 Task: Look for space in Pirojpur, Bangladesh from 1st June, 2023 to 4th June, 2023 for 1 adult in price range Rs.6000 to Rs.16000. Place can be private room with 1  bedroom having 1 bed and 1 bathroom. Property type can be house, flat, guest house. Amenities needed are: air conditioning, dedicated workplace. Booking option can be shelf check-in. Required host language is English.
Action: Mouse moved to (496, 136)
Screenshot: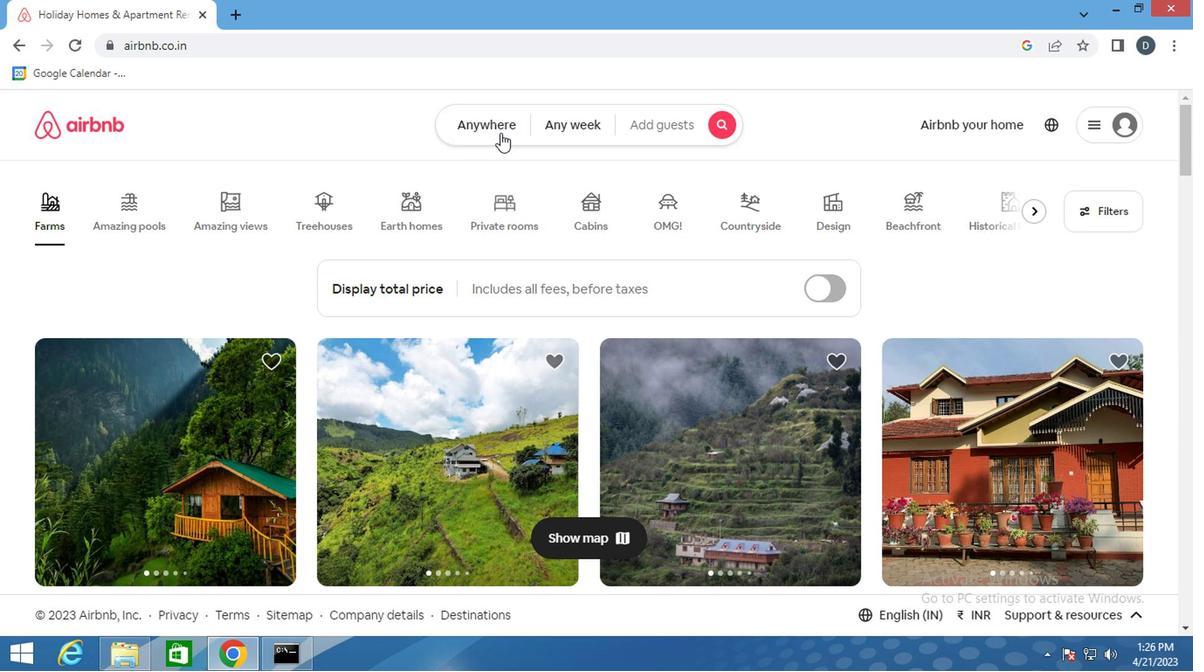 
Action: Mouse pressed left at (496, 136)
Screenshot: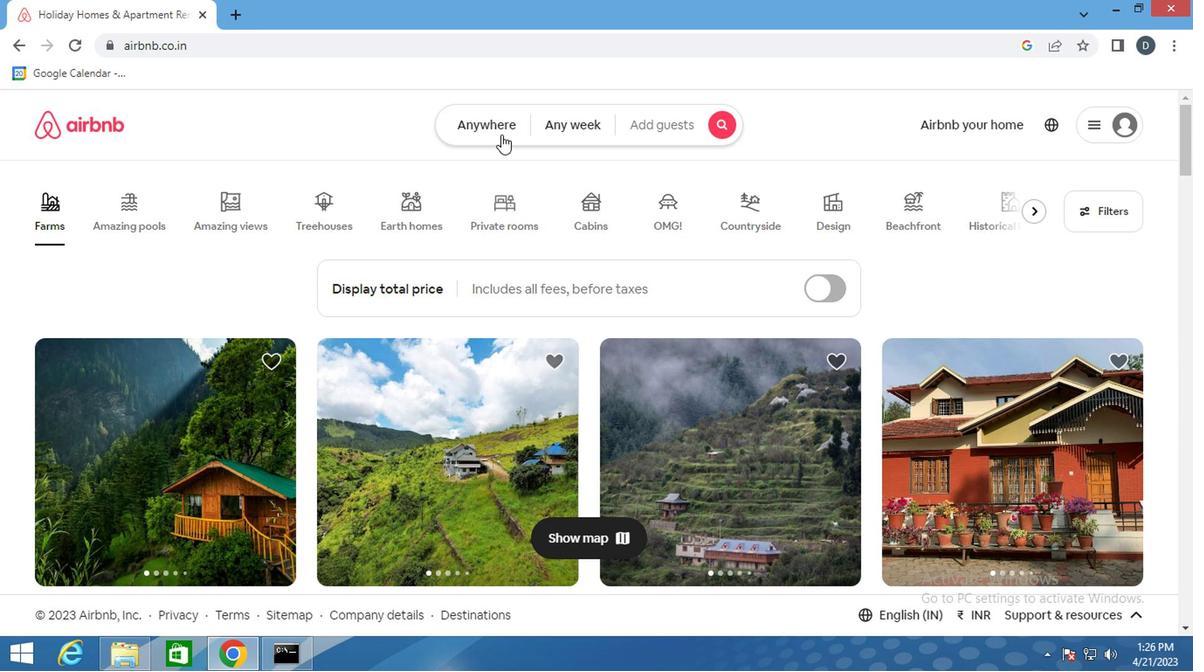 
Action: Mouse moved to (397, 205)
Screenshot: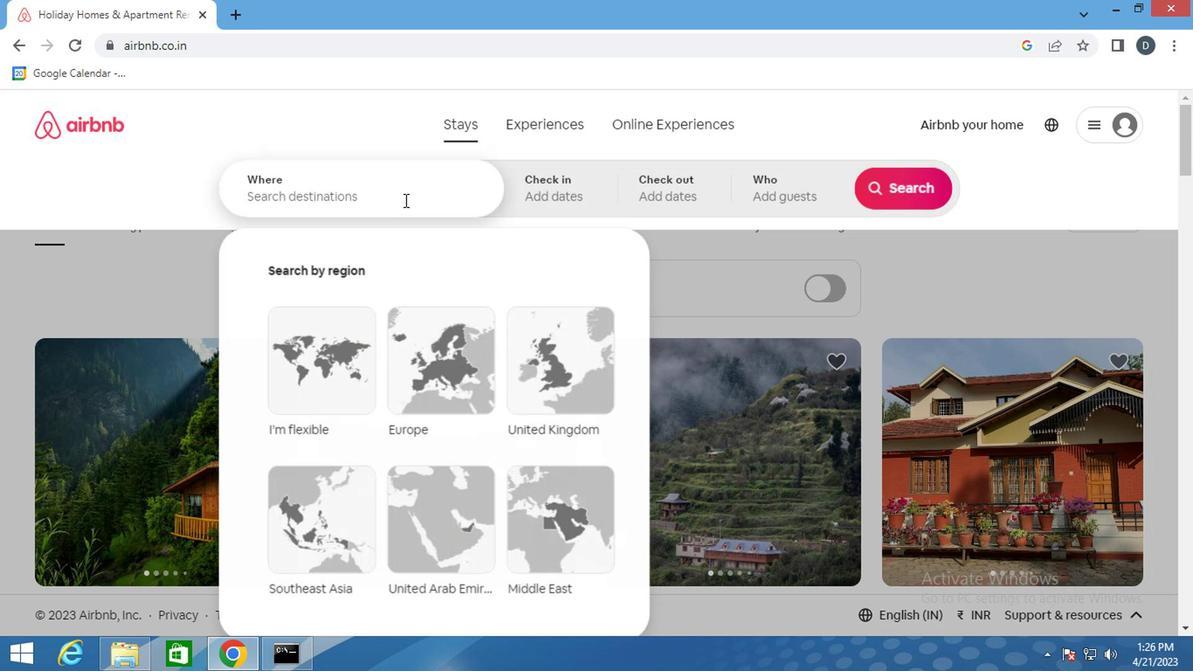 
Action: Mouse pressed left at (397, 205)
Screenshot: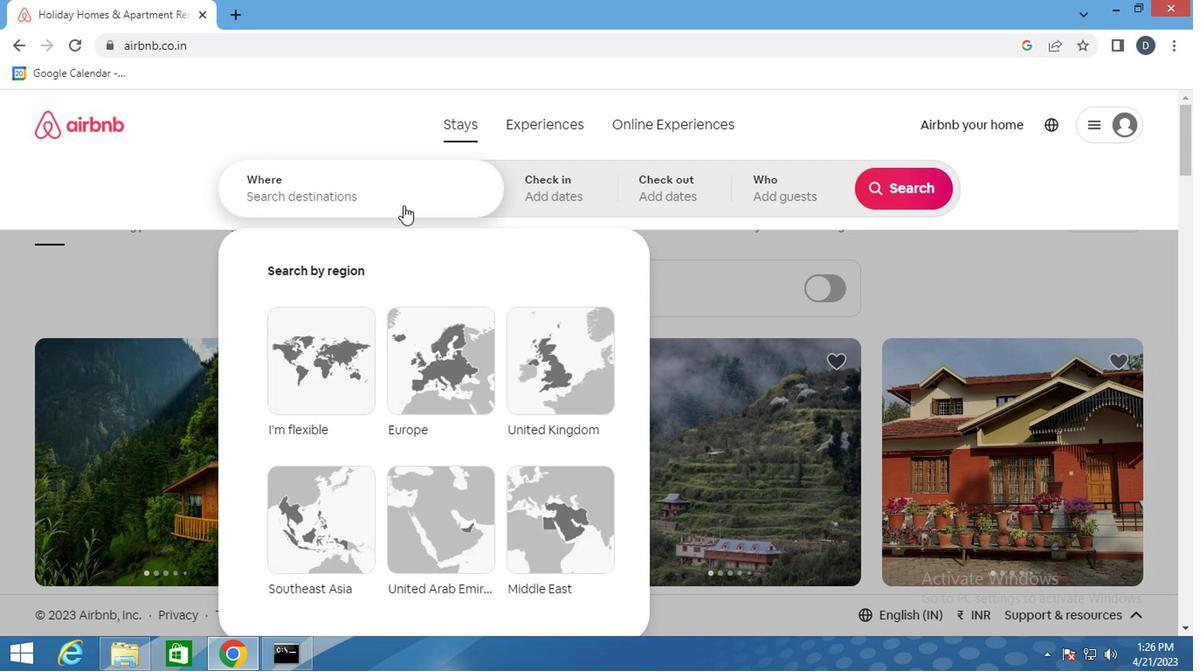 
Action: Key pressed <Key.shift>PIROJPUR,<Key.down><Key.enter>
Screenshot: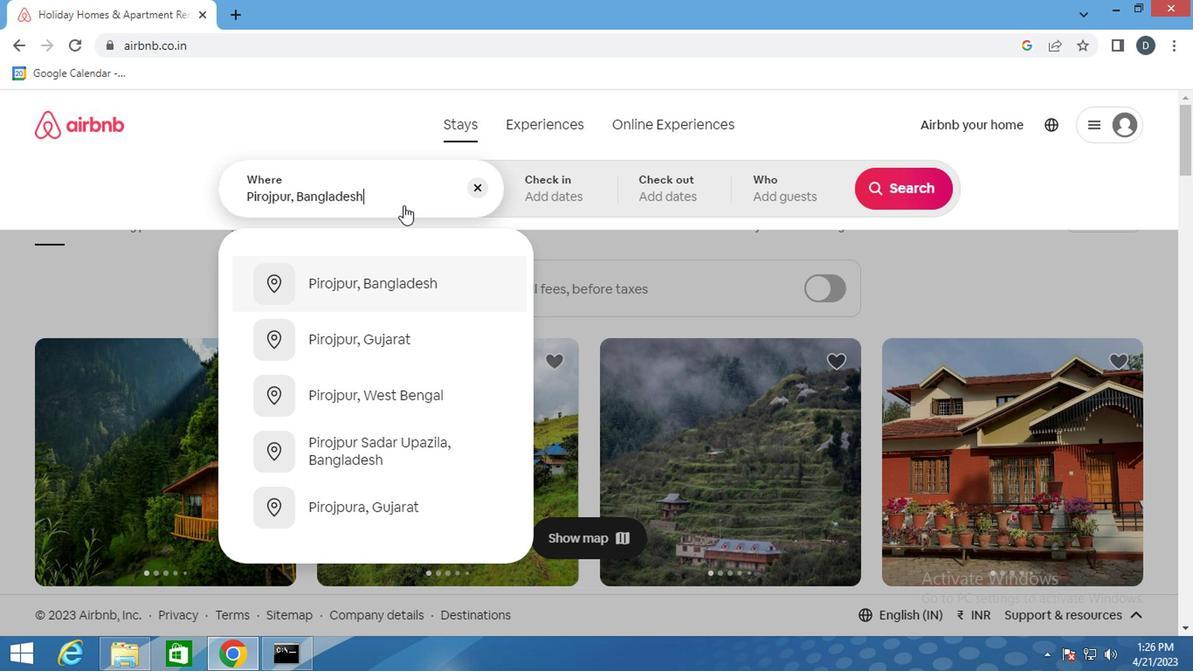 
Action: Mouse moved to (894, 316)
Screenshot: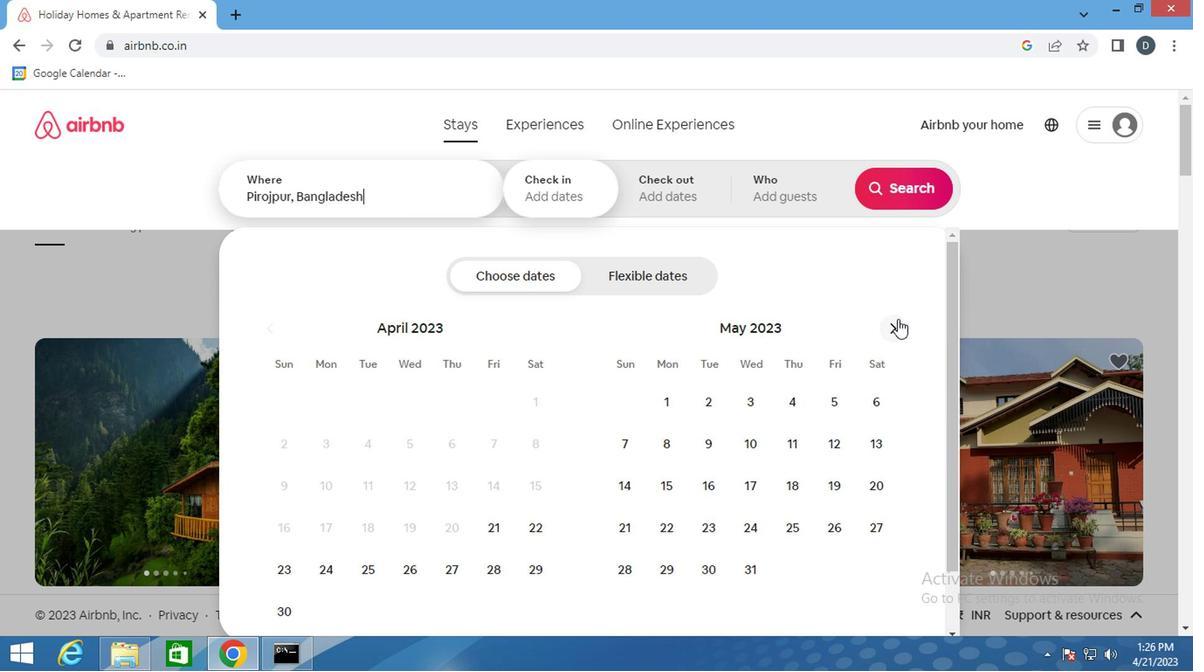 
Action: Mouse pressed left at (894, 316)
Screenshot: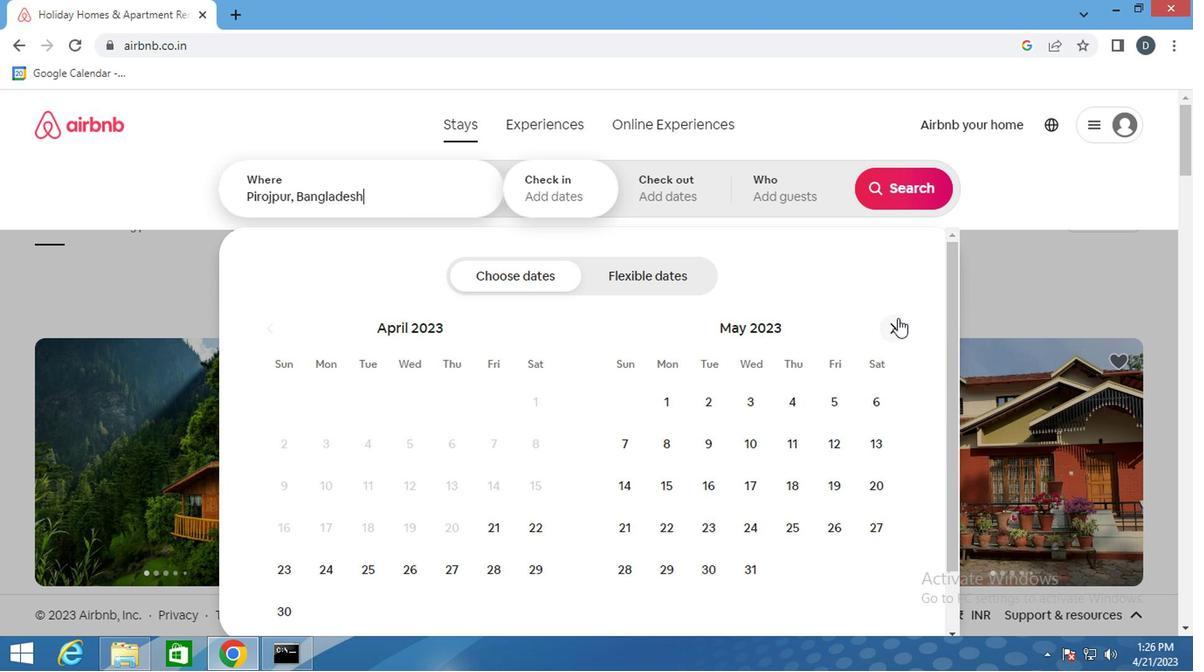 
Action: Mouse pressed left at (894, 316)
Screenshot: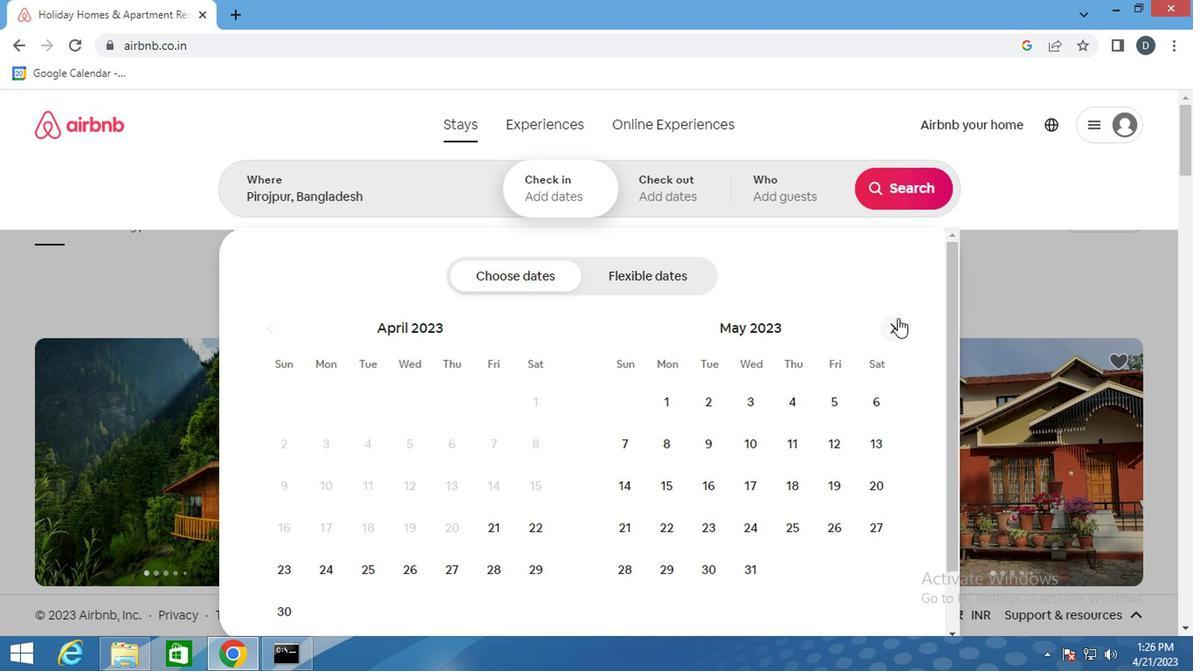 
Action: Mouse pressed left at (894, 316)
Screenshot: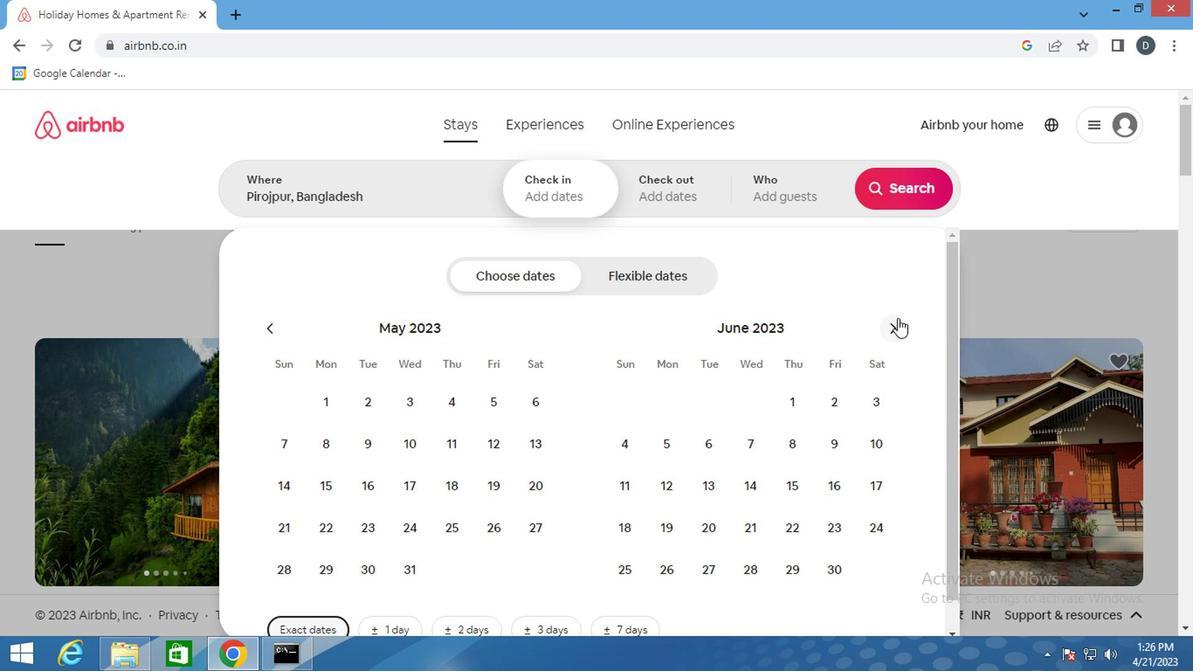 
Action: Mouse moved to (453, 401)
Screenshot: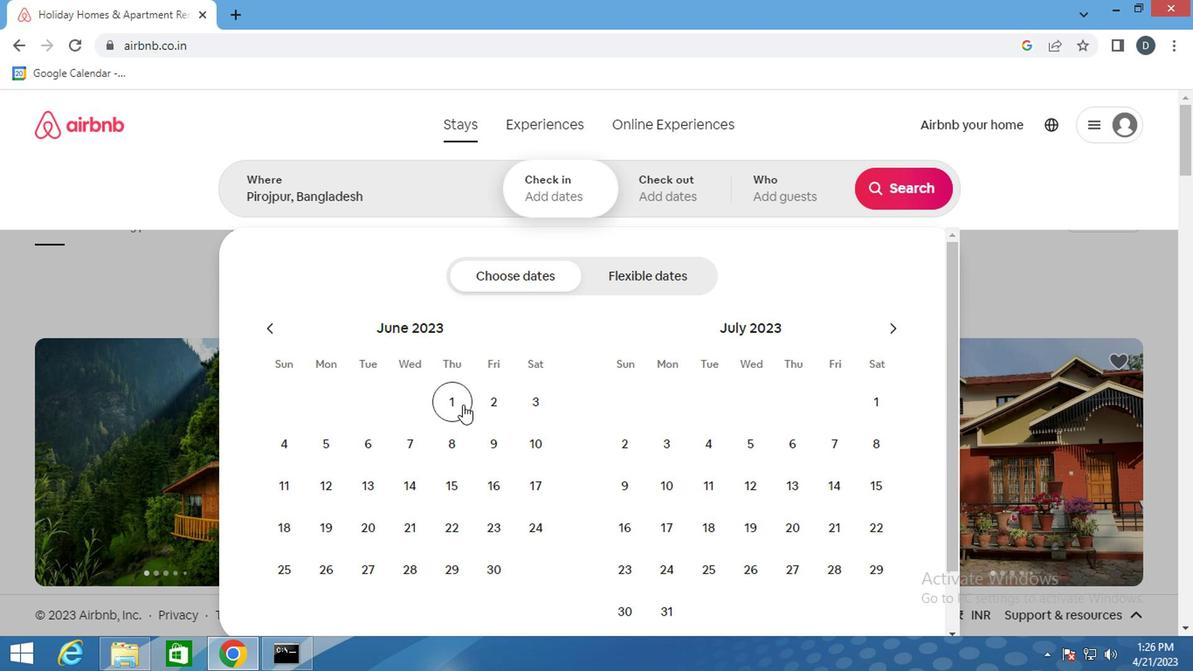 
Action: Mouse pressed left at (453, 401)
Screenshot: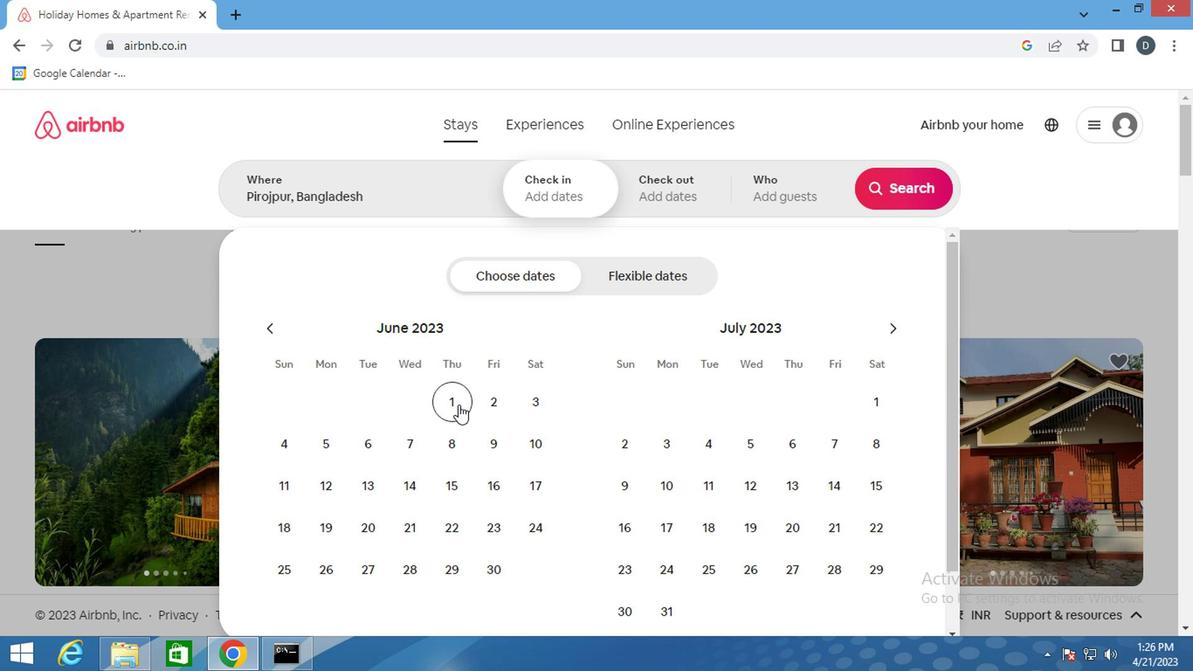 
Action: Mouse moved to (275, 446)
Screenshot: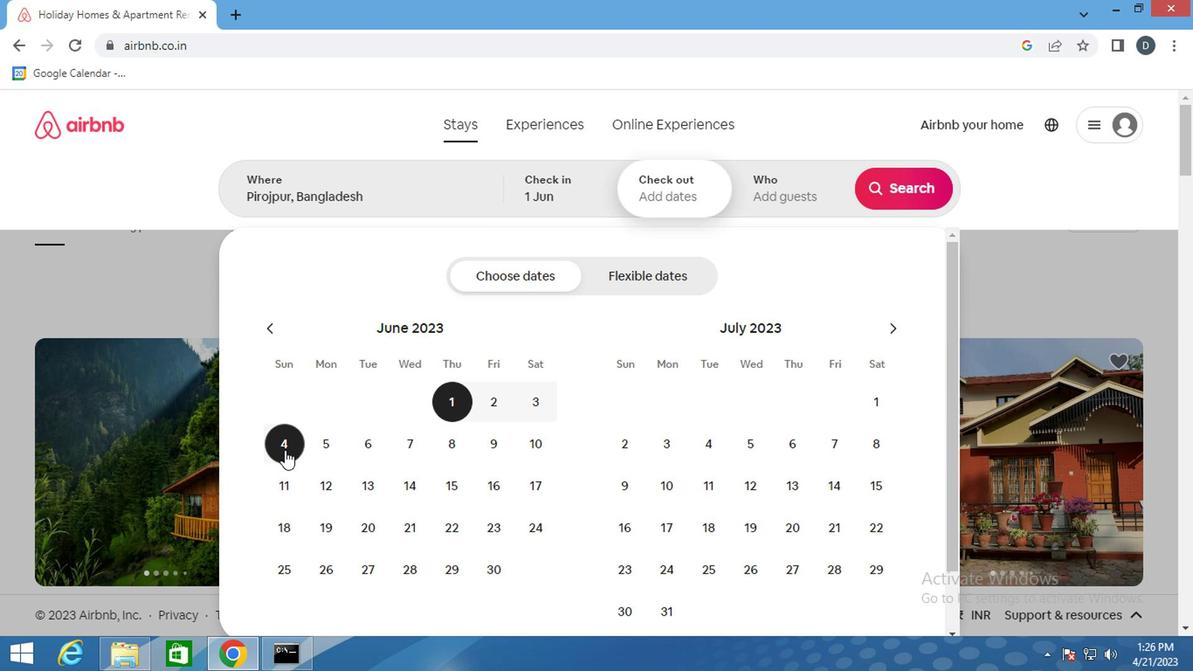 
Action: Mouse pressed left at (275, 446)
Screenshot: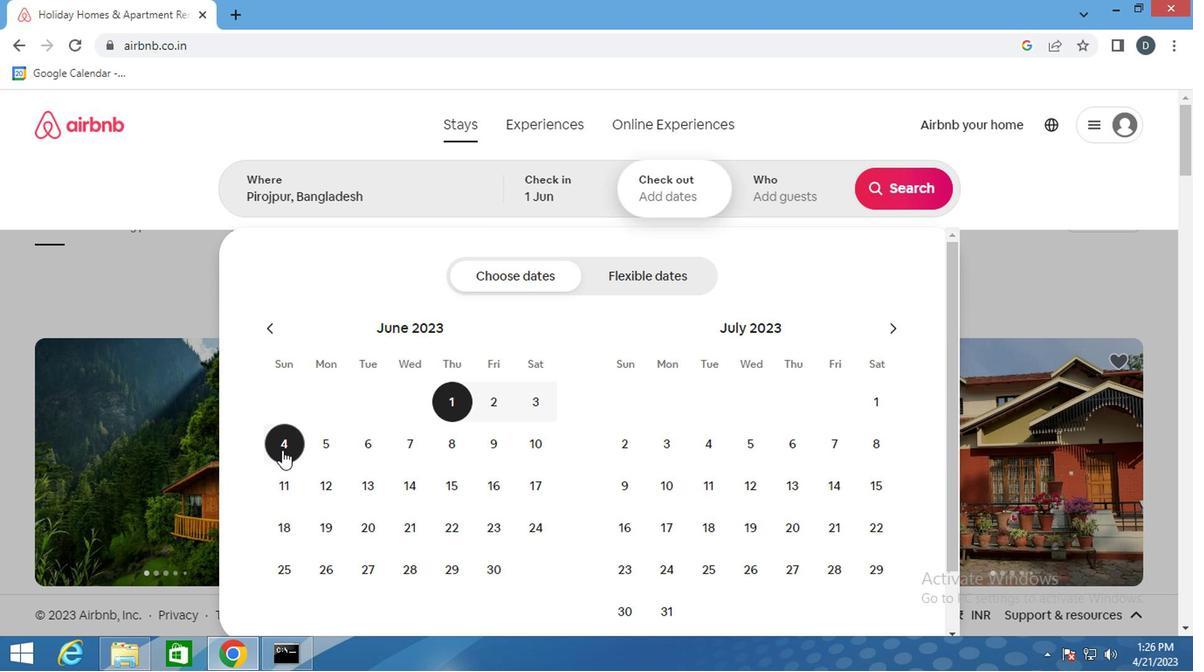
Action: Mouse moved to (786, 174)
Screenshot: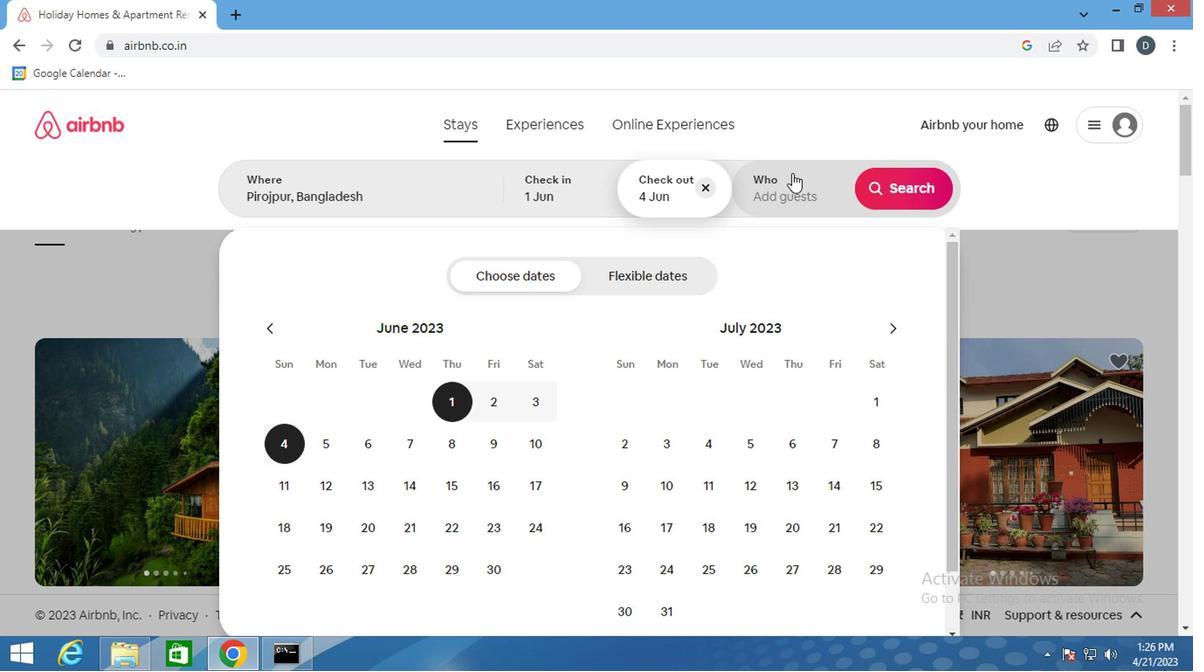 
Action: Mouse pressed left at (786, 174)
Screenshot: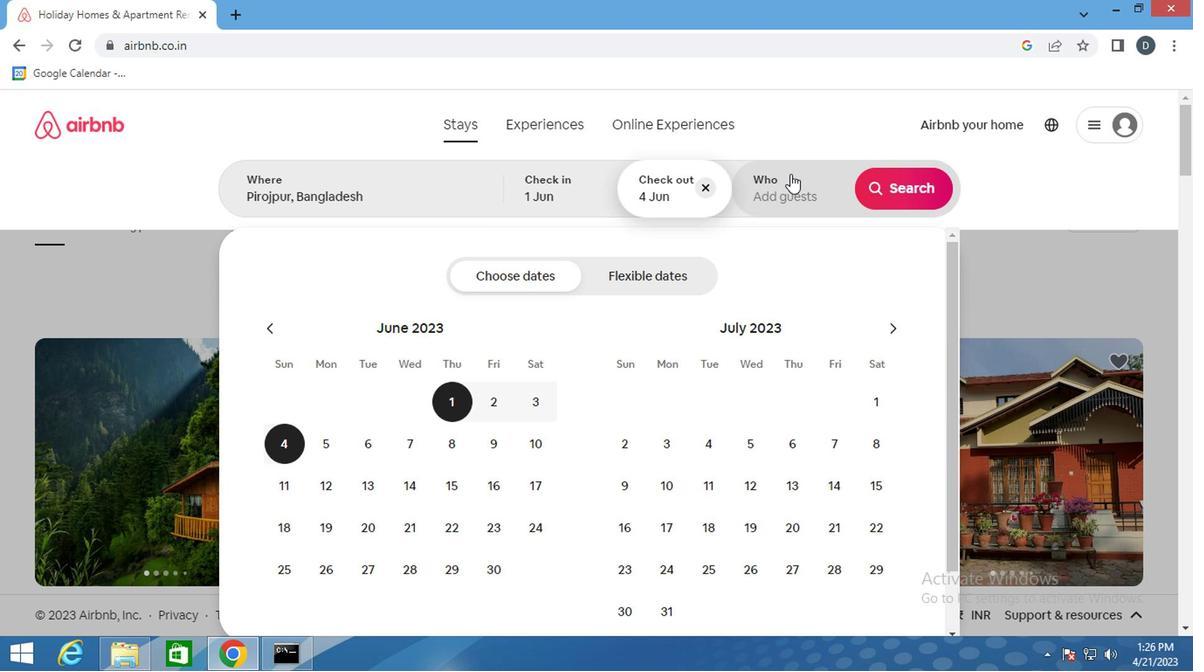 
Action: Mouse moved to (909, 282)
Screenshot: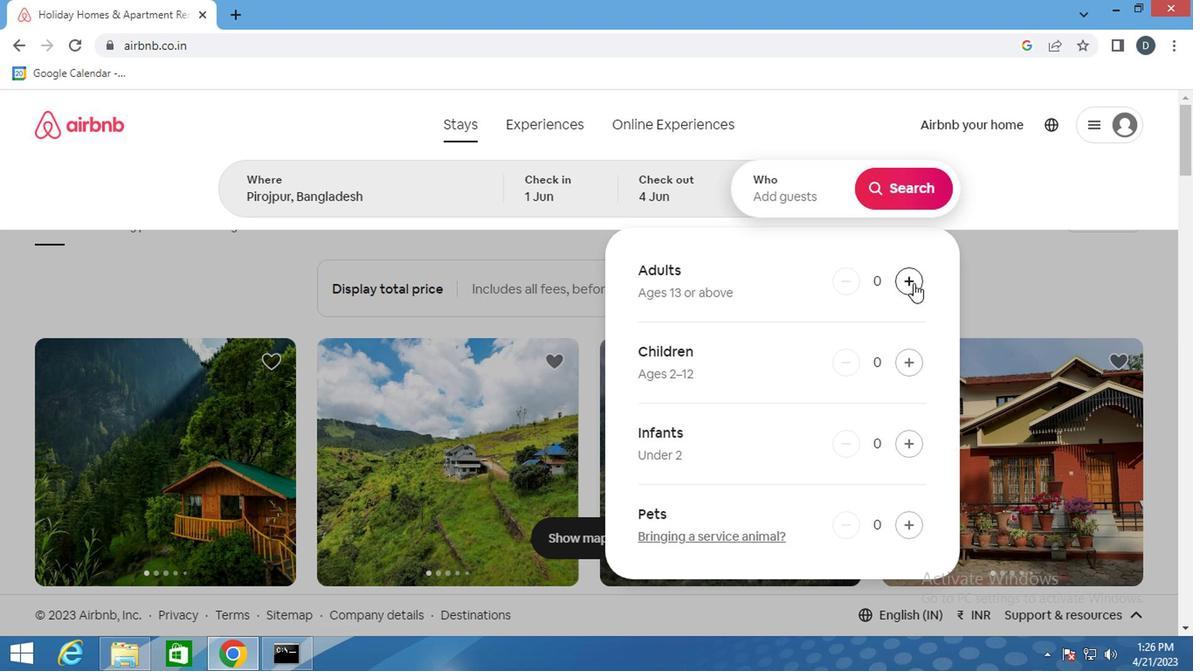 
Action: Mouse pressed left at (909, 282)
Screenshot: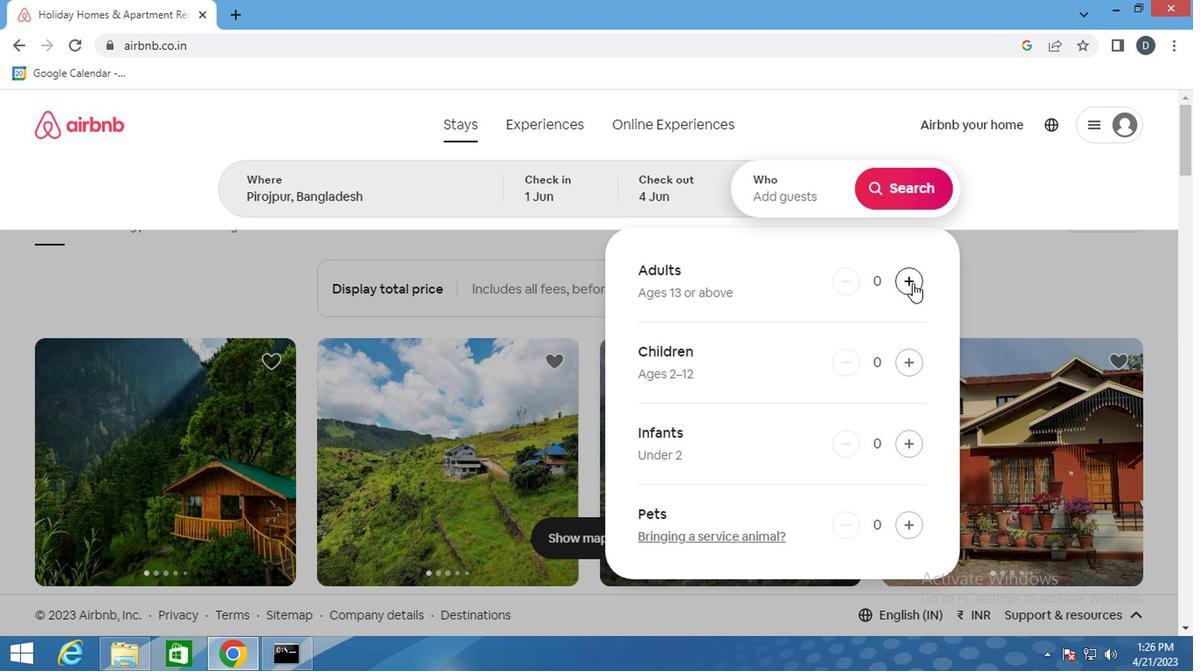 
Action: Mouse moved to (905, 179)
Screenshot: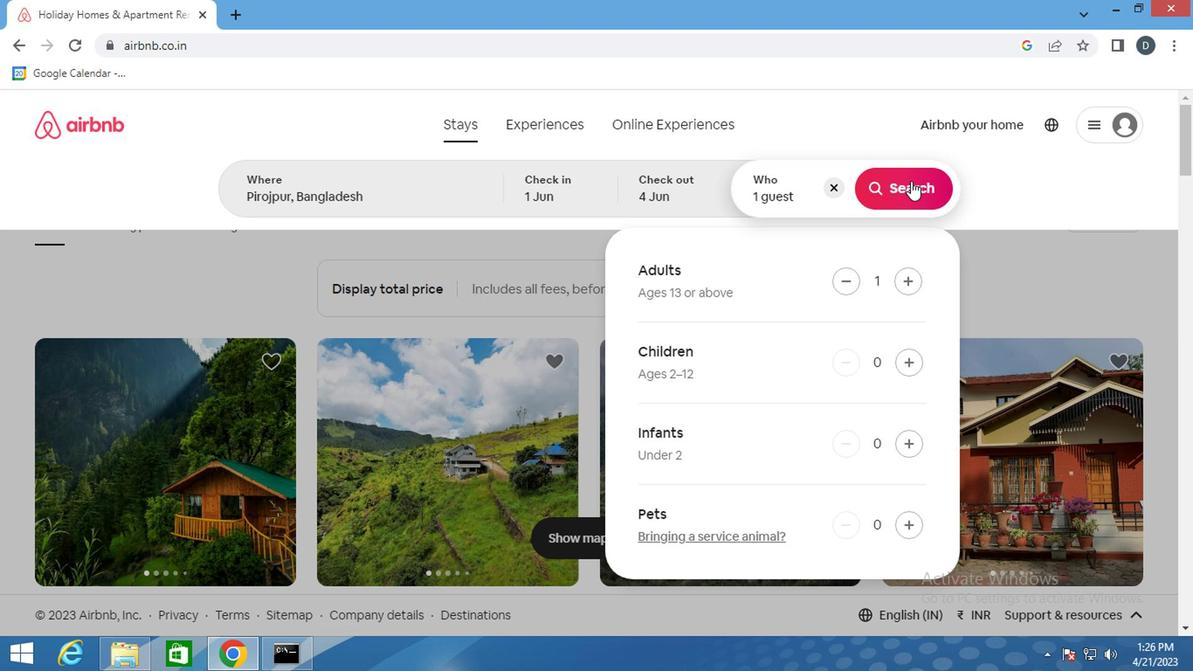
Action: Mouse pressed left at (905, 179)
Screenshot: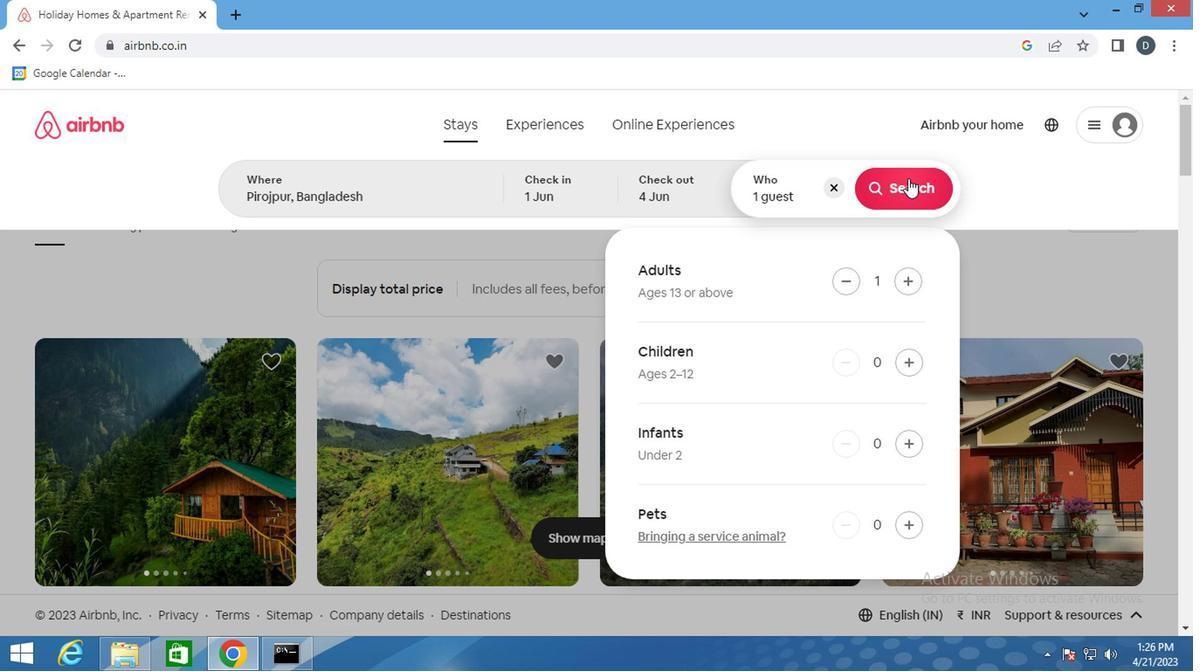 
Action: Mouse moved to (1126, 197)
Screenshot: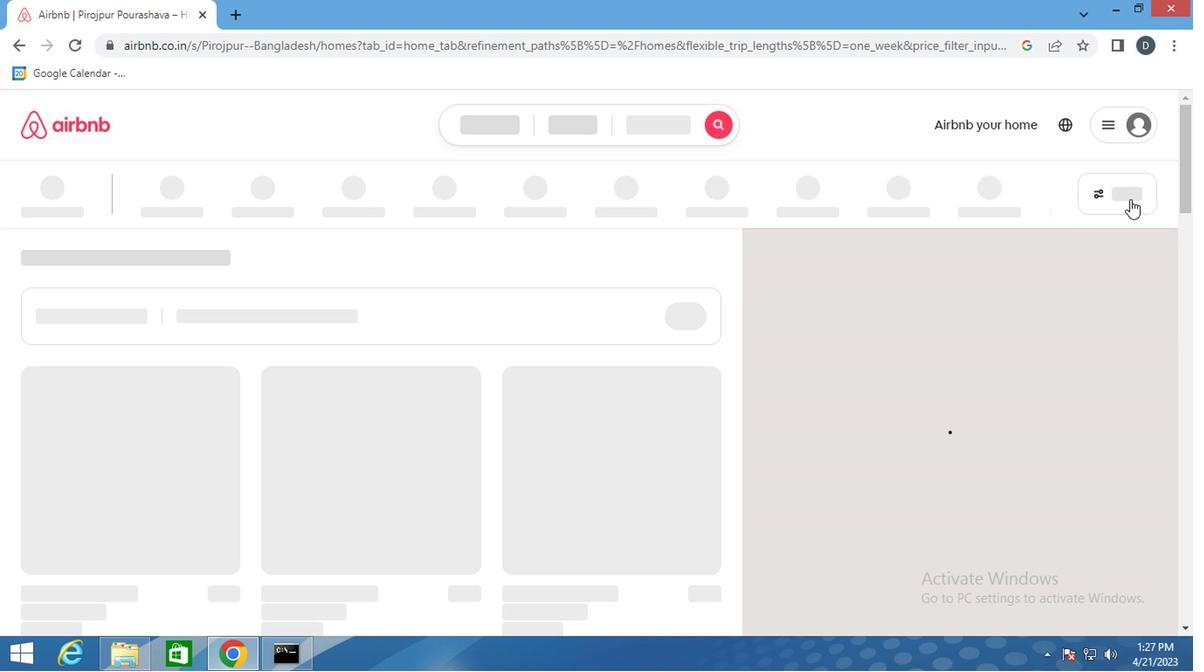 
Action: Mouse pressed left at (1126, 197)
Screenshot: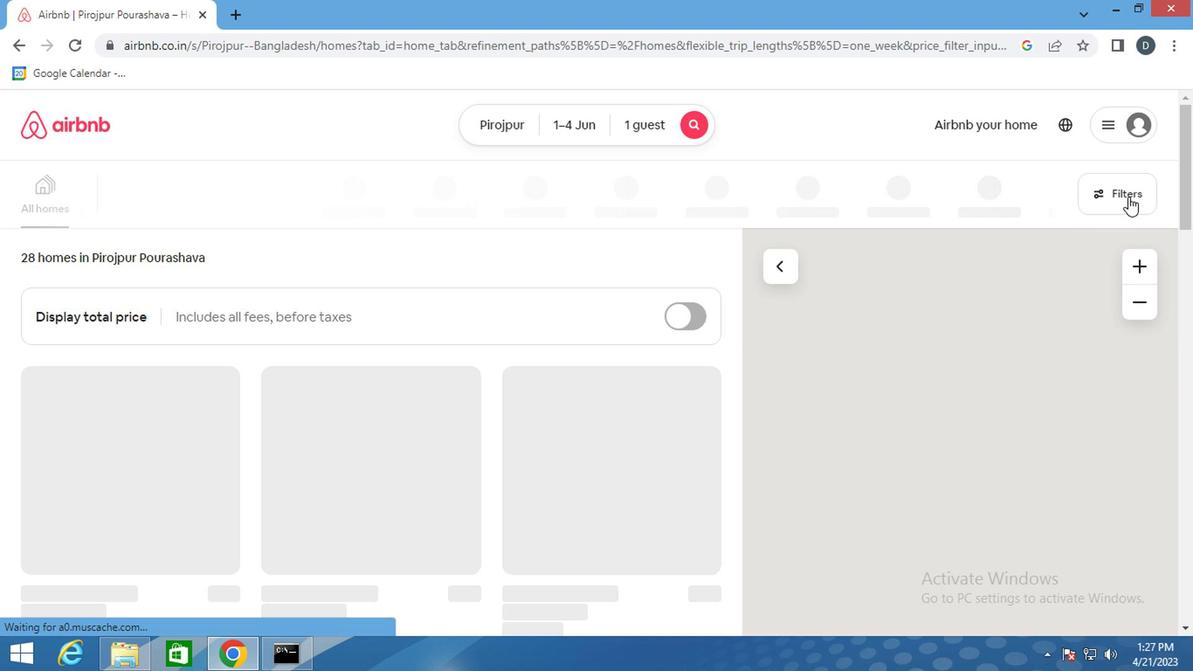 
Action: Mouse moved to (400, 409)
Screenshot: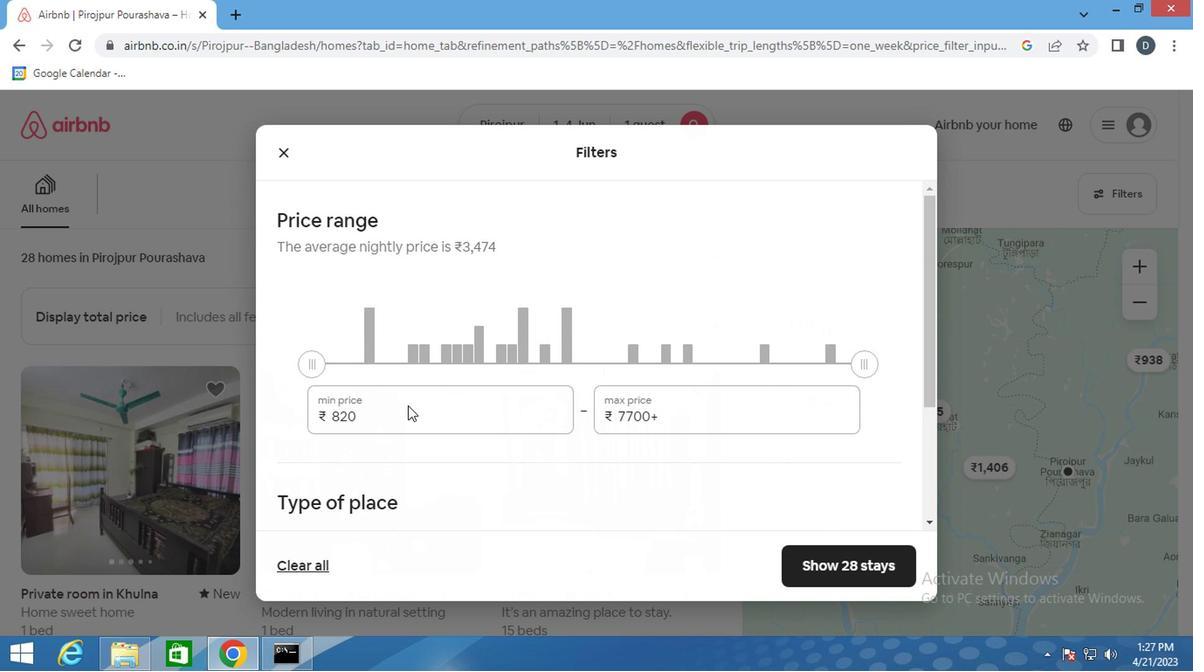
Action: Mouse pressed left at (400, 409)
Screenshot: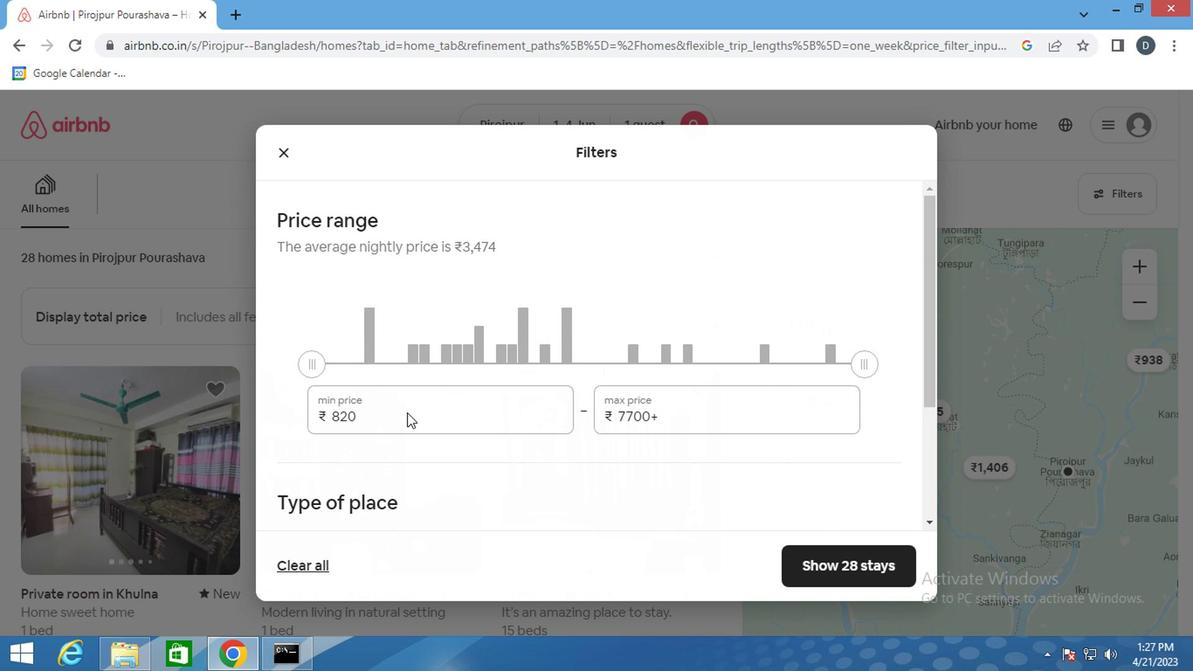 
Action: Mouse pressed left at (400, 409)
Screenshot: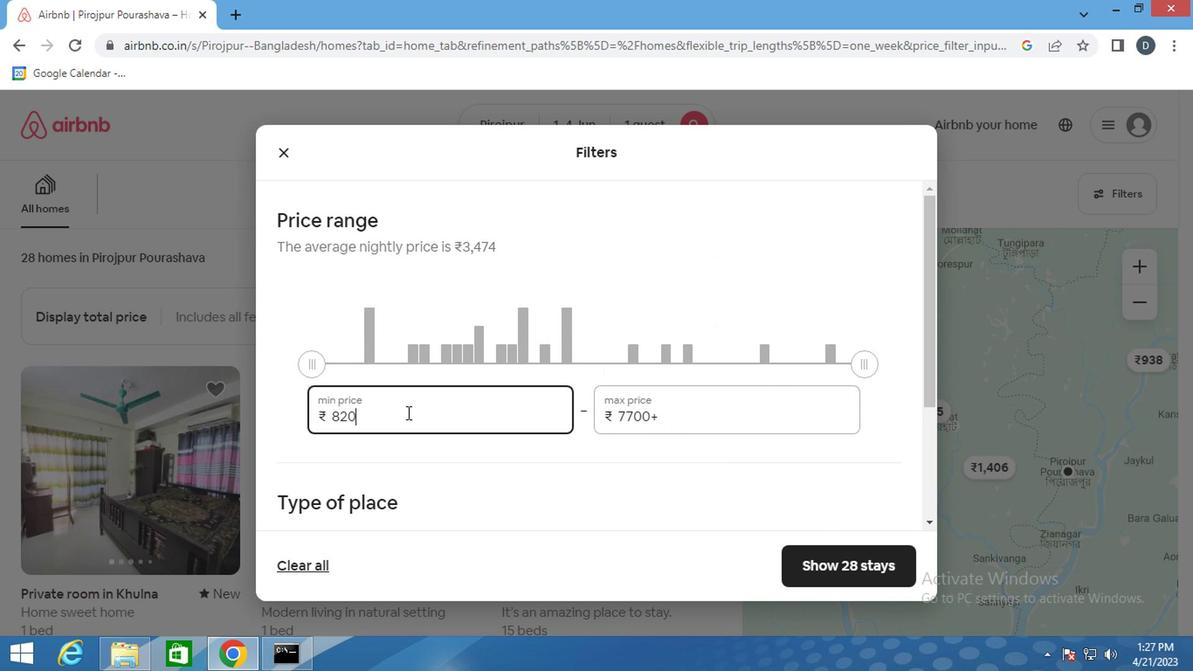 
Action: Mouse moved to (400, 414)
Screenshot: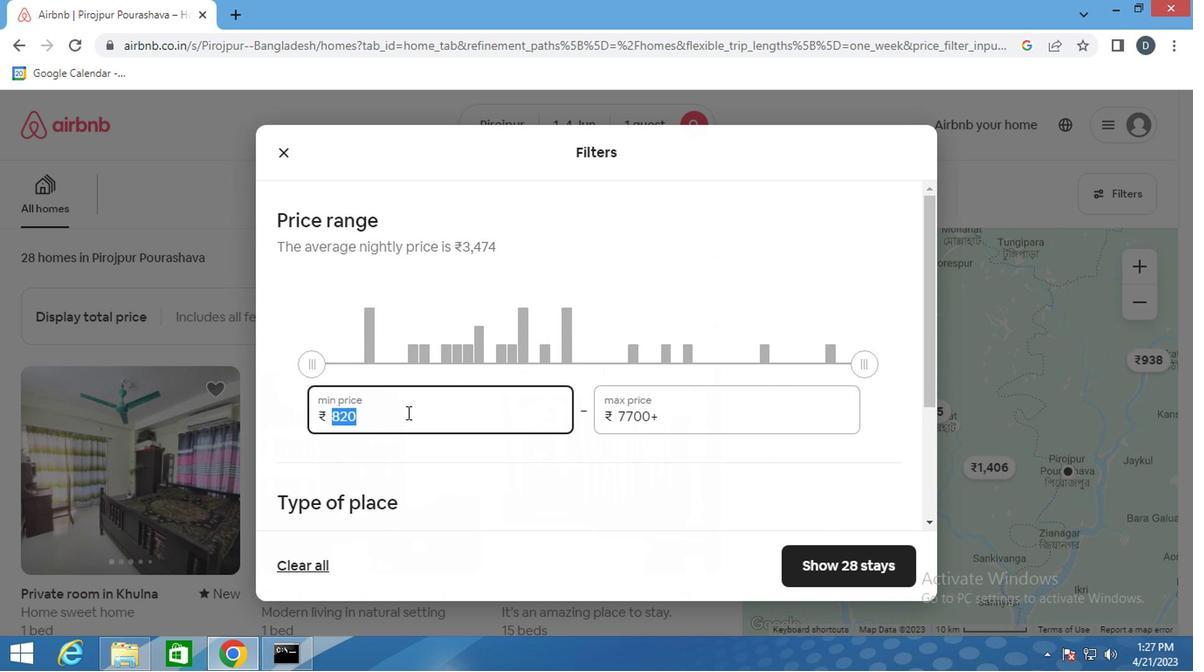 
Action: Key pressed 6000<Key.tab>ctrl+Actrl+16000
Screenshot: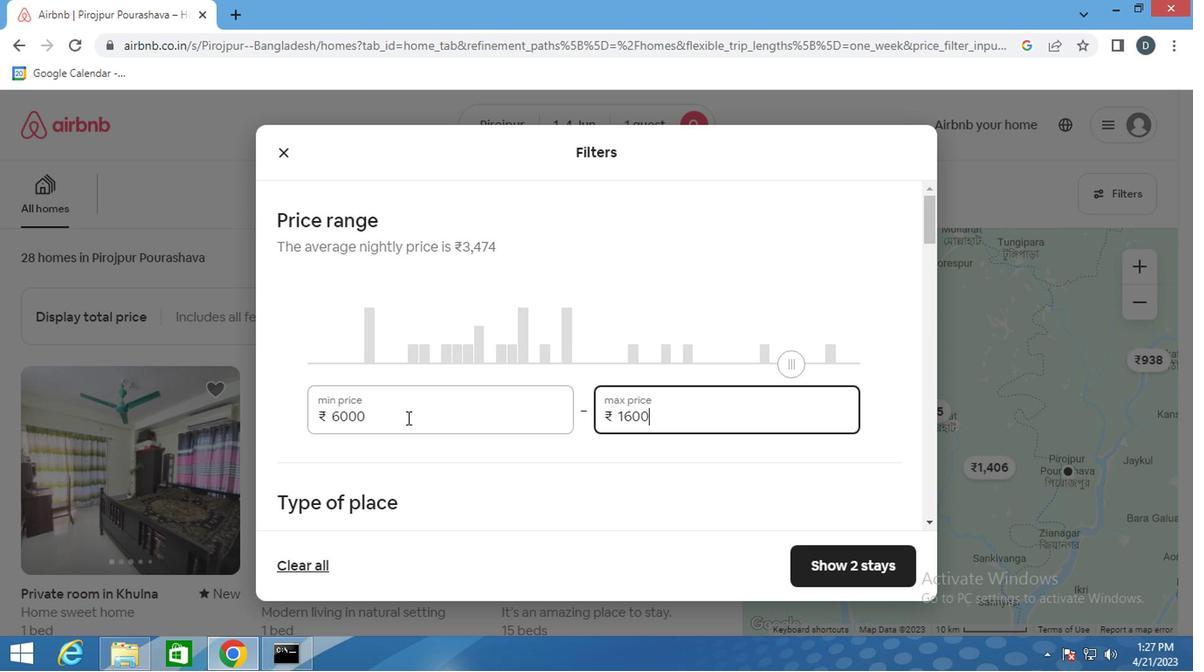 
Action: Mouse moved to (402, 415)
Screenshot: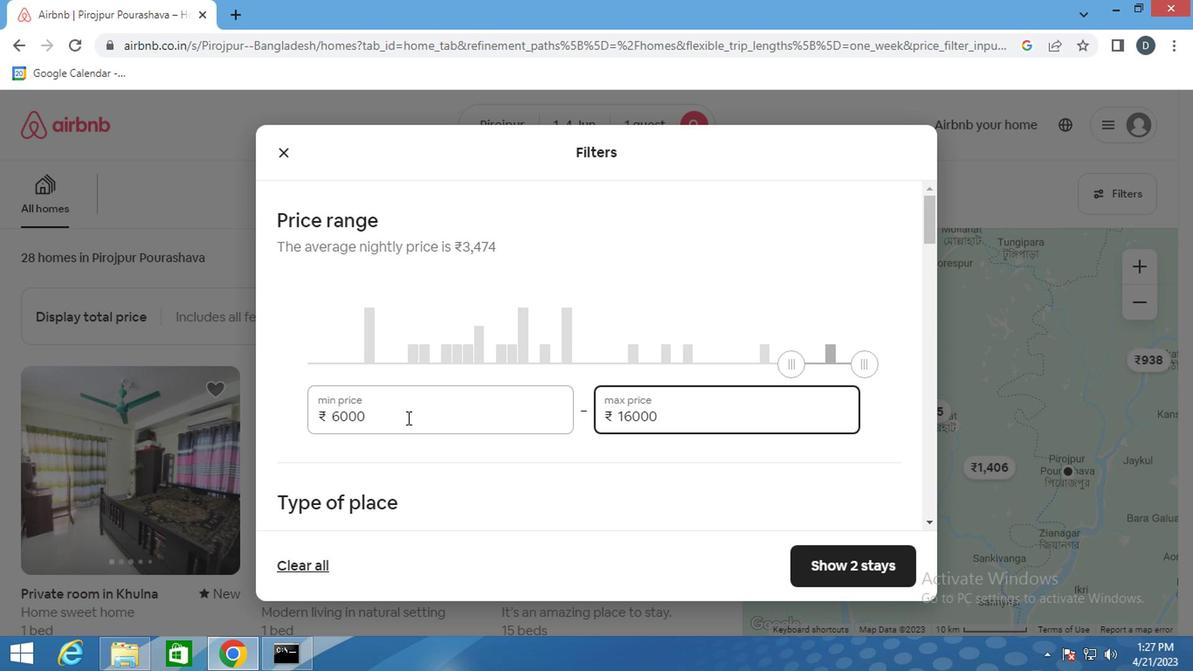 
Action: Mouse scrolled (402, 414) with delta (0, 0)
Screenshot: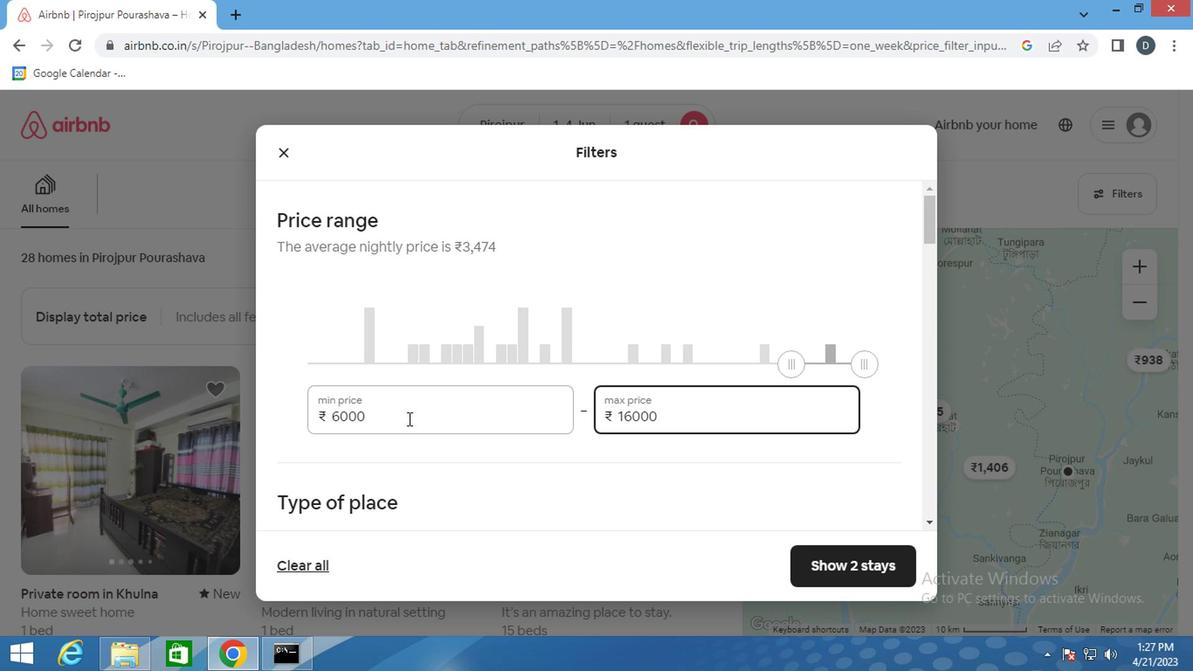 
Action: Mouse scrolled (402, 414) with delta (0, 0)
Screenshot: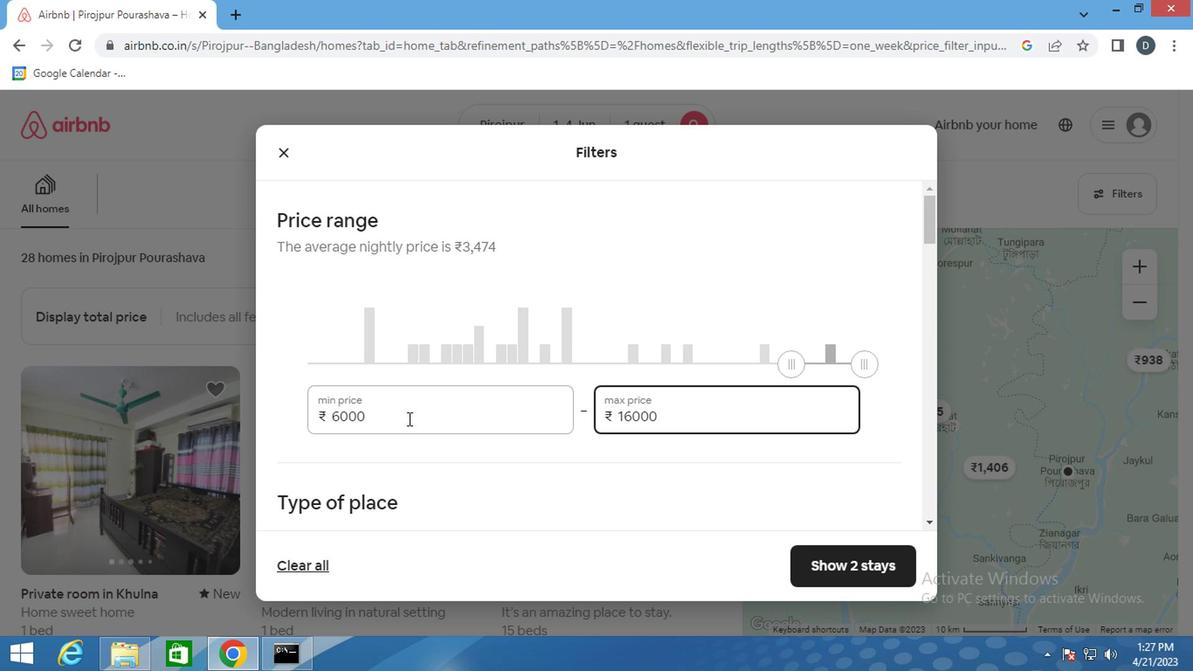 
Action: Mouse scrolled (402, 414) with delta (0, 0)
Screenshot: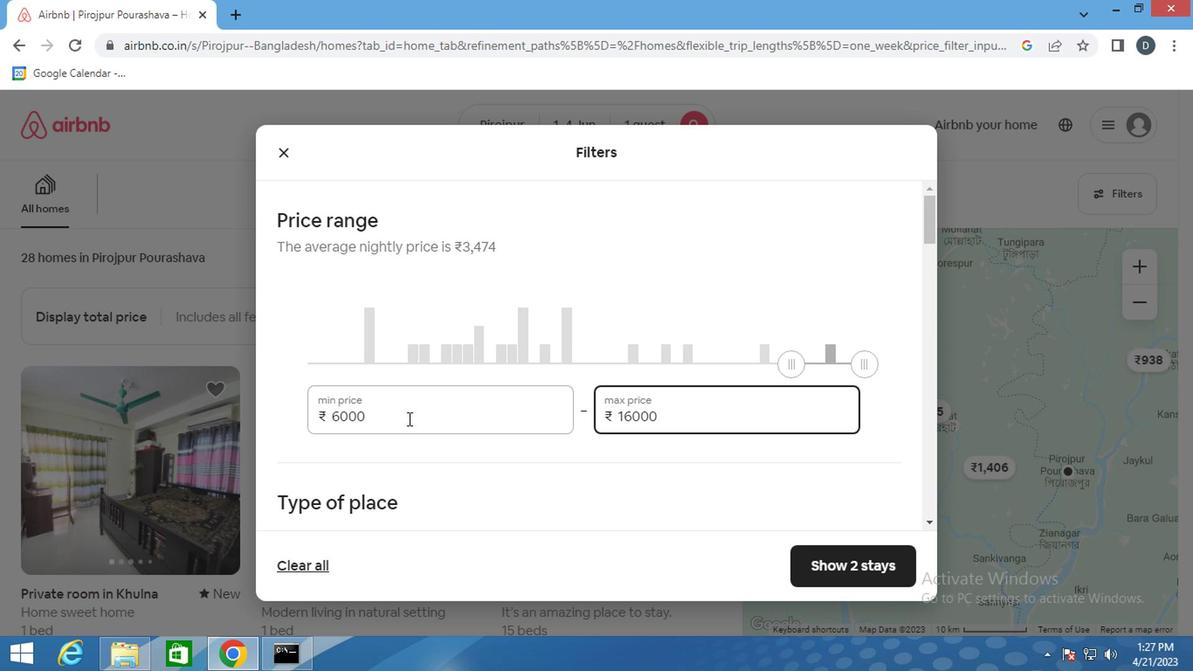 
Action: Mouse scrolled (402, 414) with delta (0, 0)
Screenshot: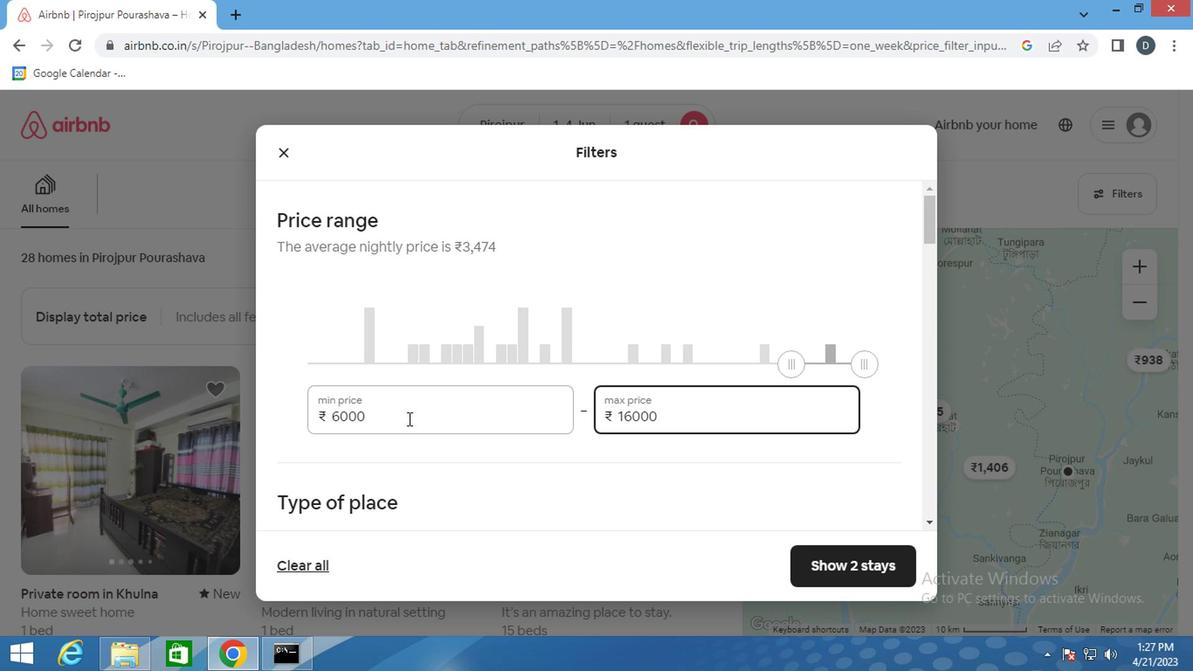 
Action: Mouse moved to (625, 217)
Screenshot: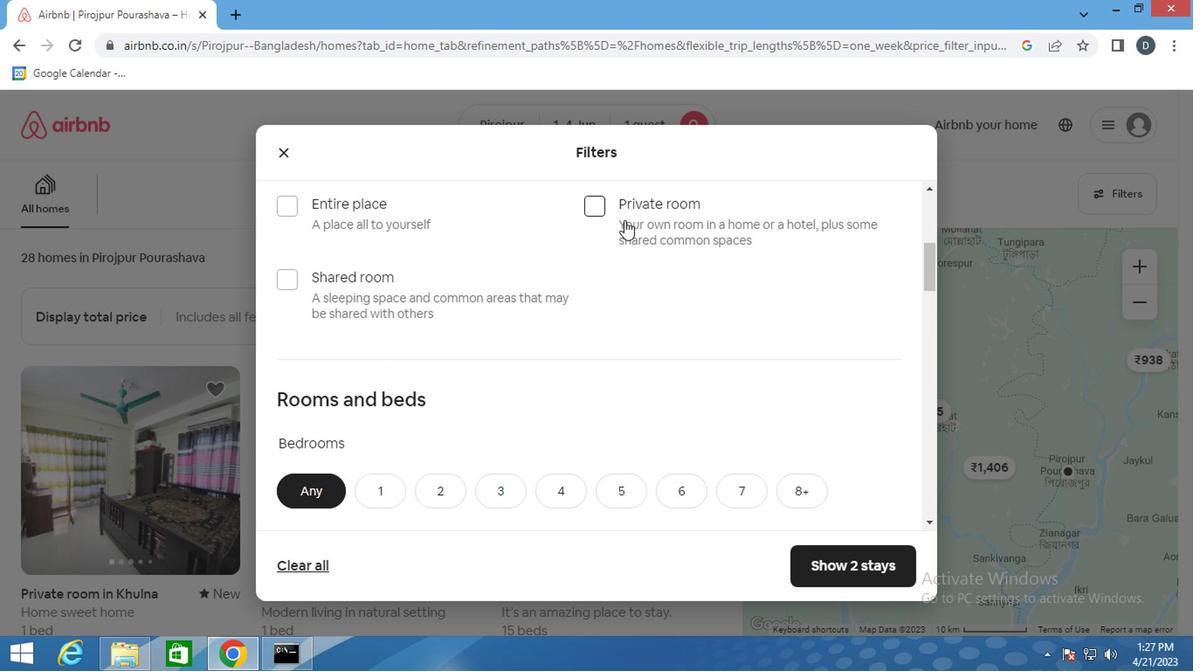 
Action: Mouse pressed left at (625, 217)
Screenshot: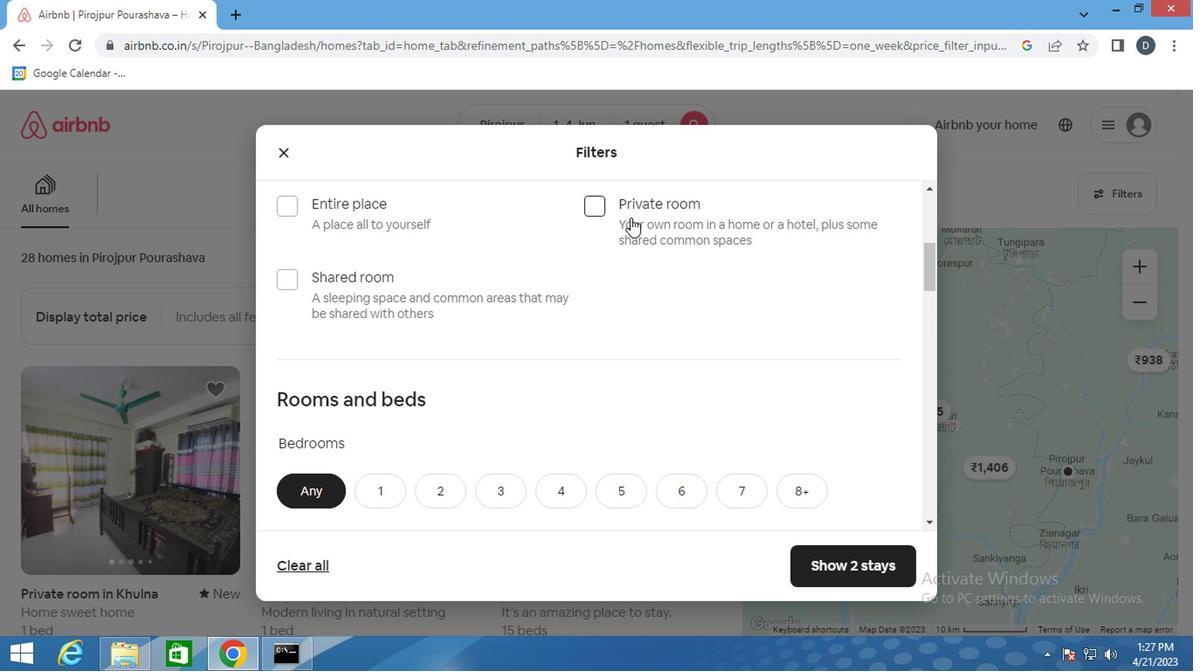
Action: Mouse moved to (534, 295)
Screenshot: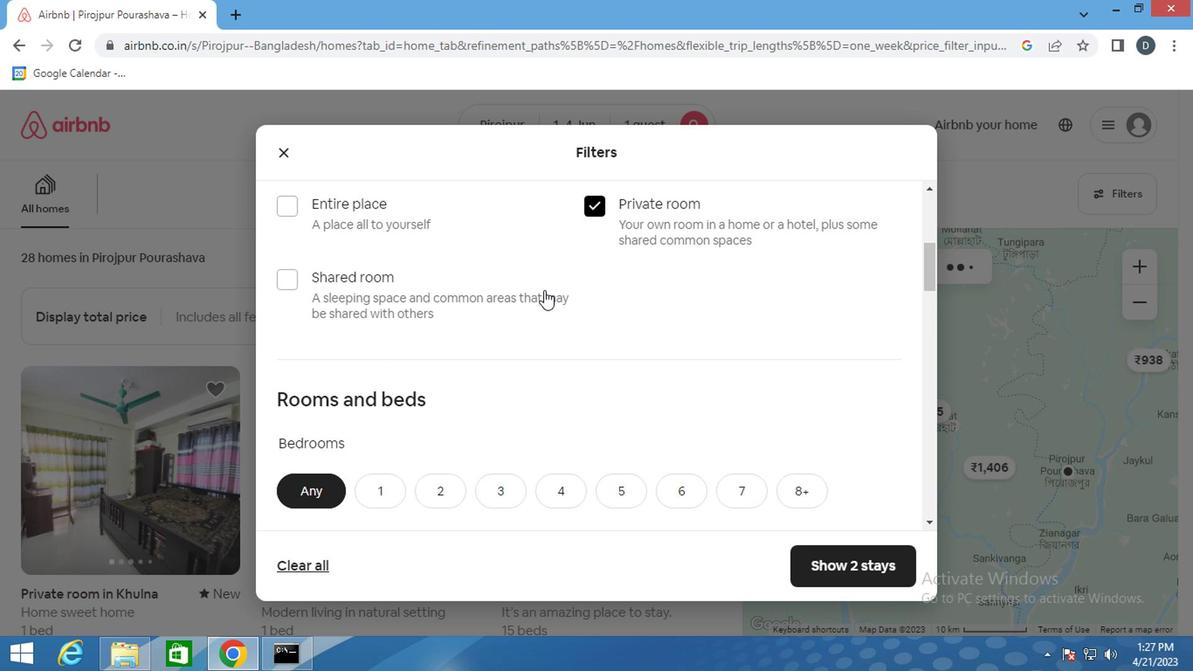 
Action: Mouse scrolled (534, 295) with delta (0, 0)
Screenshot: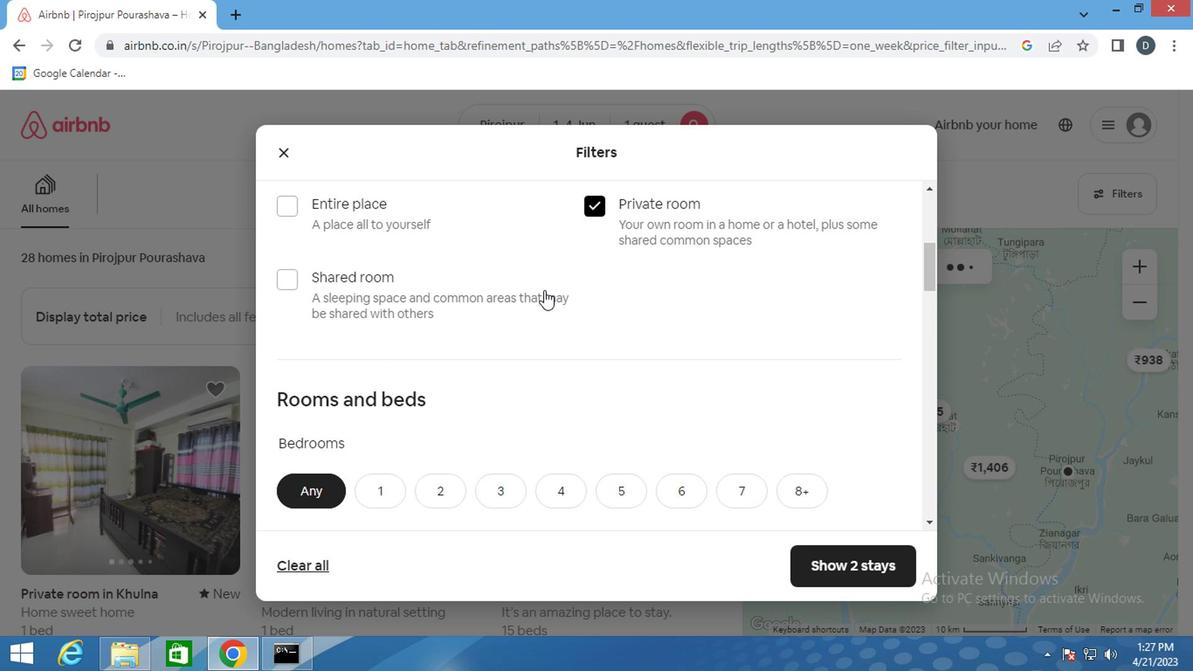 
Action: Mouse moved to (534, 296)
Screenshot: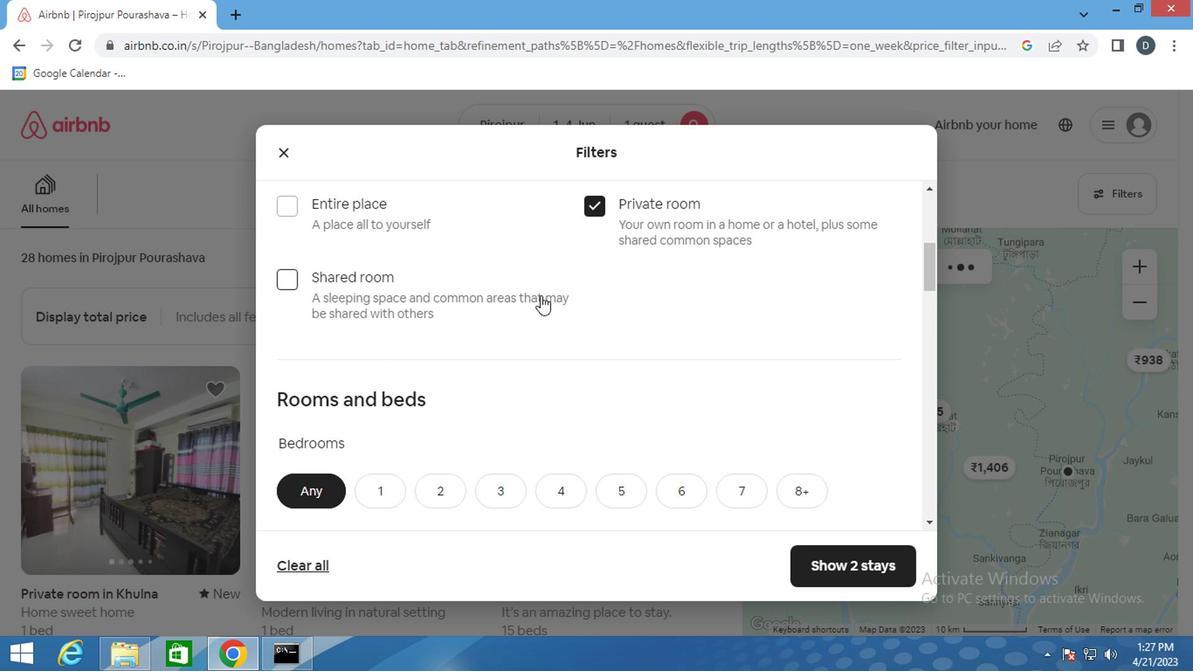 
Action: Mouse scrolled (534, 295) with delta (0, 0)
Screenshot: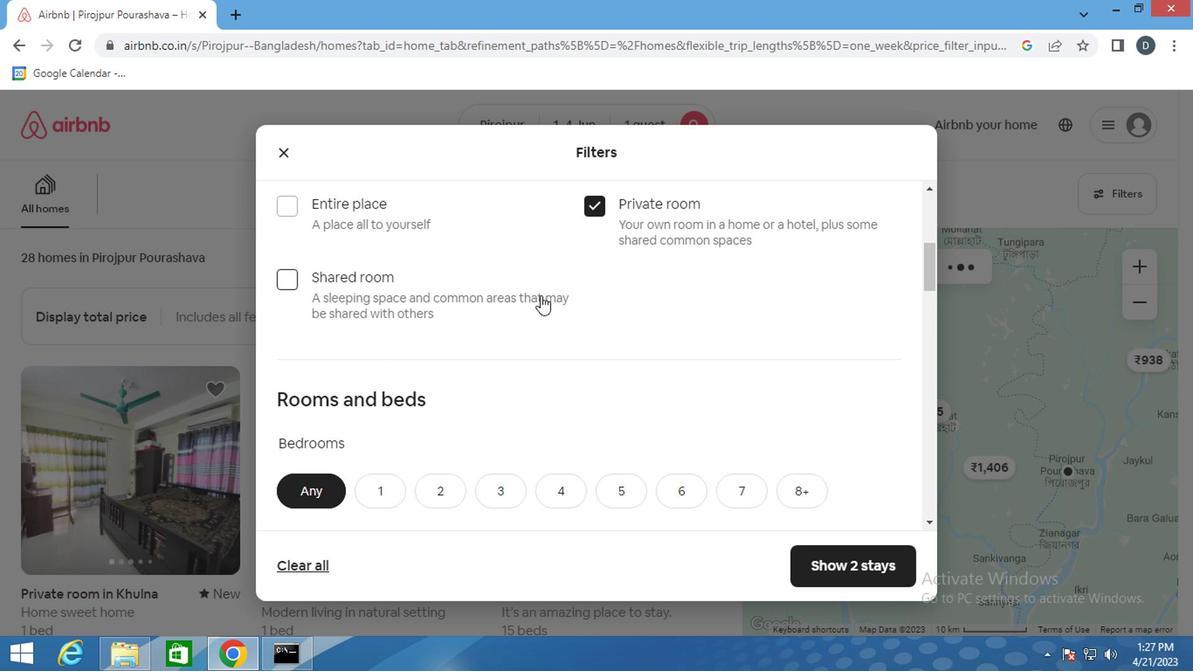 
Action: Mouse moved to (534, 298)
Screenshot: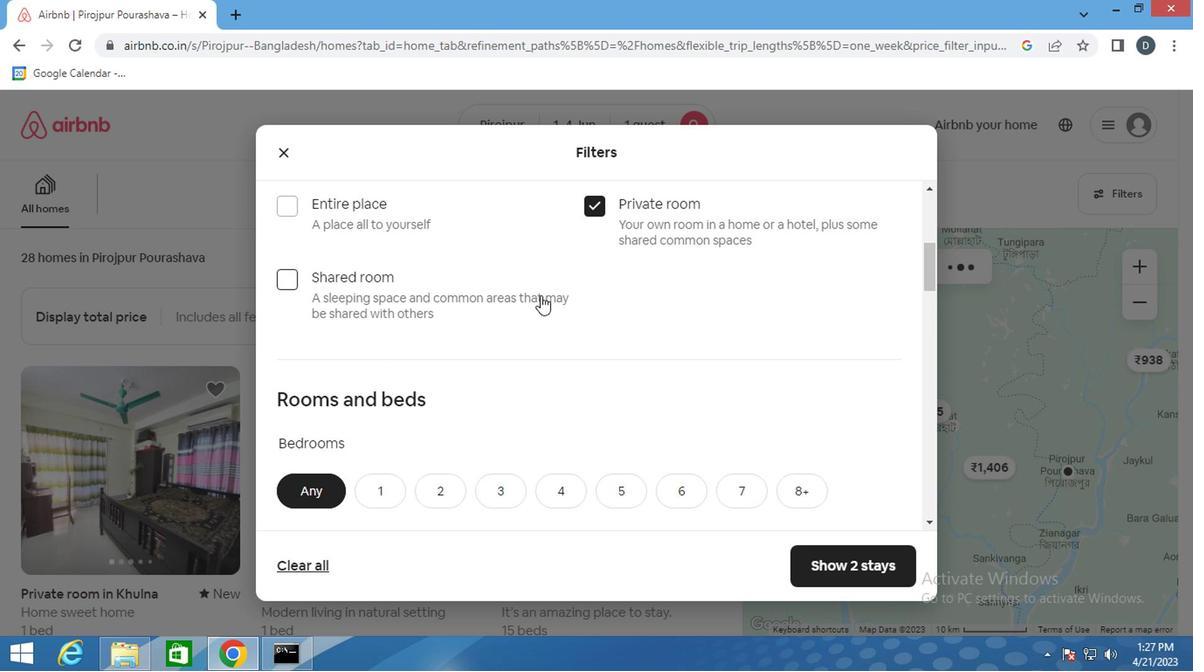 
Action: Mouse scrolled (534, 297) with delta (0, 0)
Screenshot: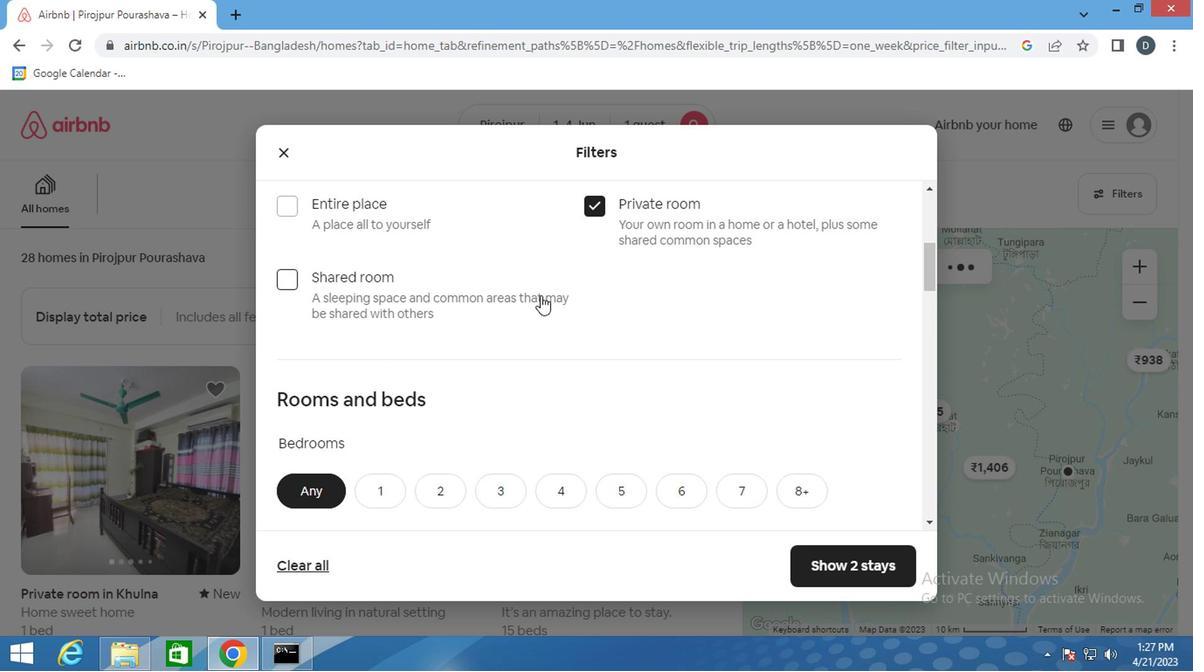
Action: Mouse moved to (372, 216)
Screenshot: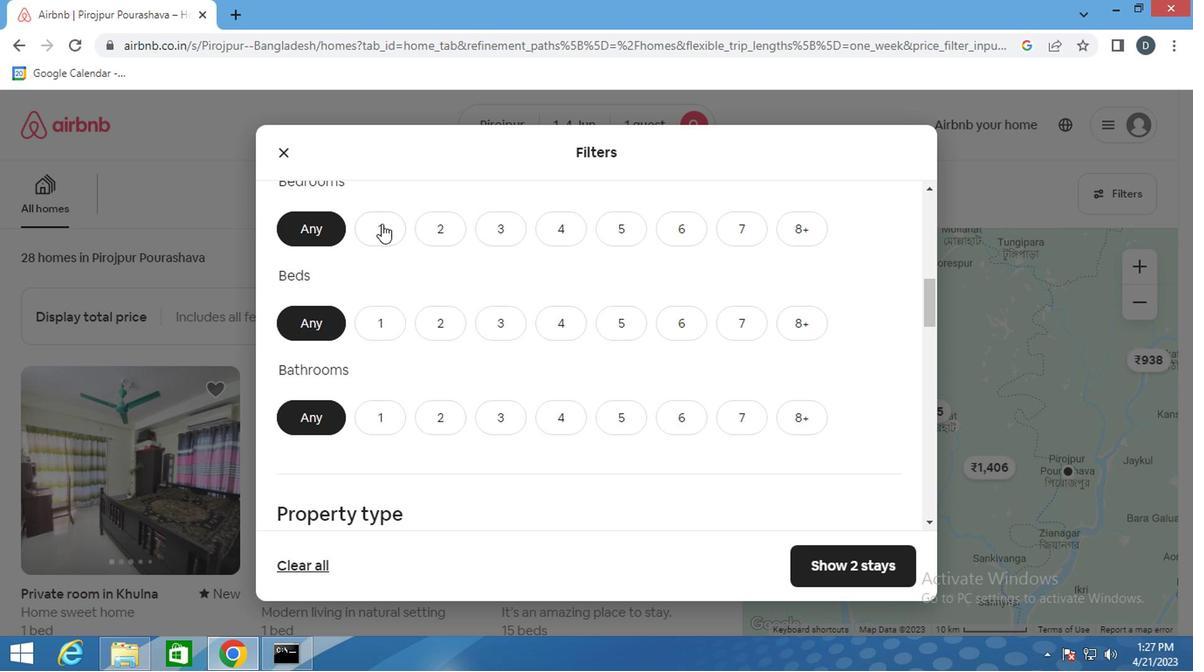 
Action: Mouse pressed left at (372, 216)
Screenshot: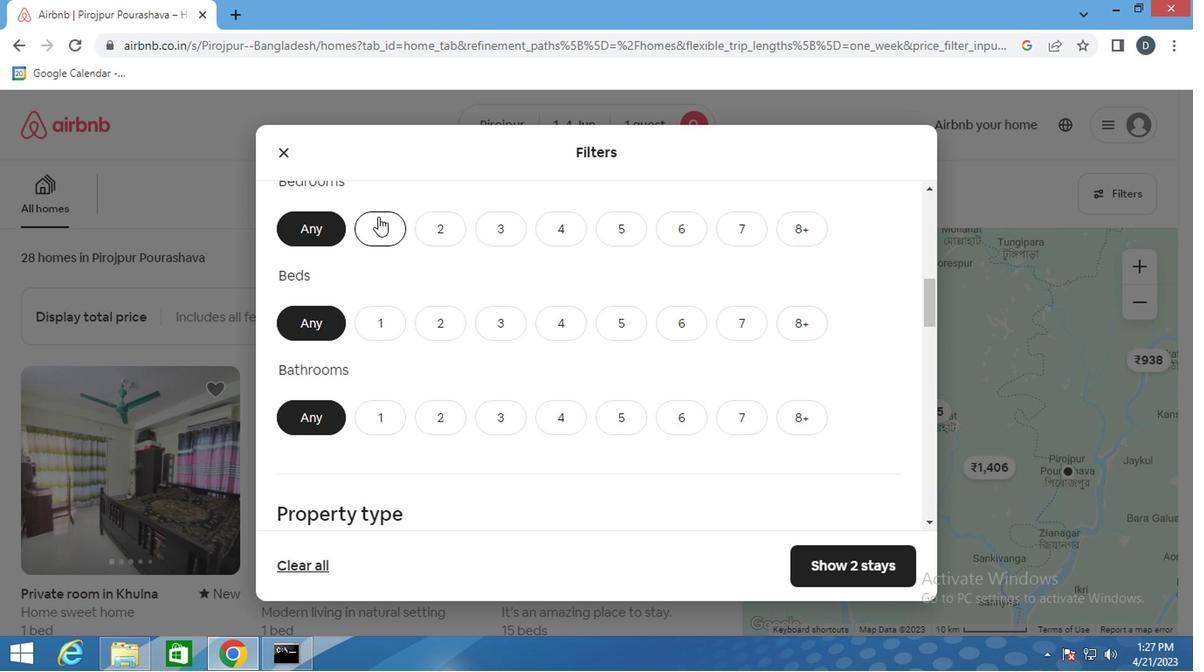 
Action: Mouse moved to (381, 331)
Screenshot: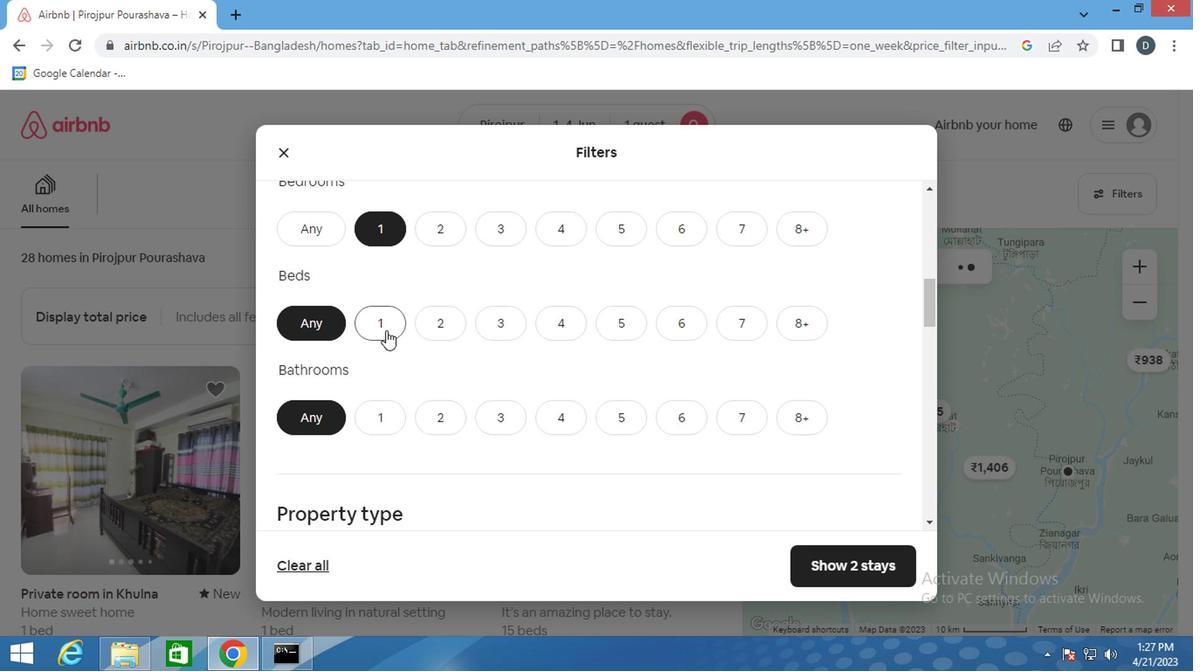 
Action: Mouse pressed left at (381, 331)
Screenshot: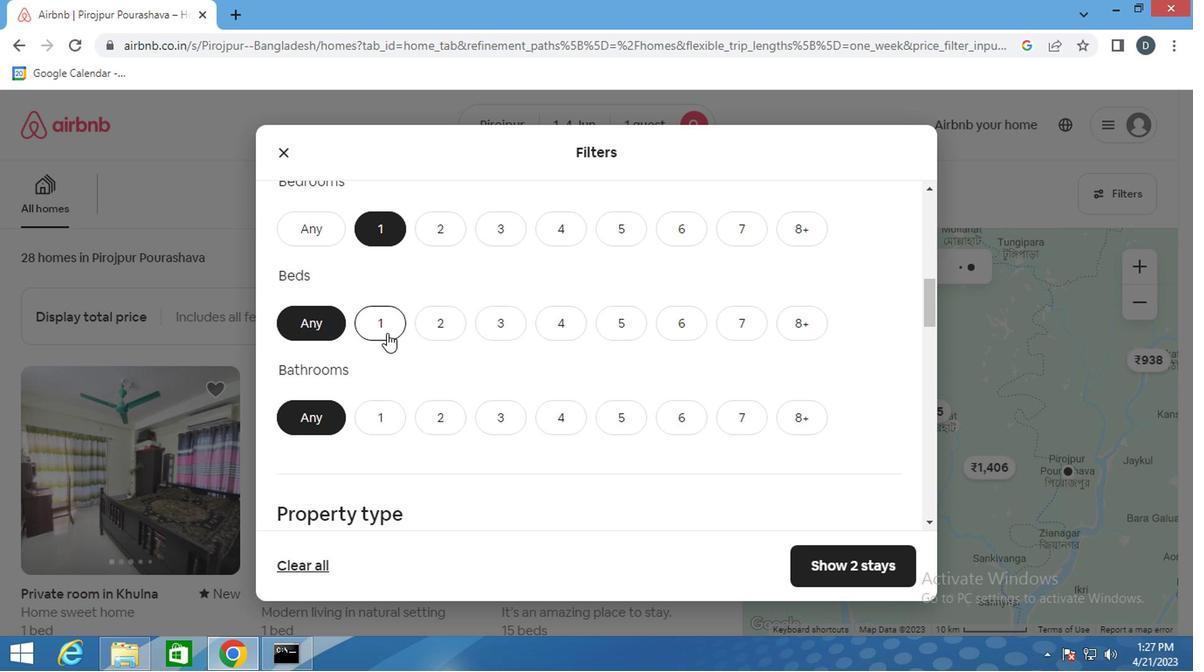 
Action: Mouse moved to (376, 418)
Screenshot: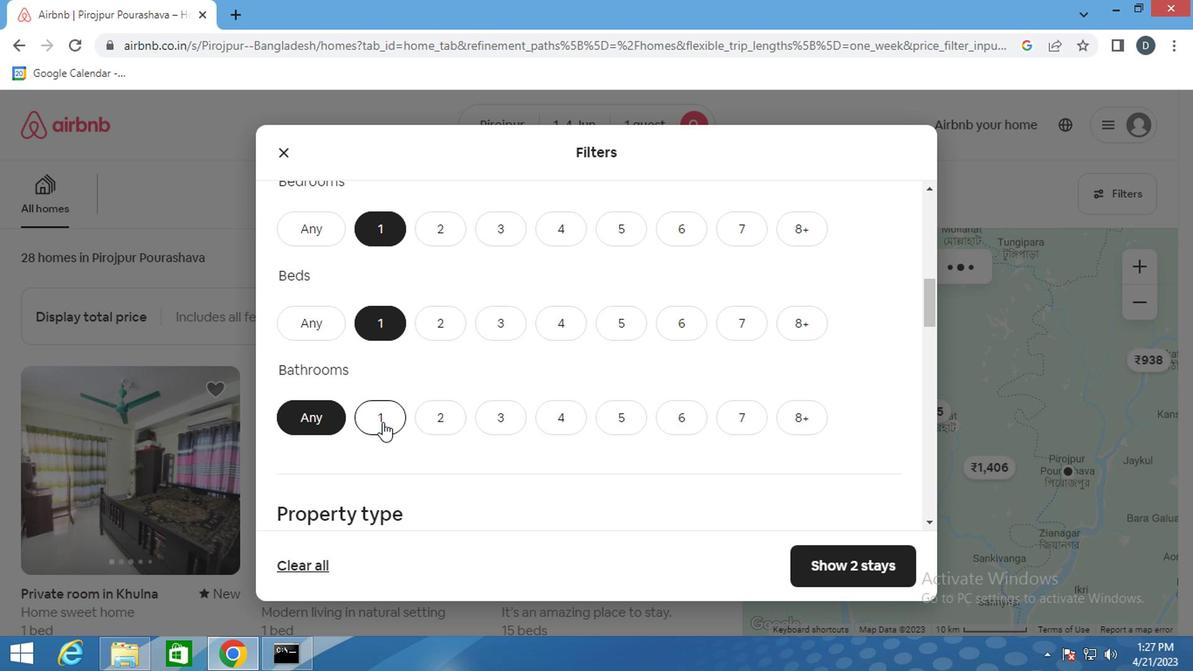 
Action: Mouse pressed left at (376, 418)
Screenshot: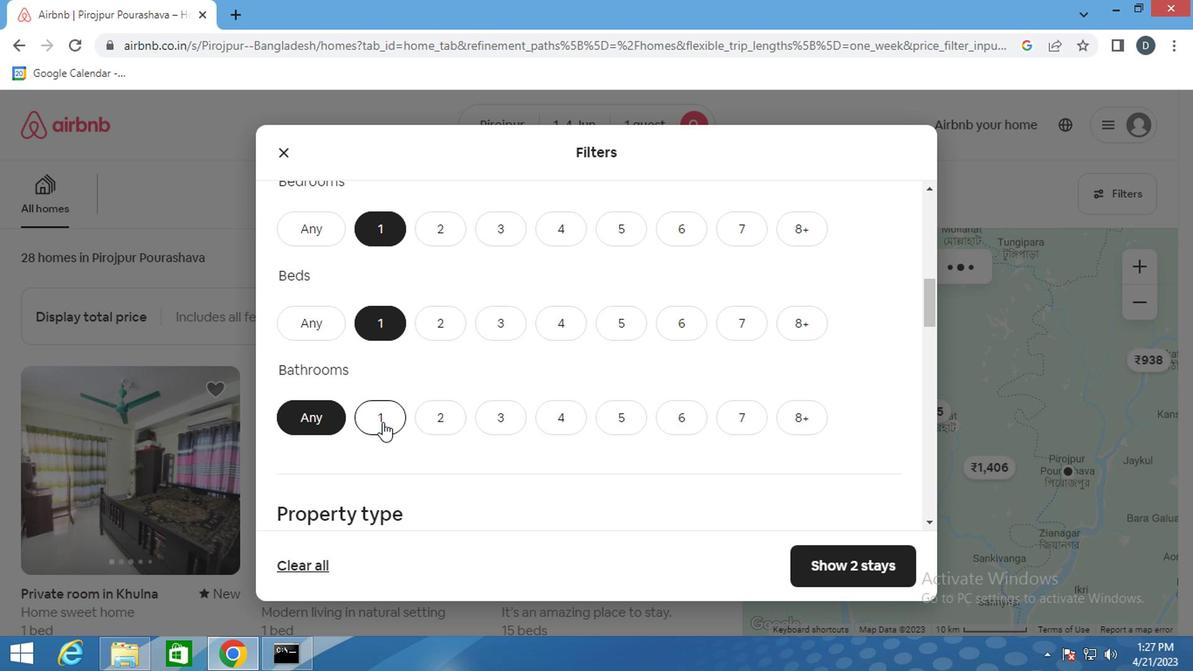 
Action: Mouse moved to (457, 420)
Screenshot: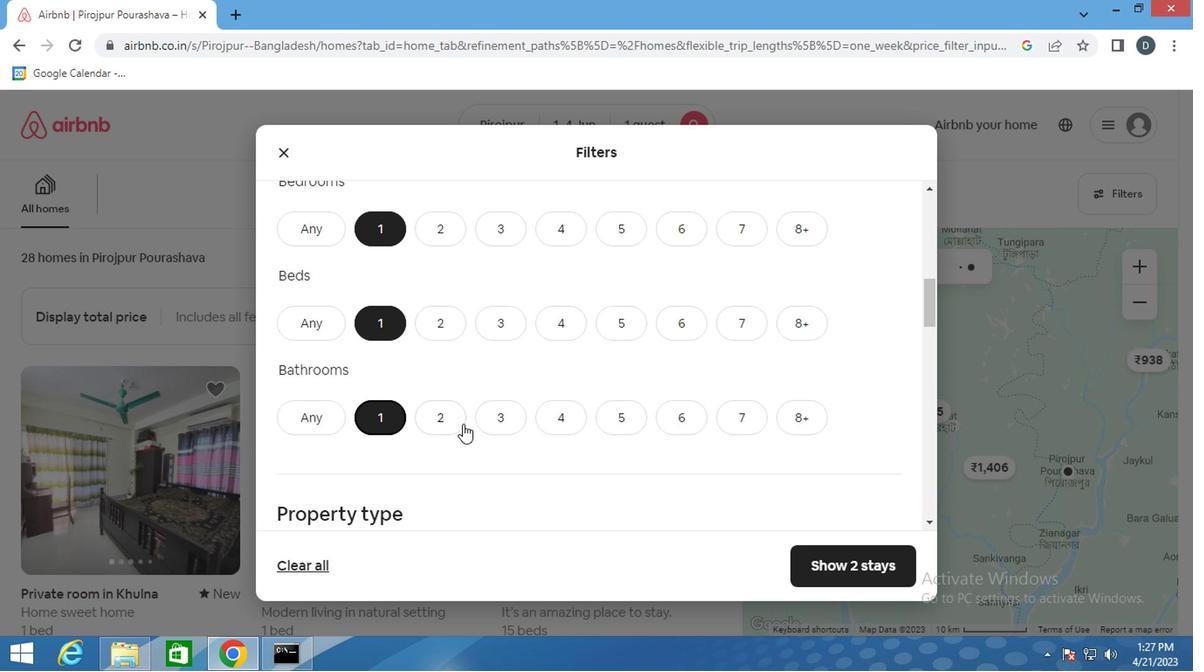 
Action: Mouse scrolled (457, 419) with delta (0, -1)
Screenshot: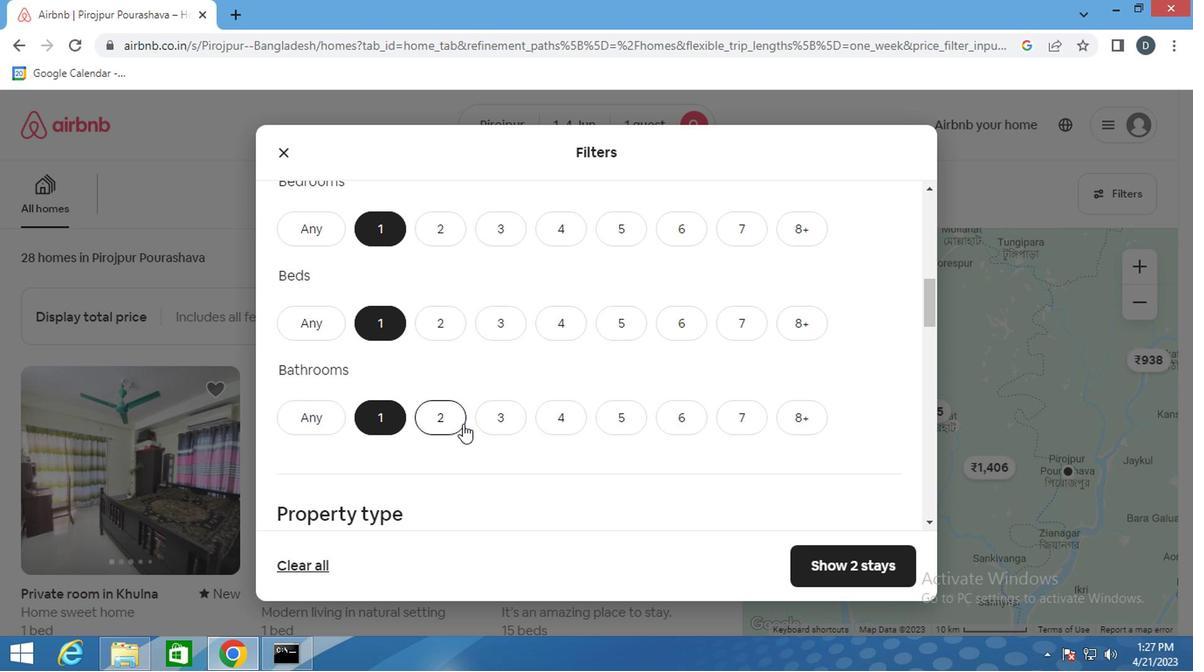 
Action: Mouse scrolled (457, 419) with delta (0, -1)
Screenshot: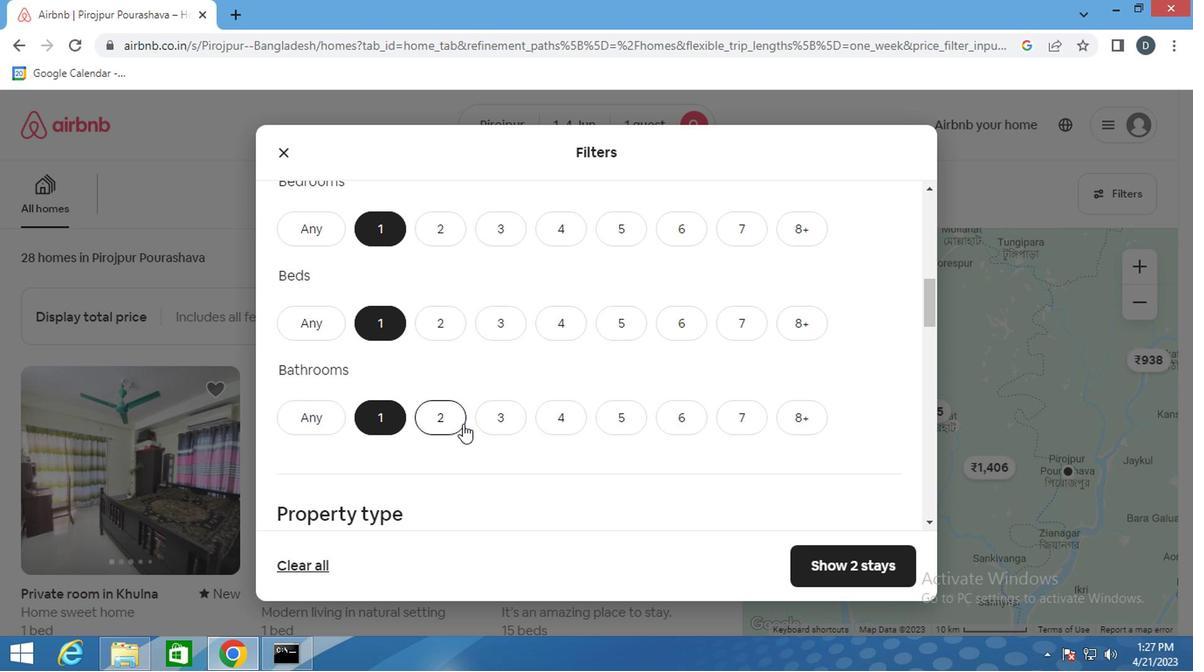 
Action: Mouse scrolled (457, 419) with delta (0, -1)
Screenshot: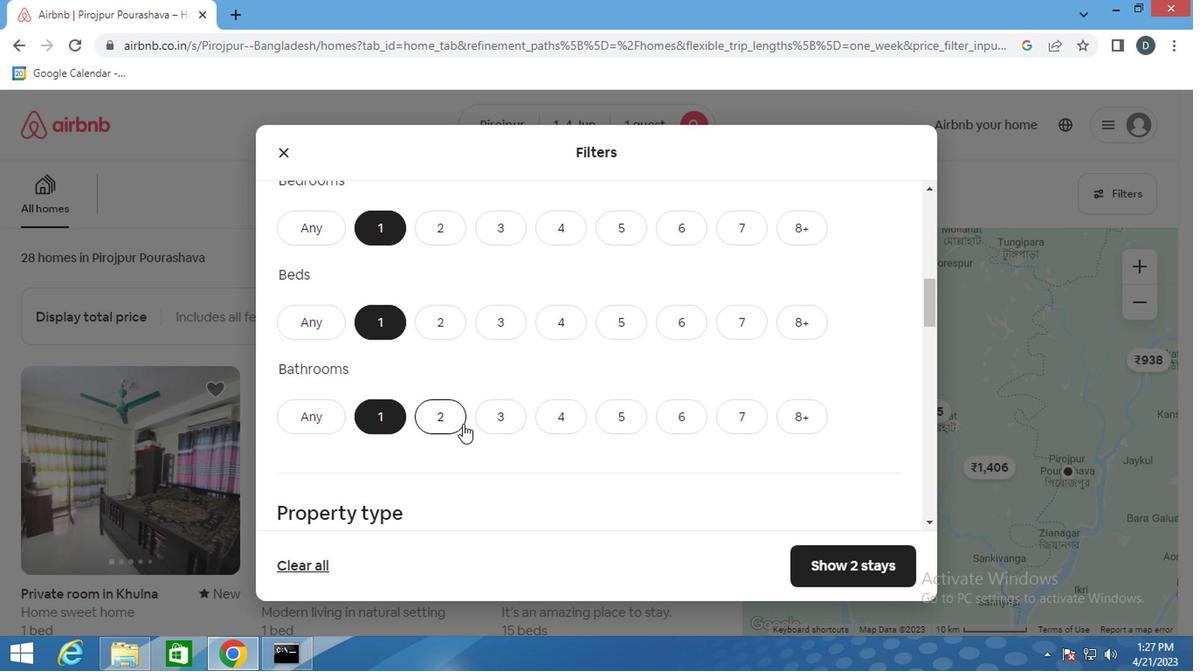 
Action: Mouse moved to (372, 333)
Screenshot: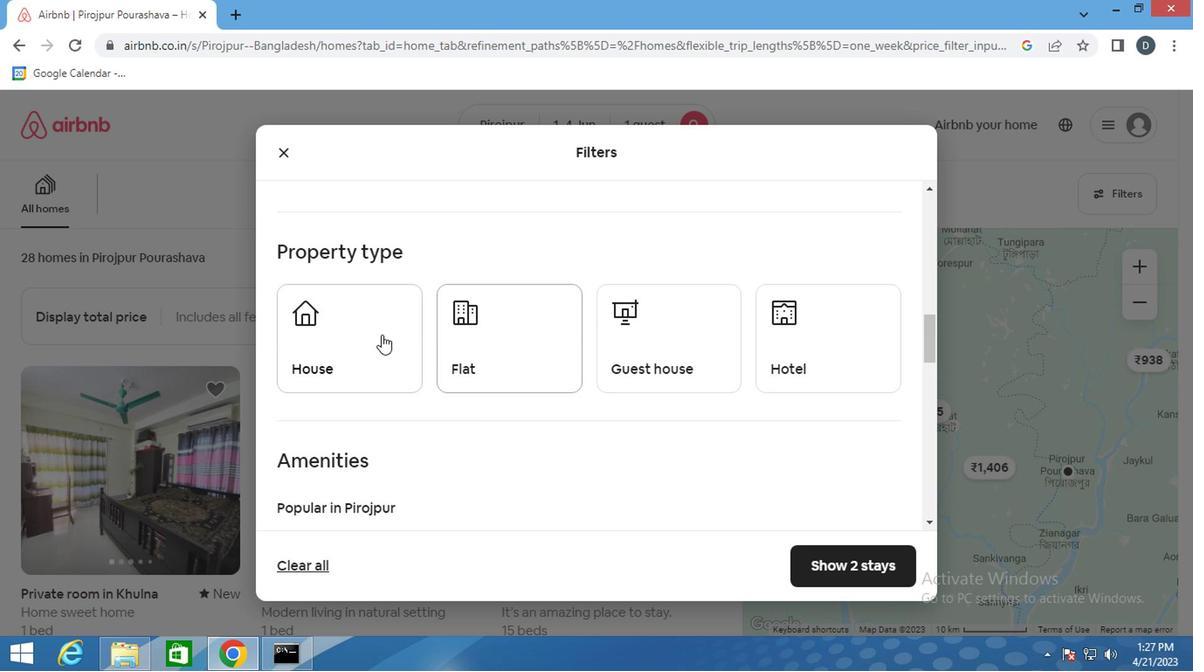 
Action: Mouse pressed left at (372, 333)
Screenshot: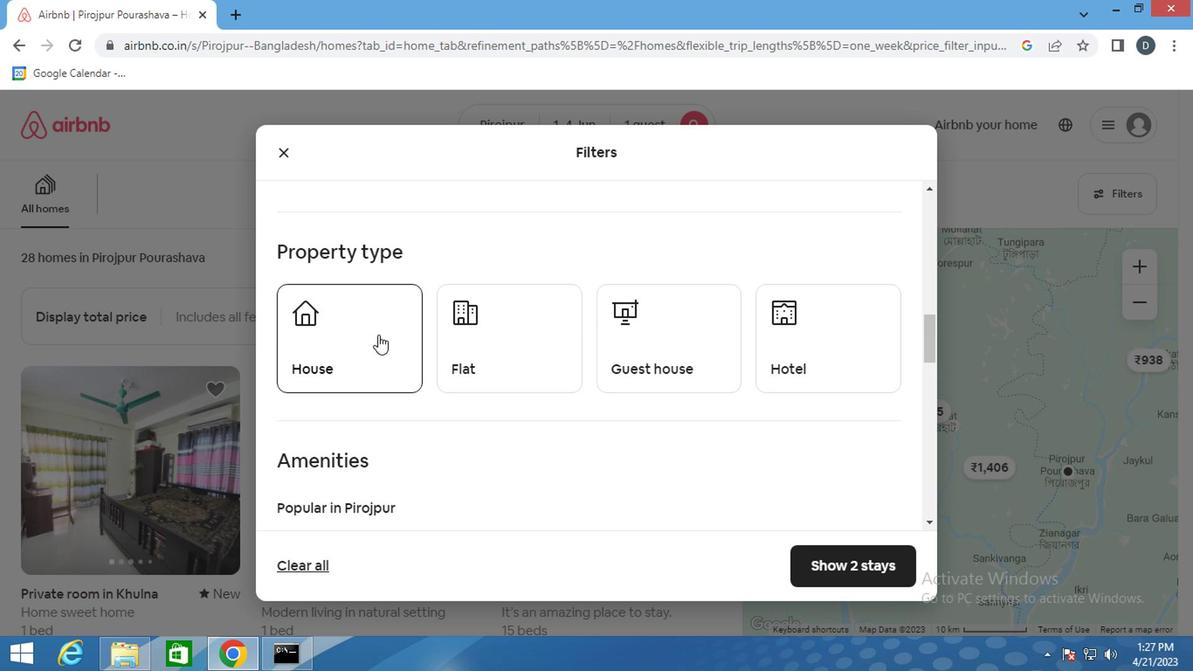 
Action: Mouse moved to (530, 334)
Screenshot: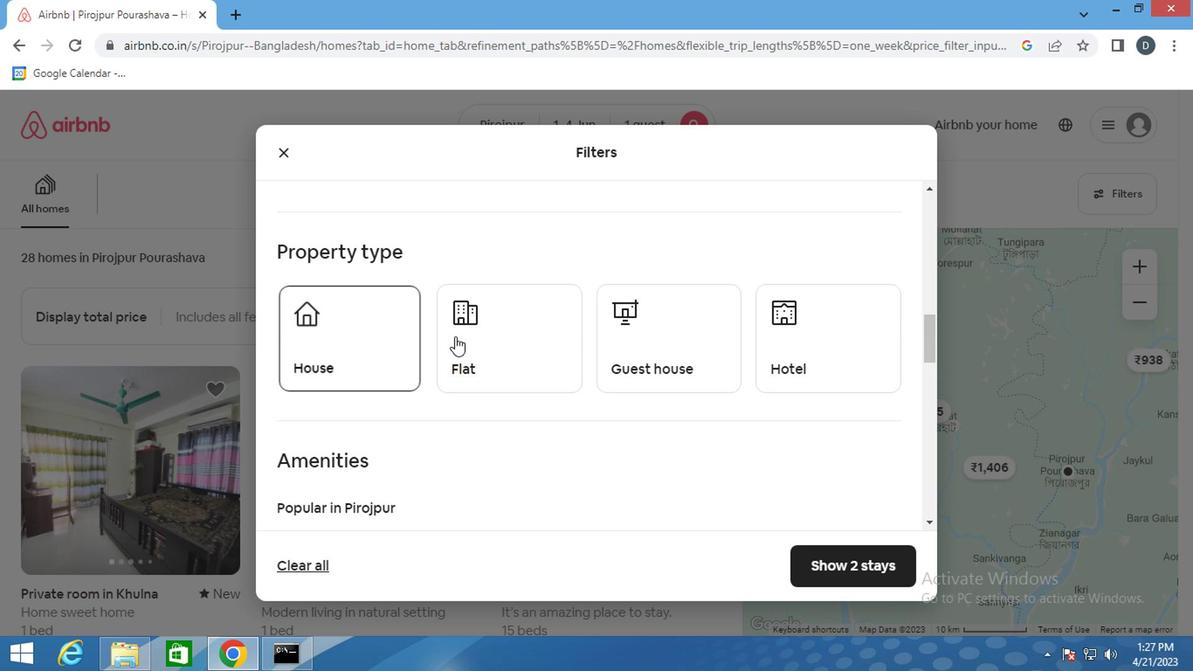 
Action: Mouse pressed left at (530, 334)
Screenshot: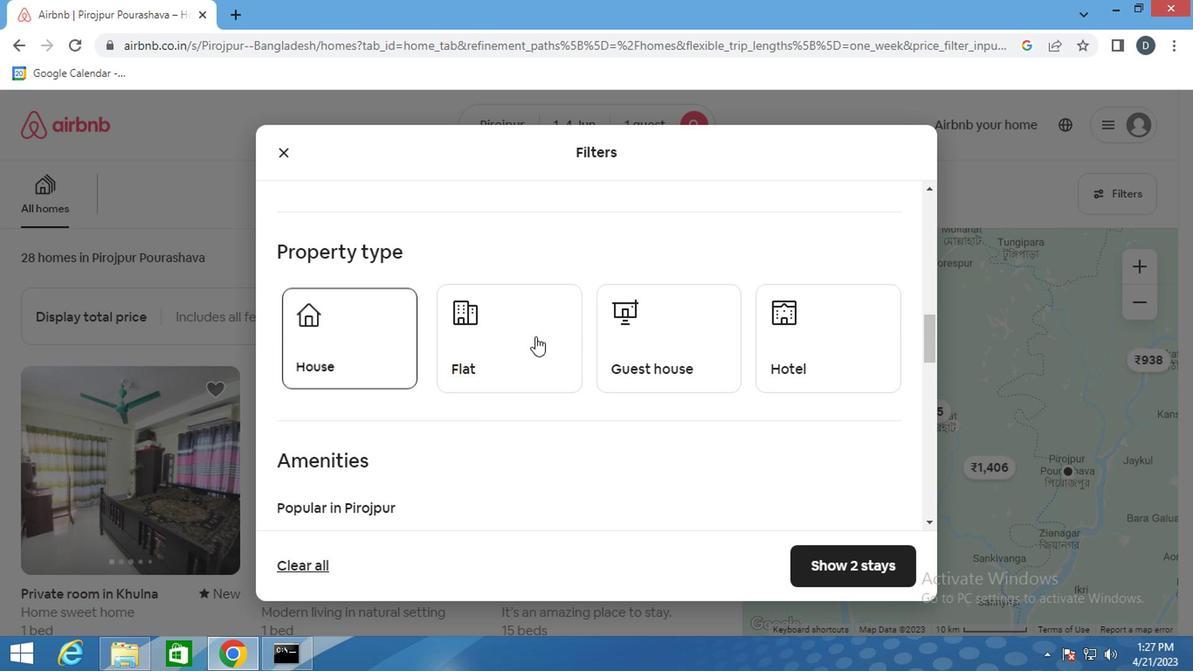 
Action: Mouse moved to (626, 328)
Screenshot: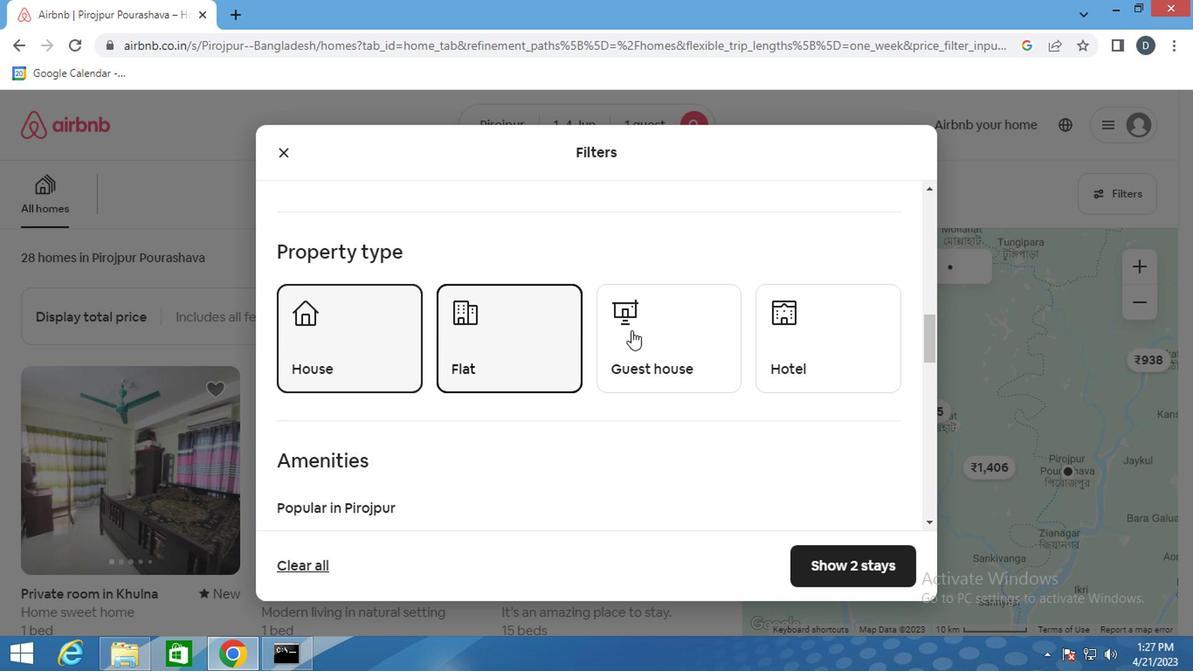 
Action: Mouse pressed left at (626, 328)
Screenshot: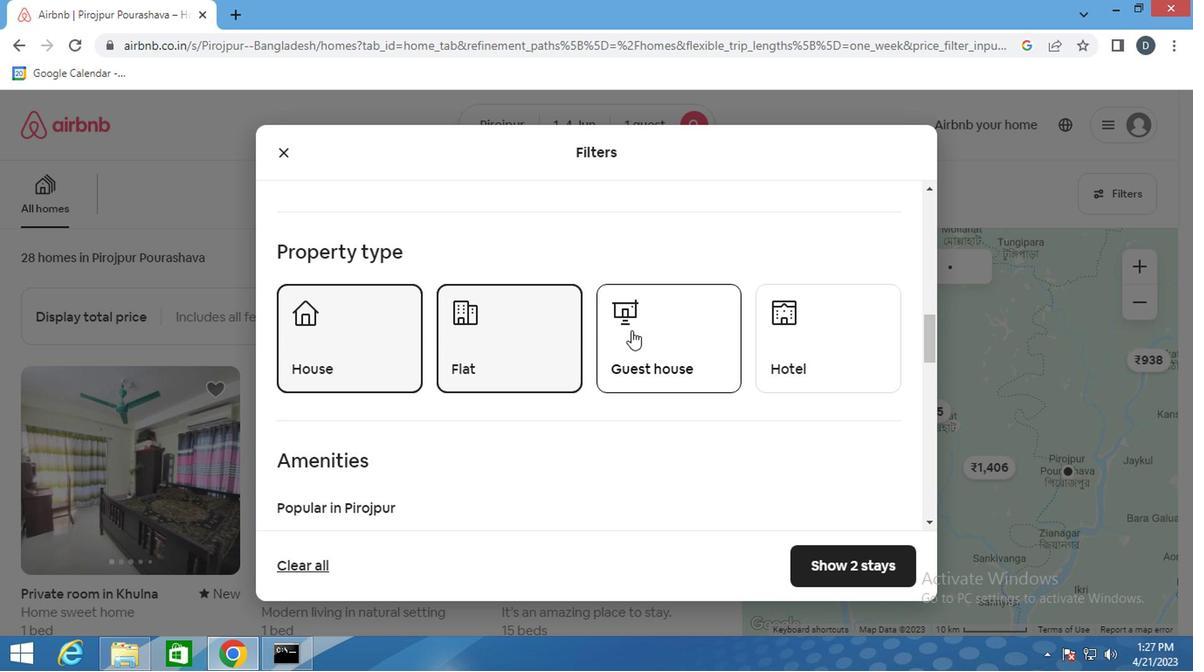 
Action: Mouse moved to (634, 360)
Screenshot: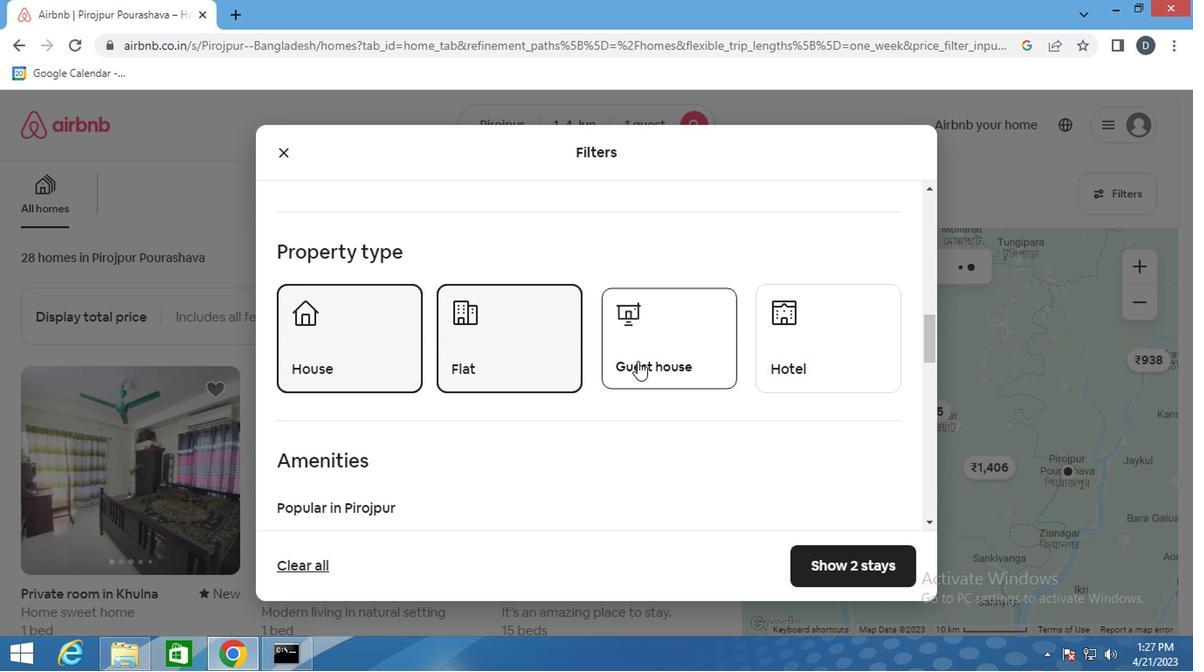 
Action: Mouse scrolled (634, 359) with delta (0, -1)
Screenshot: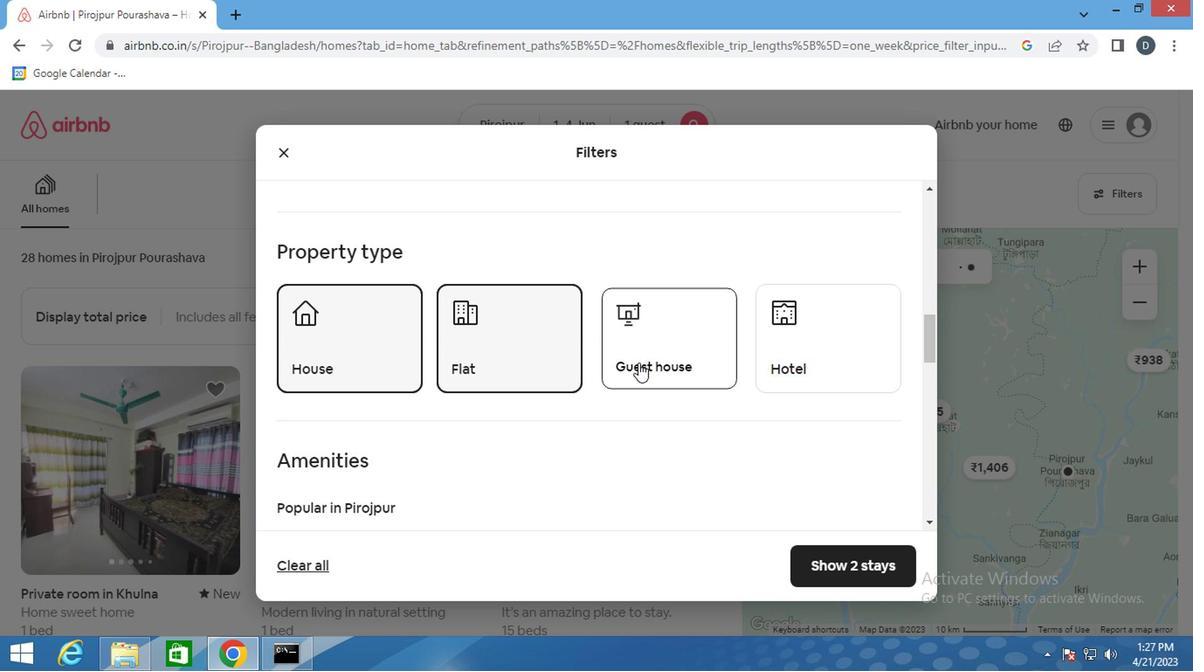 
Action: Mouse scrolled (634, 359) with delta (0, -1)
Screenshot: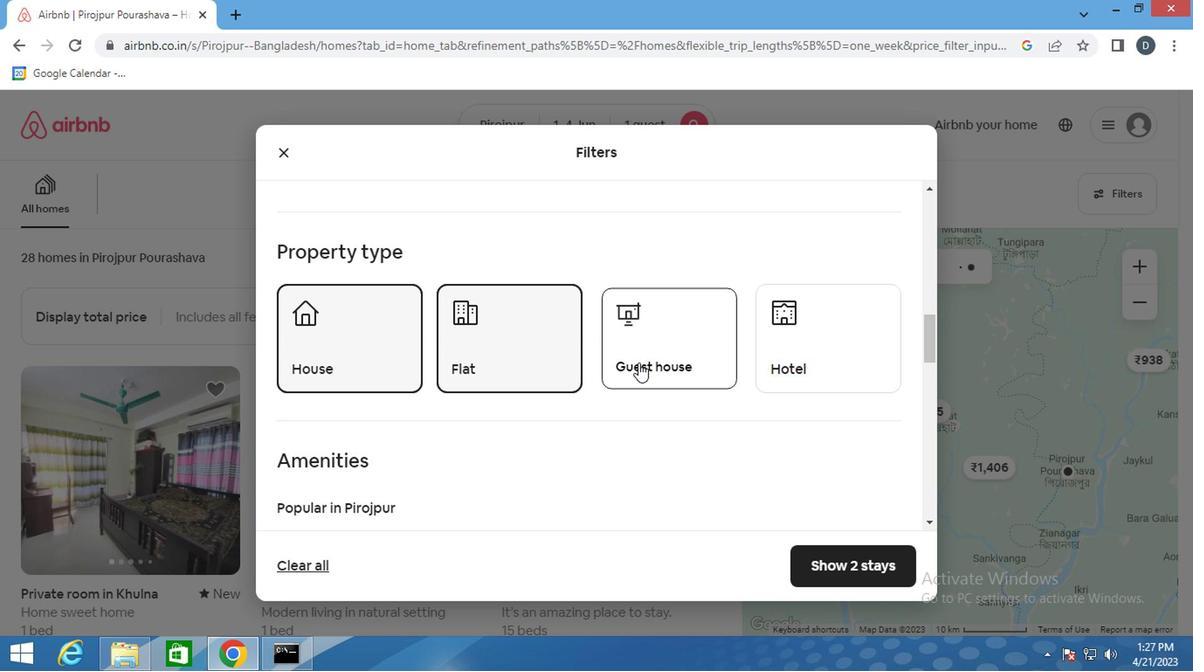 
Action: Mouse scrolled (634, 359) with delta (0, -1)
Screenshot: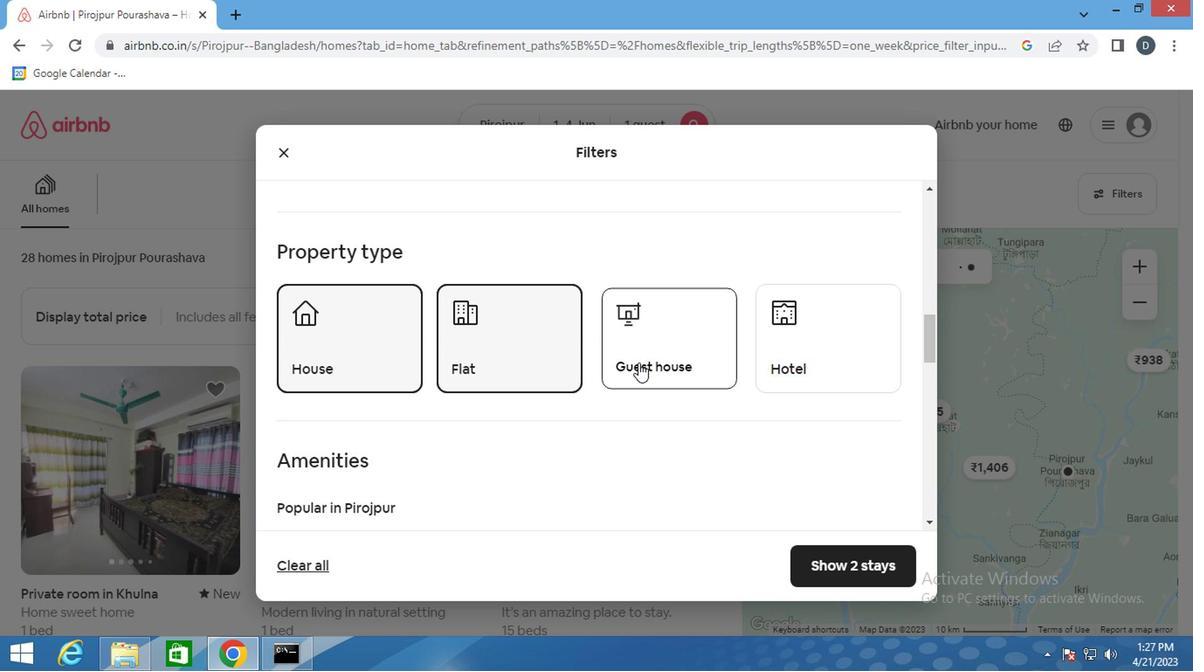 
Action: Mouse moved to (358, 328)
Screenshot: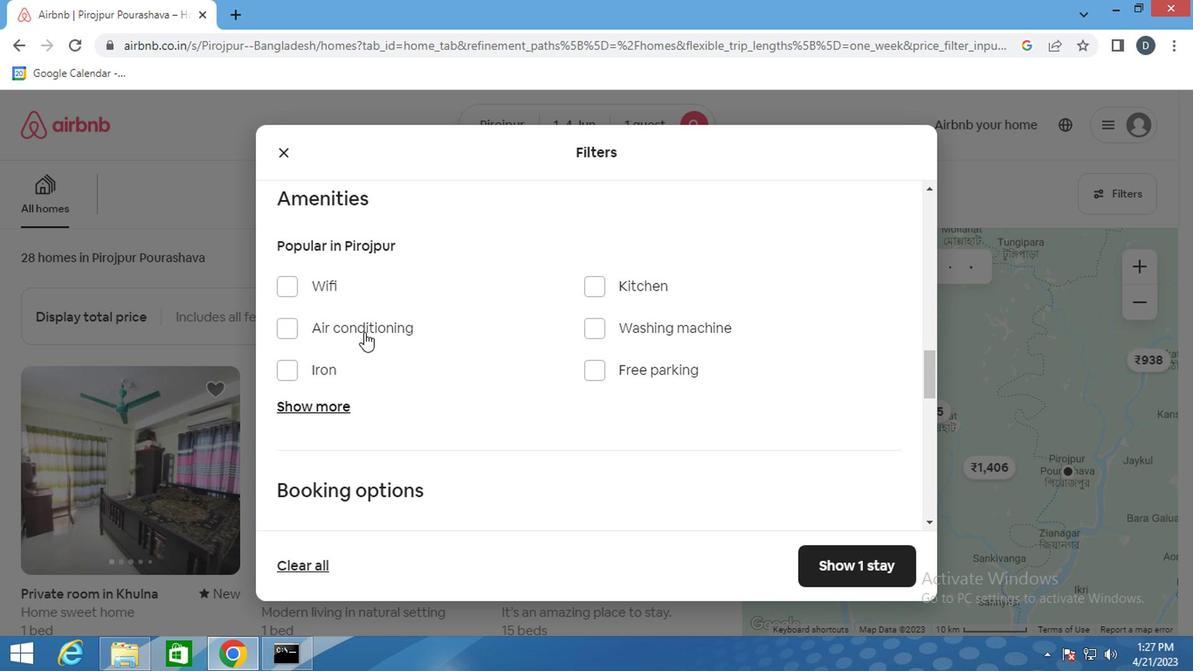 
Action: Mouse pressed left at (358, 328)
Screenshot: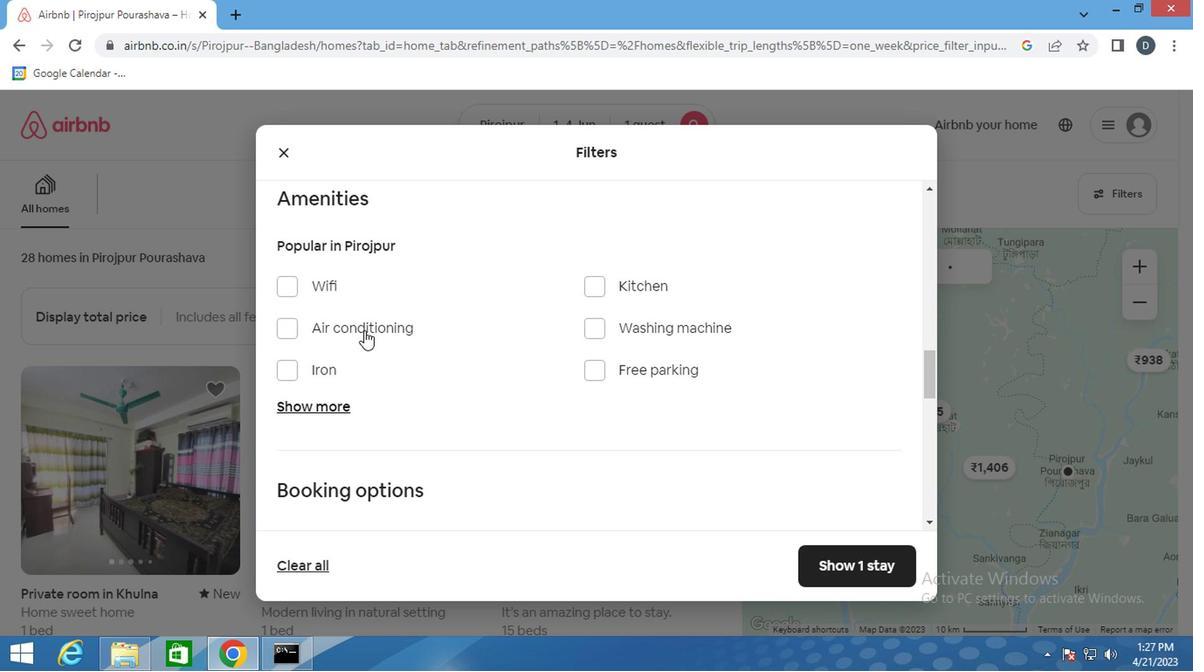 
Action: Mouse moved to (321, 406)
Screenshot: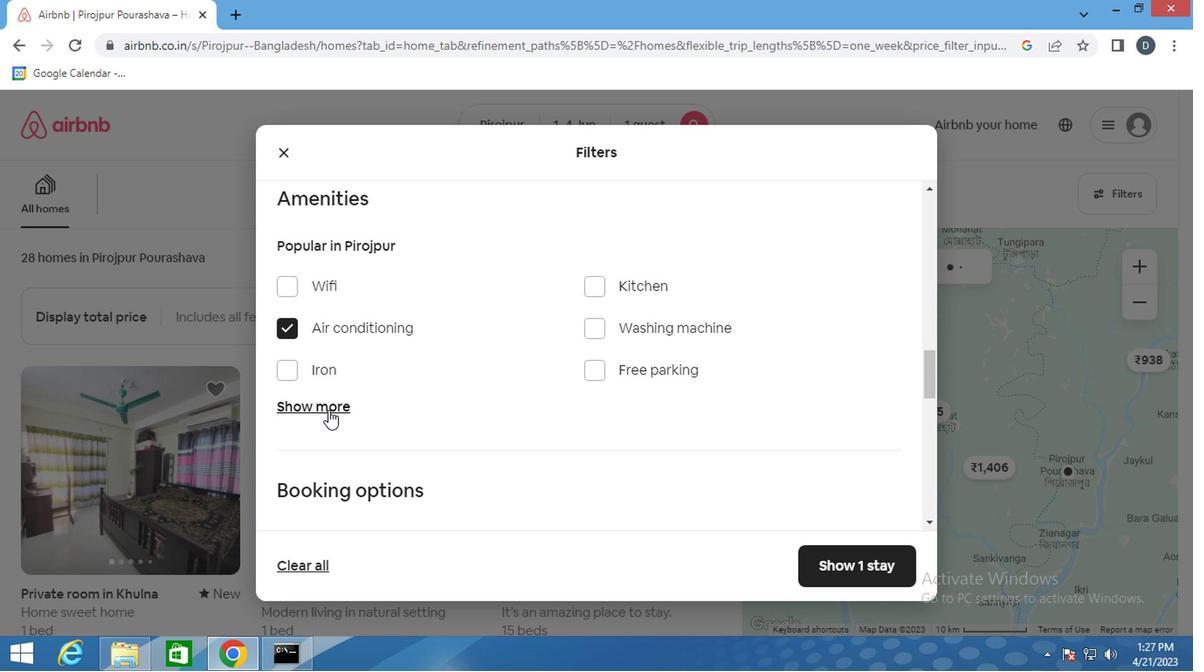 
Action: Mouse pressed left at (321, 406)
Screenshot: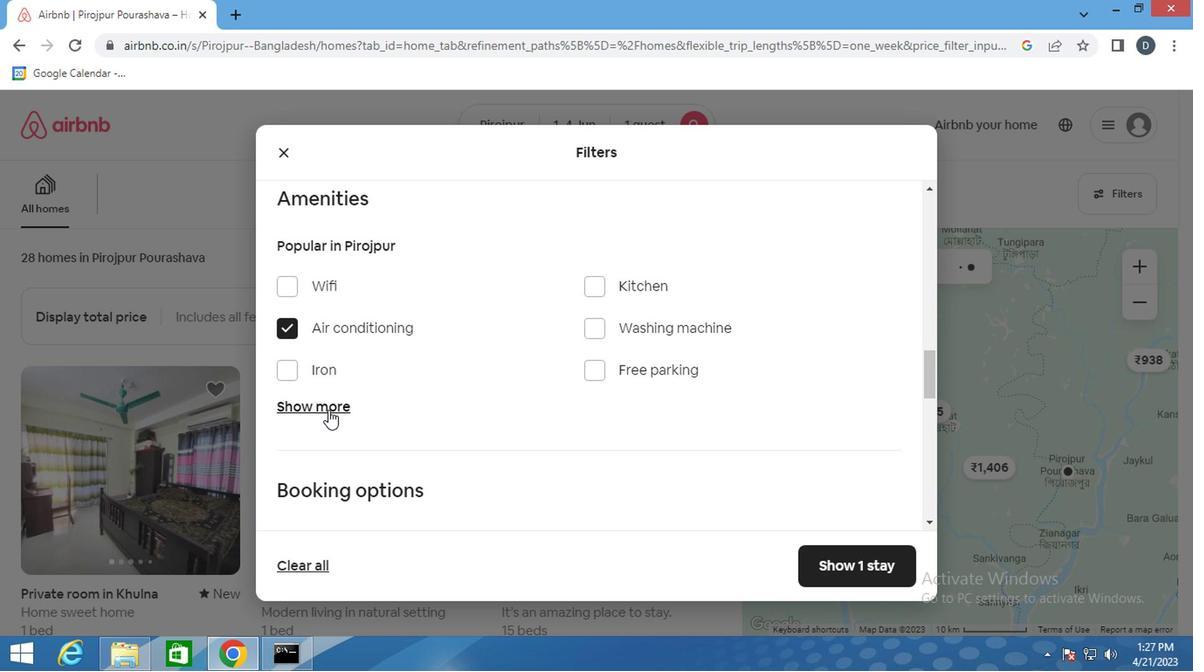 
Action: Mouse moved to (456, 417)
Screenshot: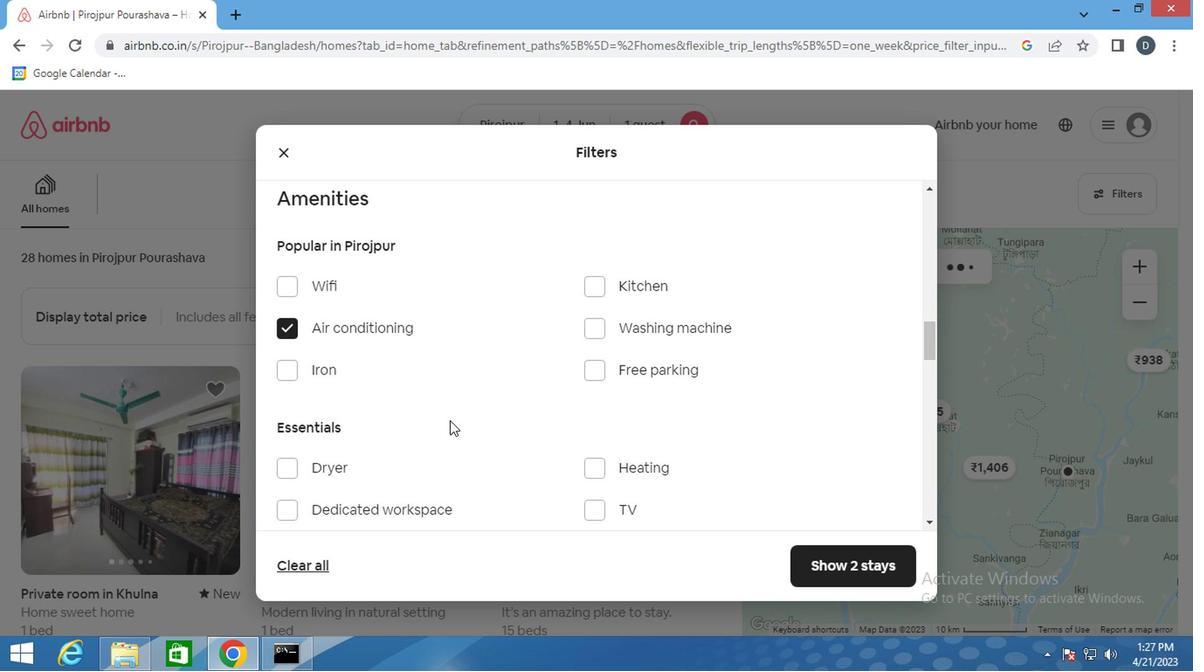 
Action: Mouse scrolled (456, 417) with delta (0, 0)
Screenshot: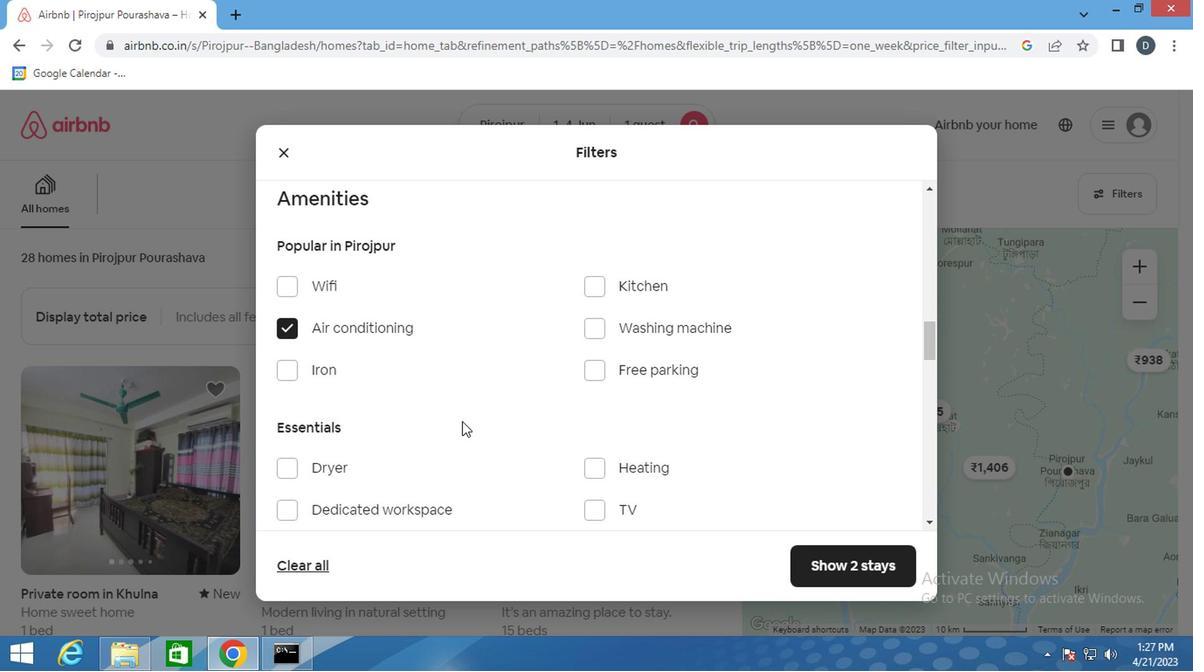 
Action: Mouse moved to (417, 417)
Screenshot: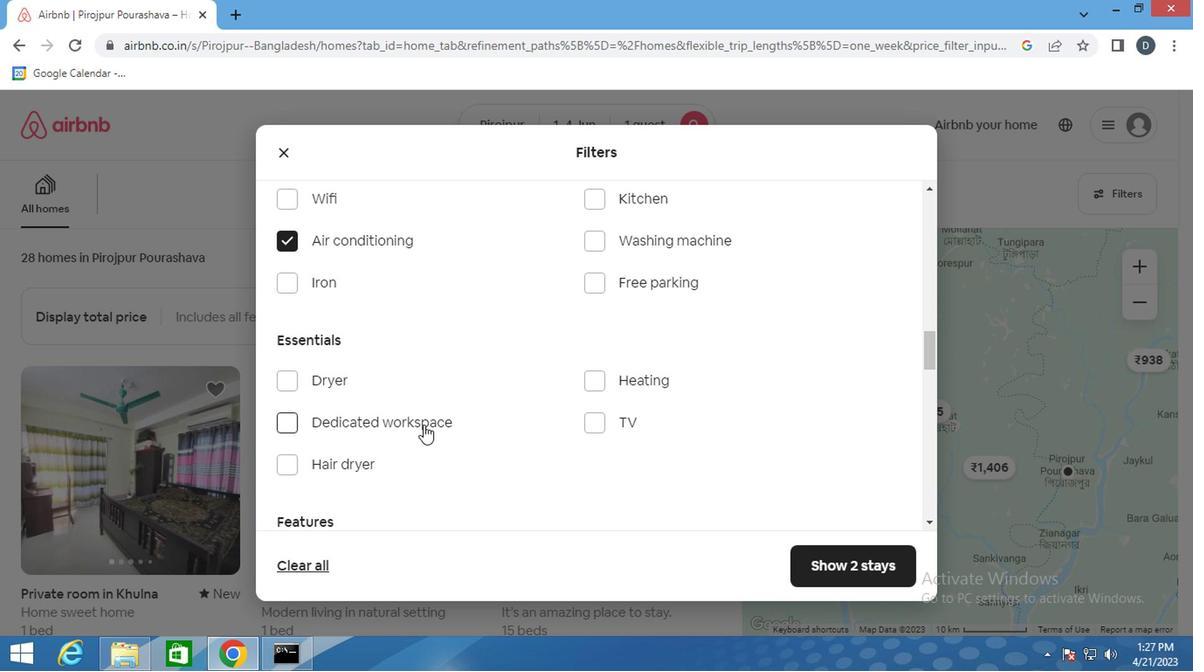 
Action: Mouse pressed left at (417, 417)
Screenshot: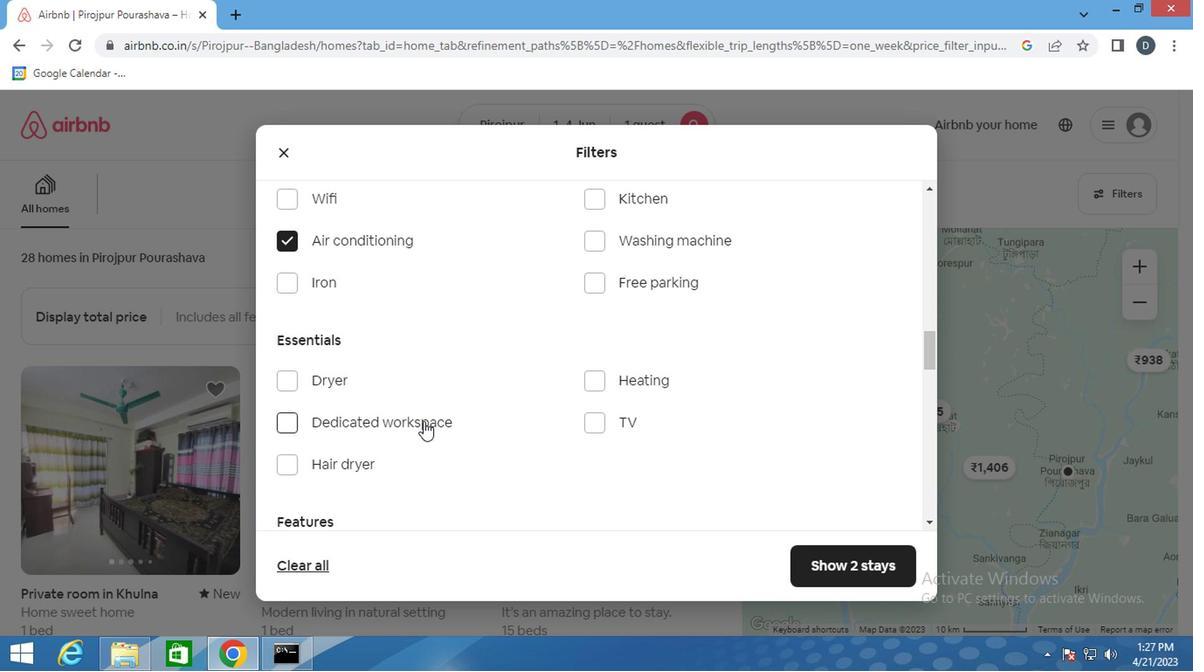 
Action: Mouse moved to (555, 433)
Screenshot: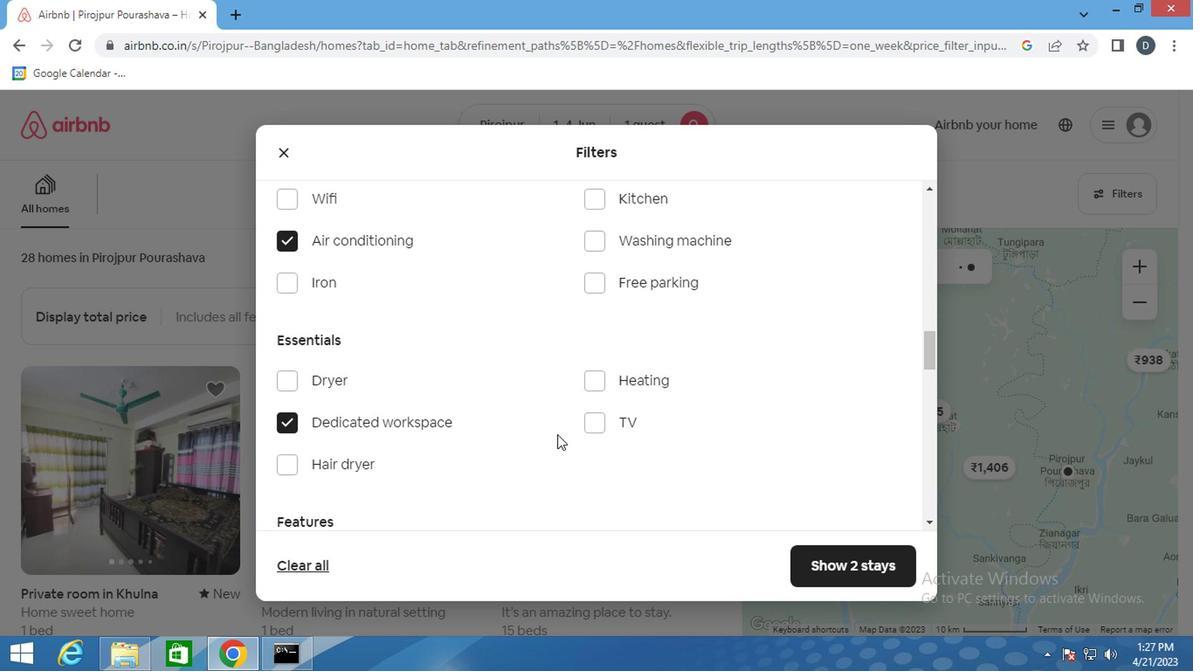 
Action: Mouse scrolled (555, 434) with delta (0, 1)
Screenshot: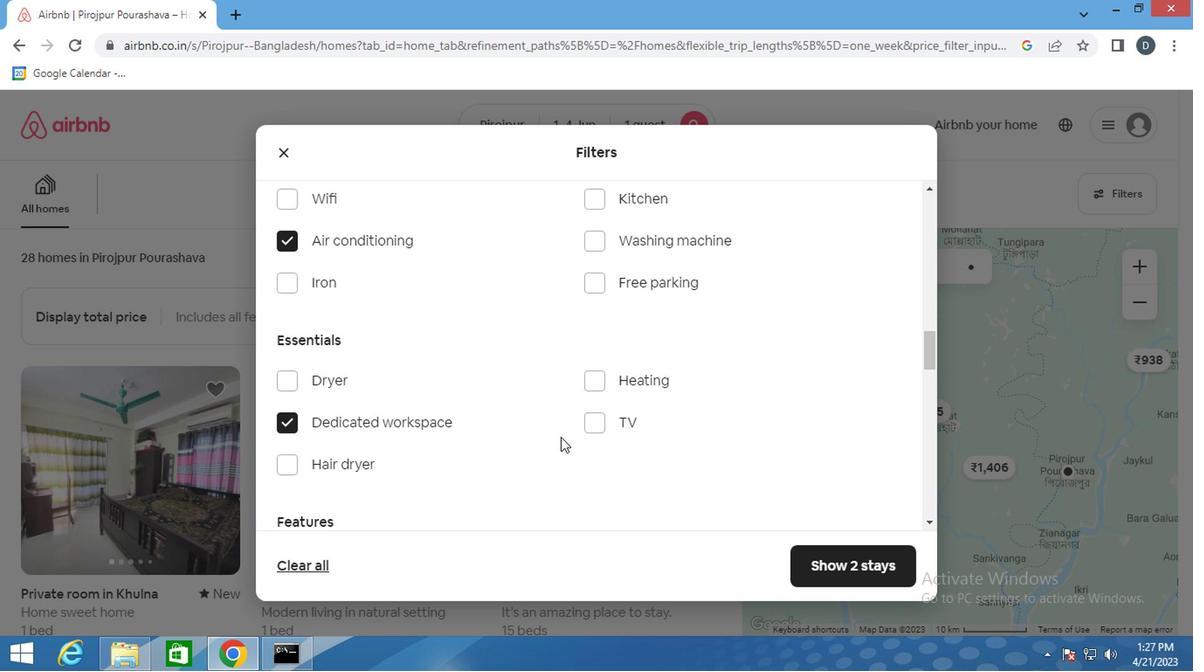 
Action: Mouse scrolled (555, 434) with delta (0, 1)
Screenshot: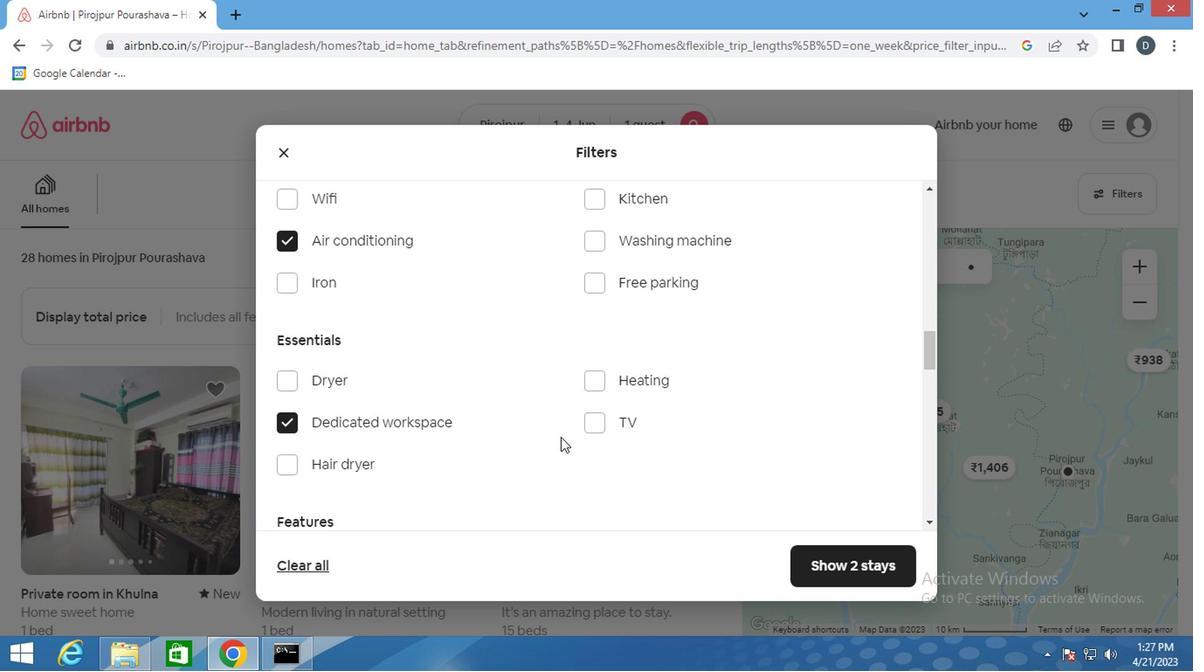 
Action: Mouse scrolled (555, 434) with delta (0, 1)
Screenshot: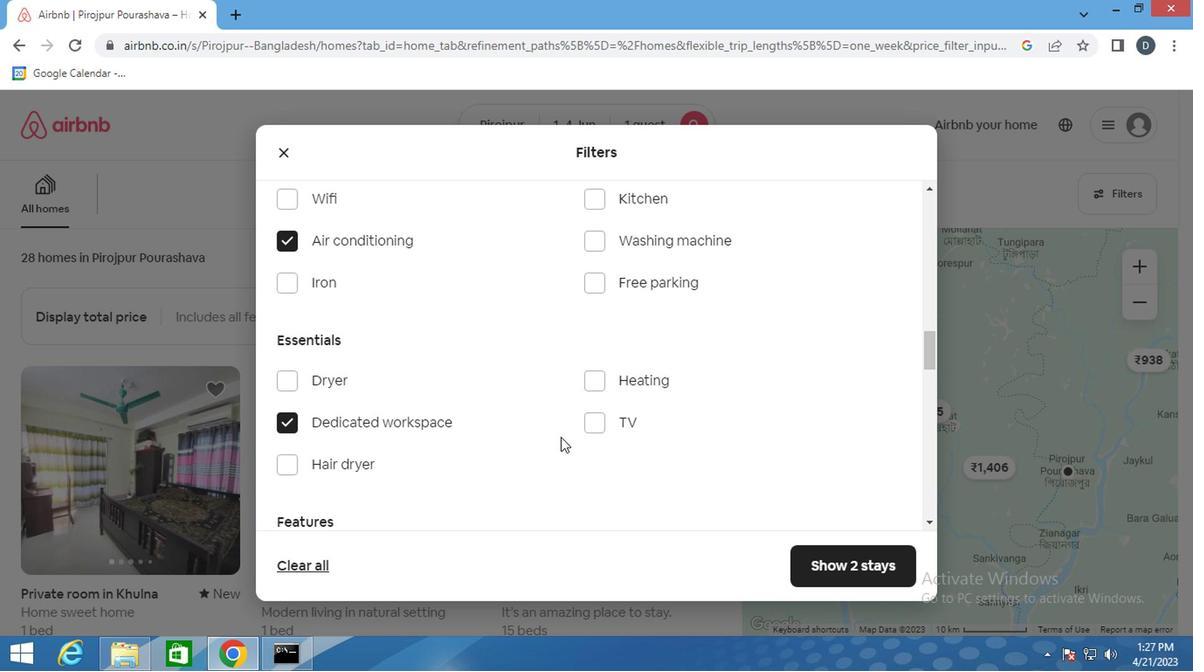 
Action: Mouse scrolled (555, 434) with delta (0, 1)
Screenshot: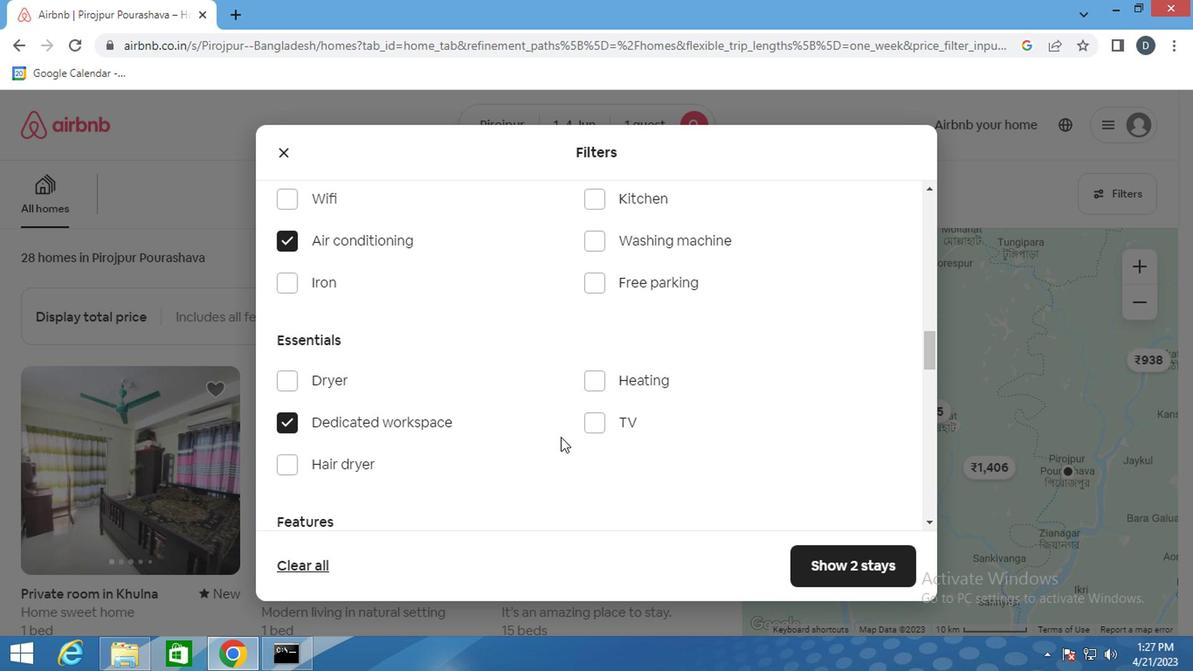 
Action: Mouse moved to (557, 433)
Screenshot: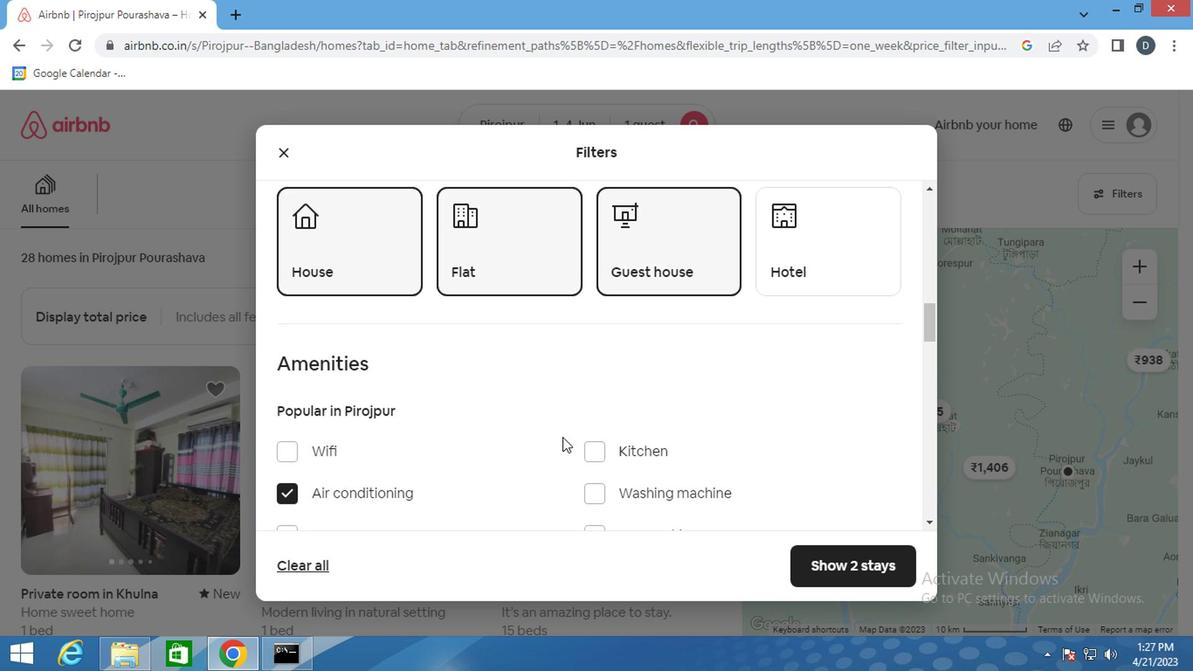 
Action: Mouse scrolled (557, 434) with delta (0, 1)
Screenshot: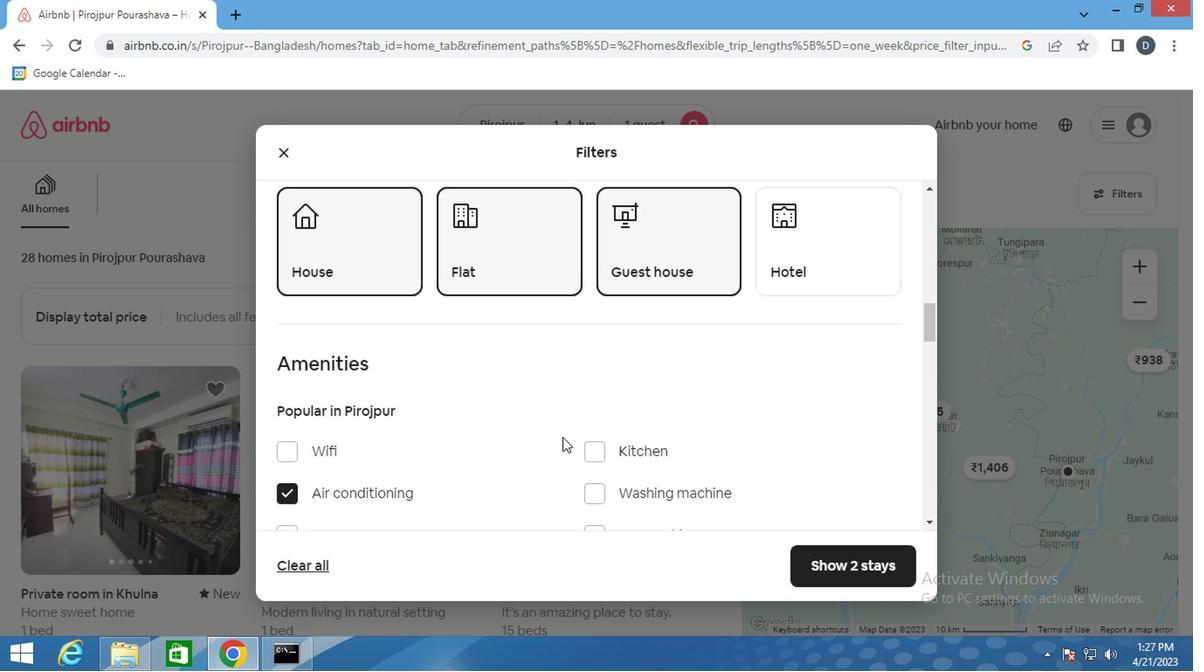 
Action: Mouse scrolled (557, 432) with delta (0, 0)
Screenshot: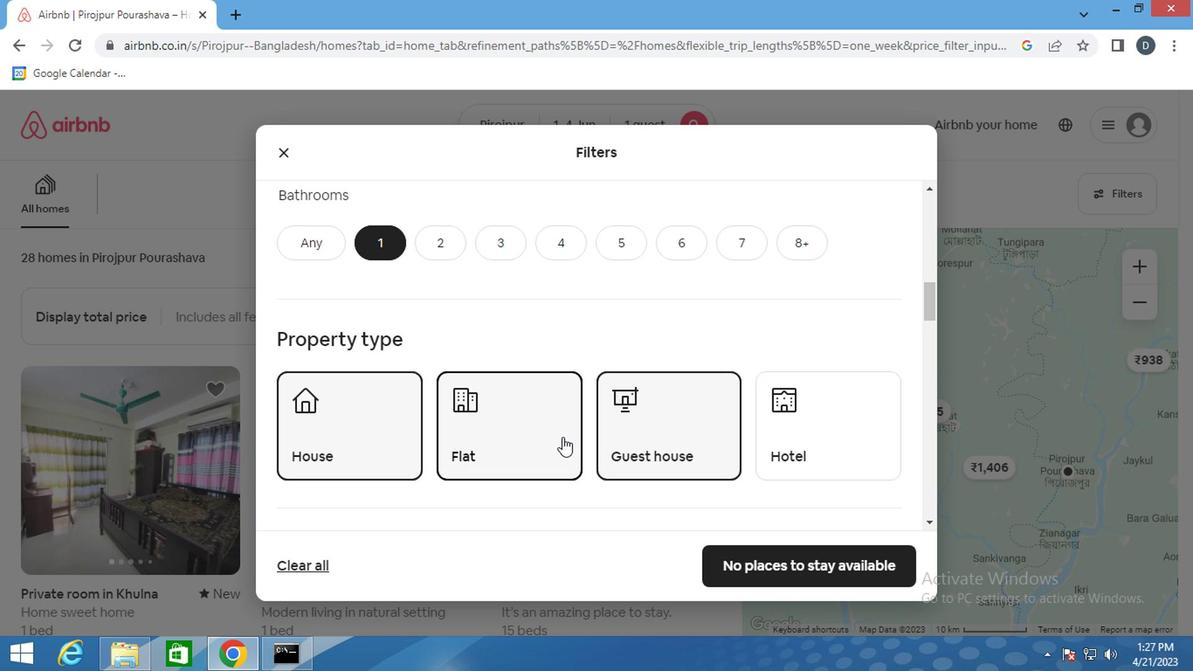 
Action: Mouse scrolled (557, 432) with delta (0, 0)
Screenshot: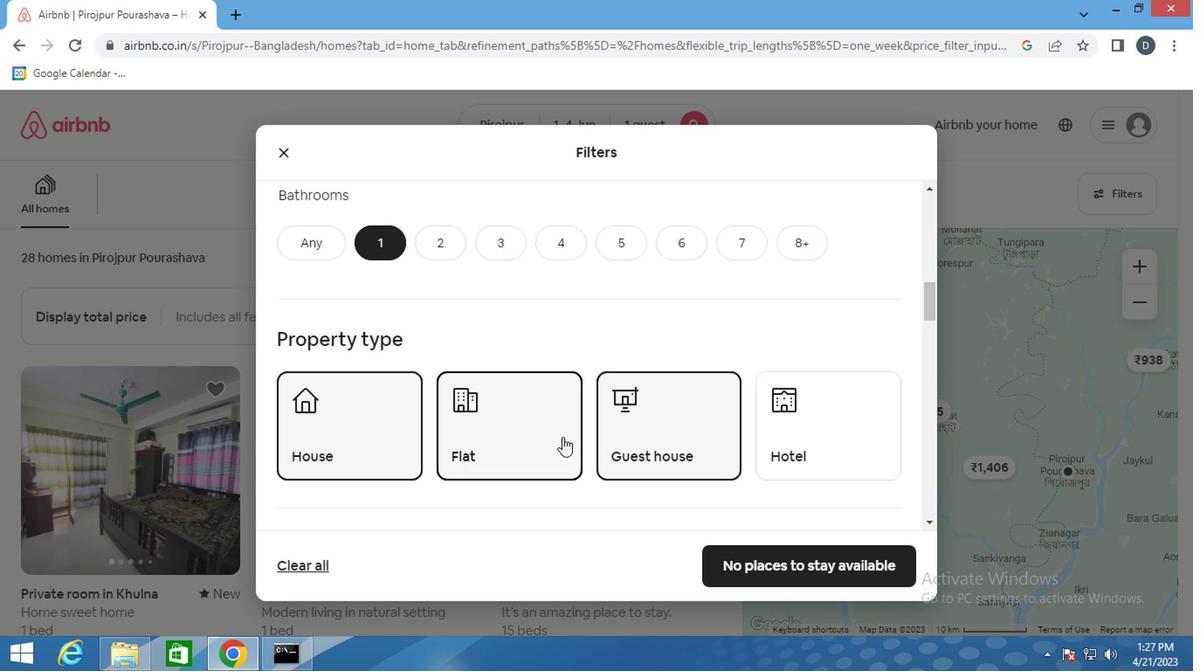
Action: Mouse scrolled (557, 432) with delta (0, 0)
Screenshot: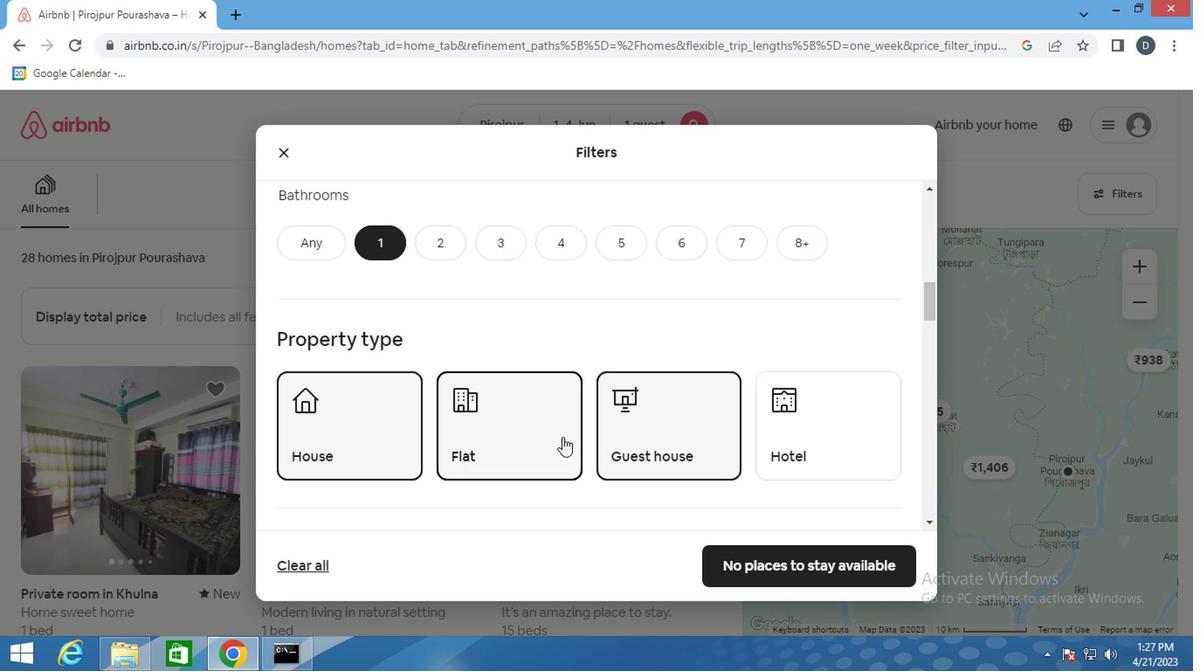 
Action: Mouse scrolled (557, 432) with delta (0, 0)
Screenshot: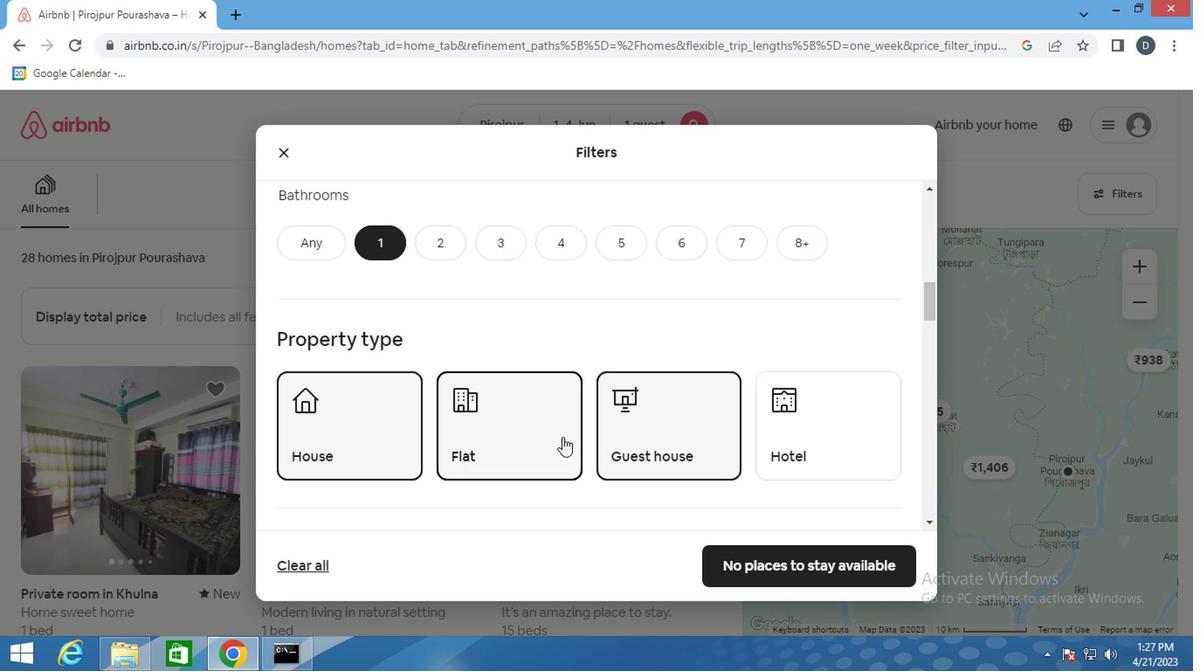 
Action: Mouse scrolled (557, 432) with delta (0, 0)
Screenshot: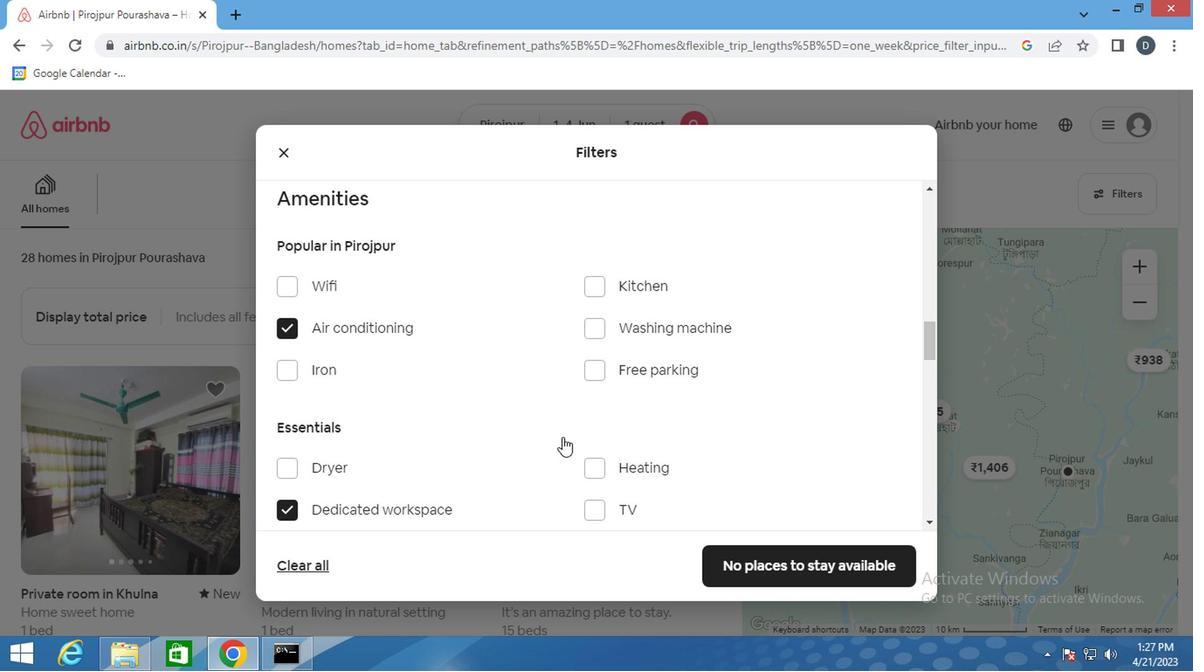 
Action: Mouse scrolled (557, 432) with delta (0, 0)
Screenshot: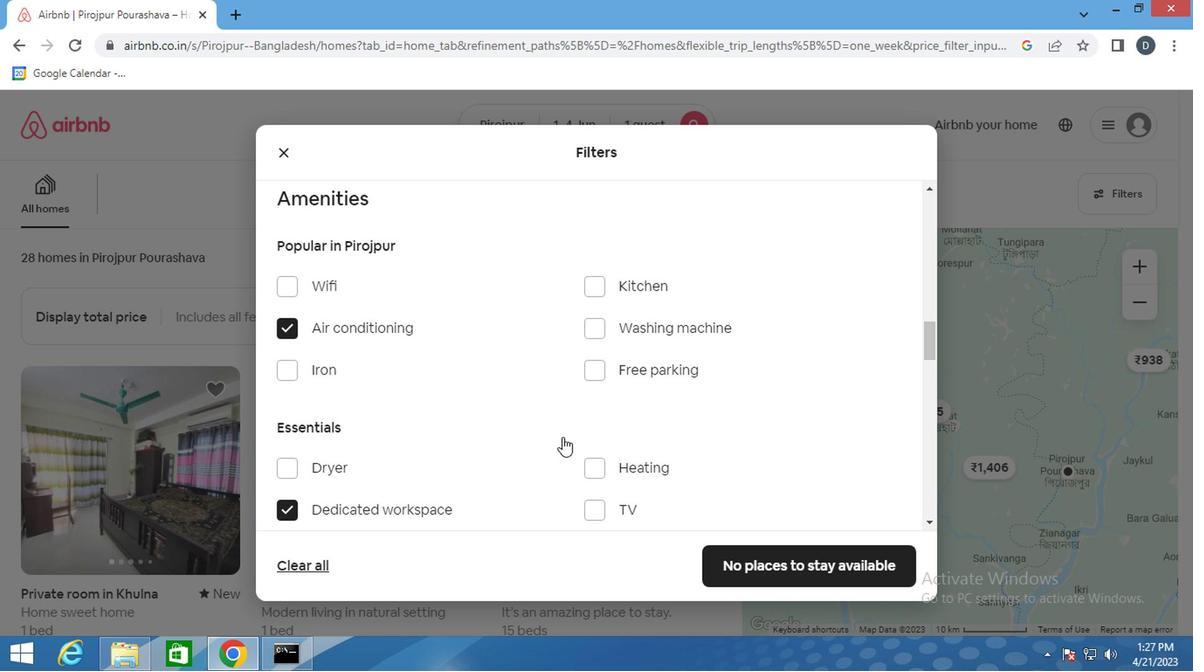 
Action: Mouse scrolled (557, 432) with delta (0, 0)
Screenshot: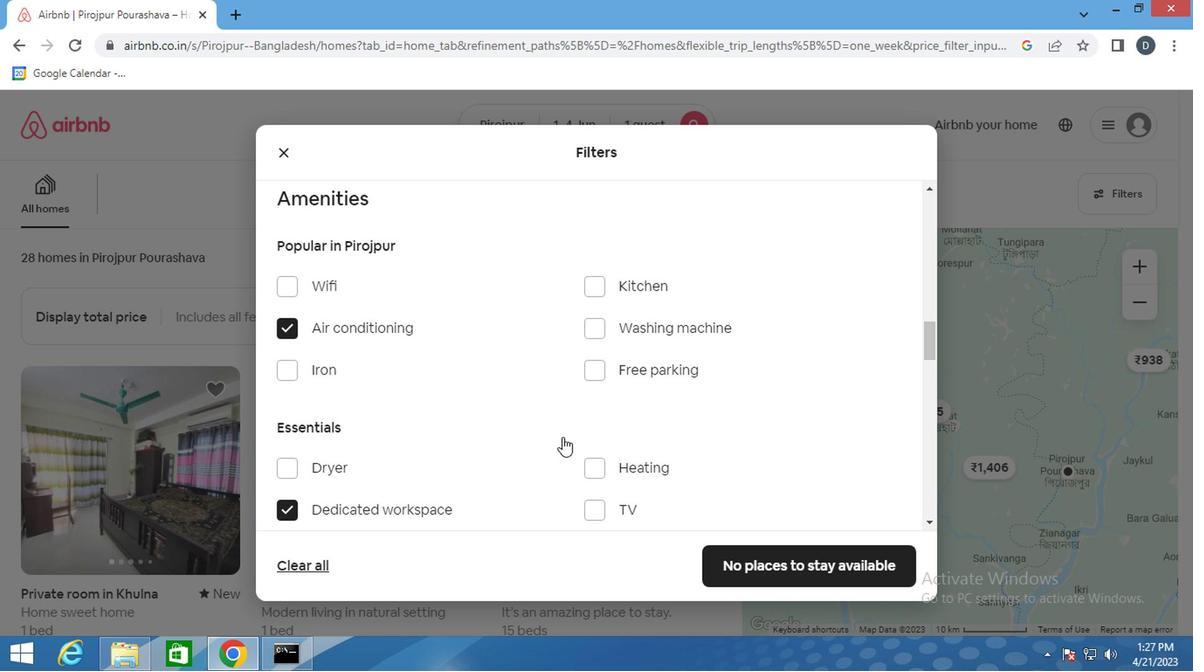 
Action: Mouse scrolled (557, 432) with delta (0, 0)
Screenshot: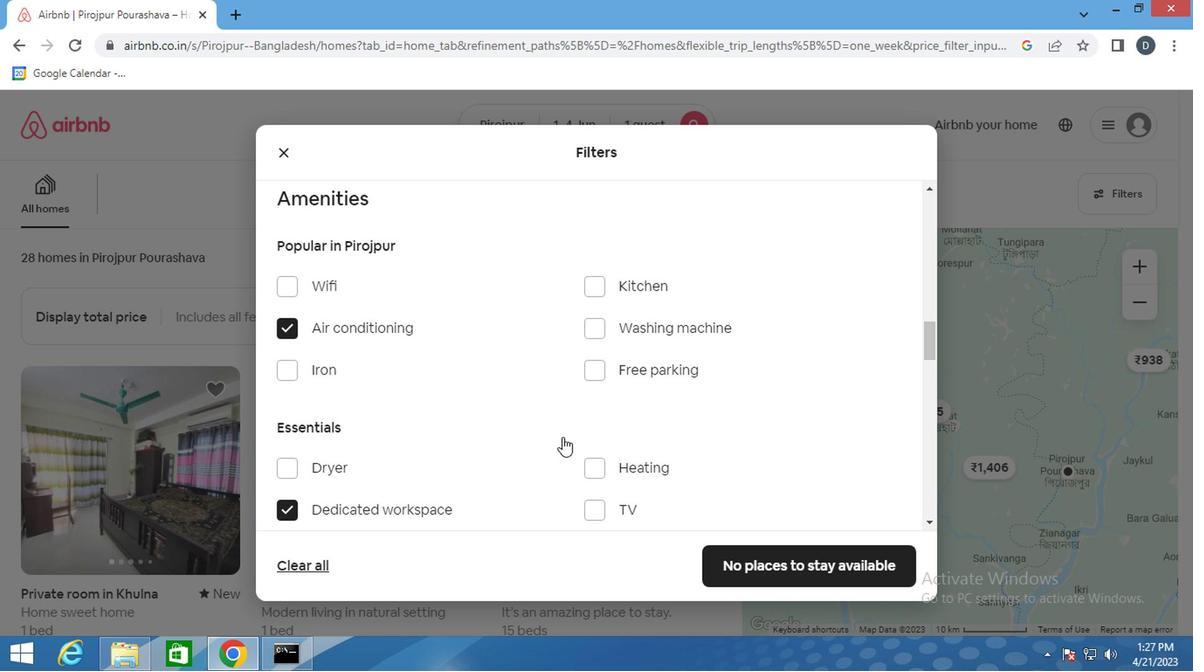 
Action: Mouse scrolled (557, 432) with delta (0, 0)
Screenshot: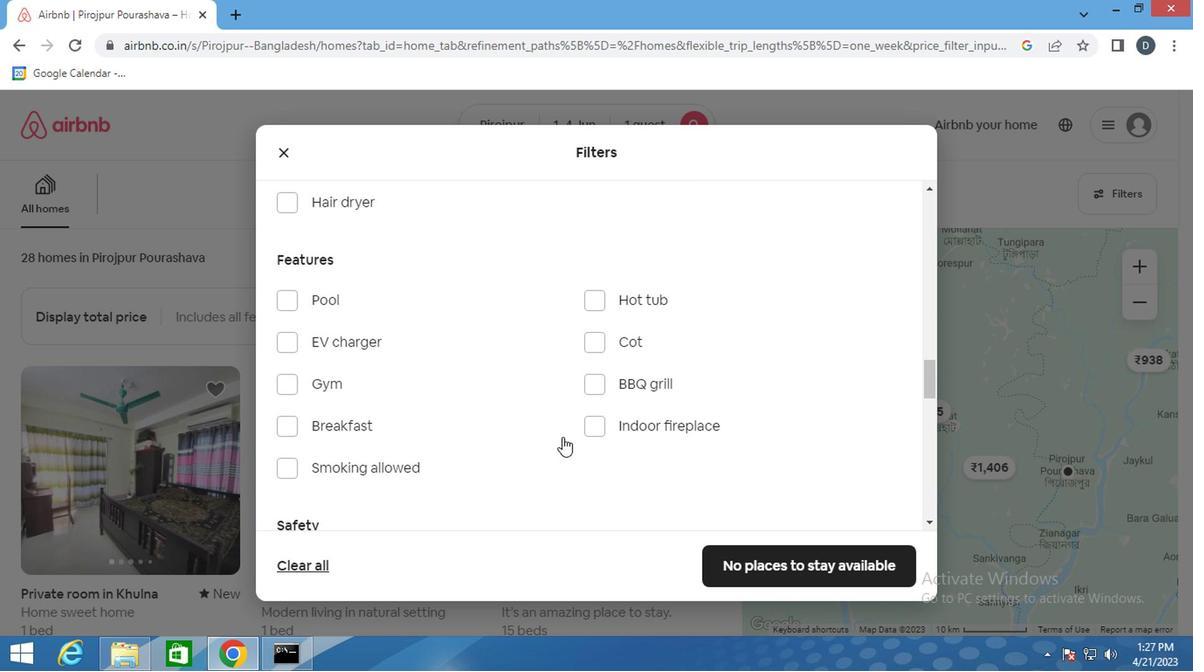 
Action: Mouse scrolled (557, 432) with delta (0, 0)
Screenshot: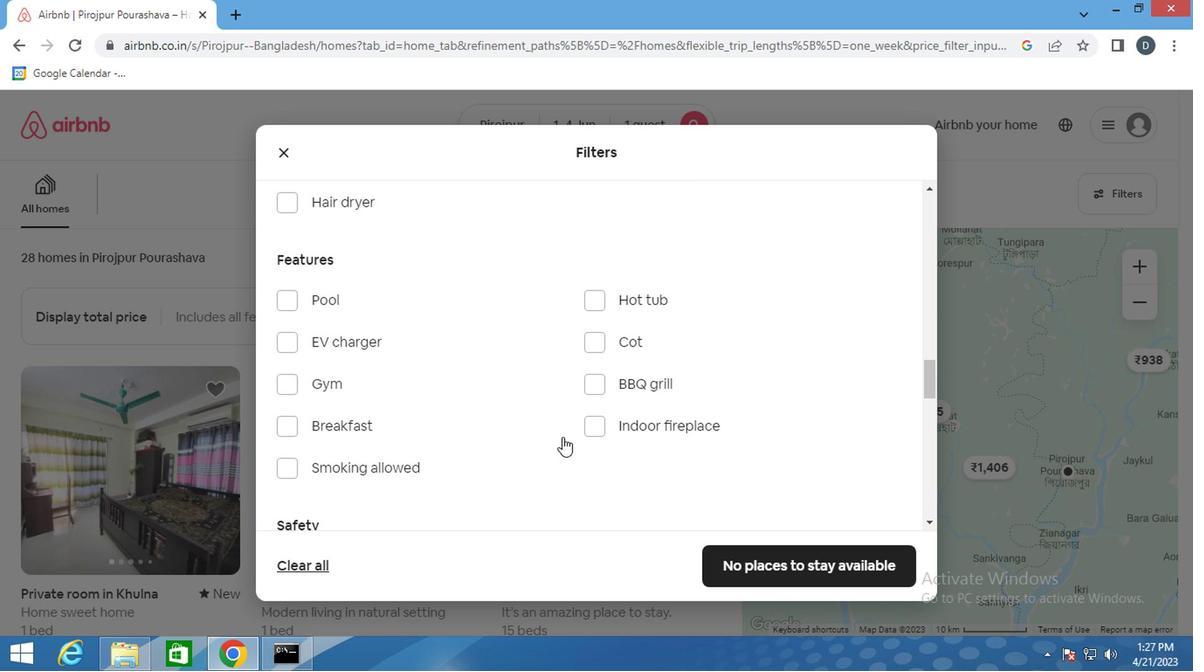 
Action: Mouse scrolled (557, 432) with delta (0, 0)
Screenshot: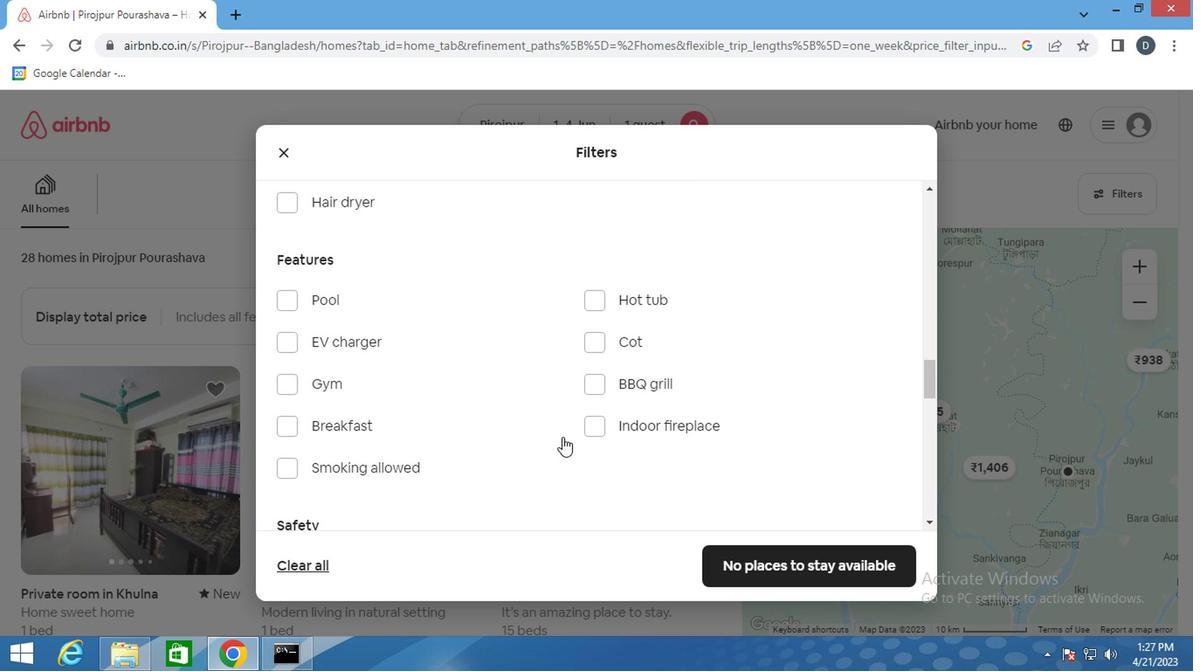 
Action: Mouse scrolled (557, 432) with delta (0, 0)
Screenshot: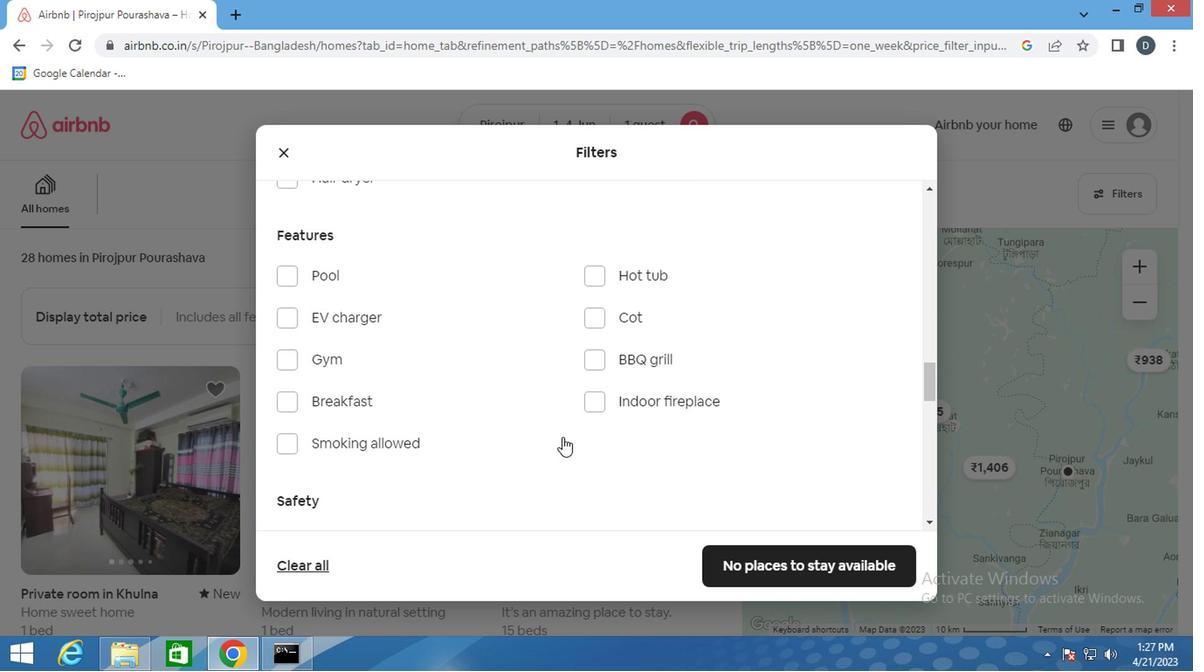 
Action: Mouse scrolled (557, 432) with delta (0, 0)
Screenshot: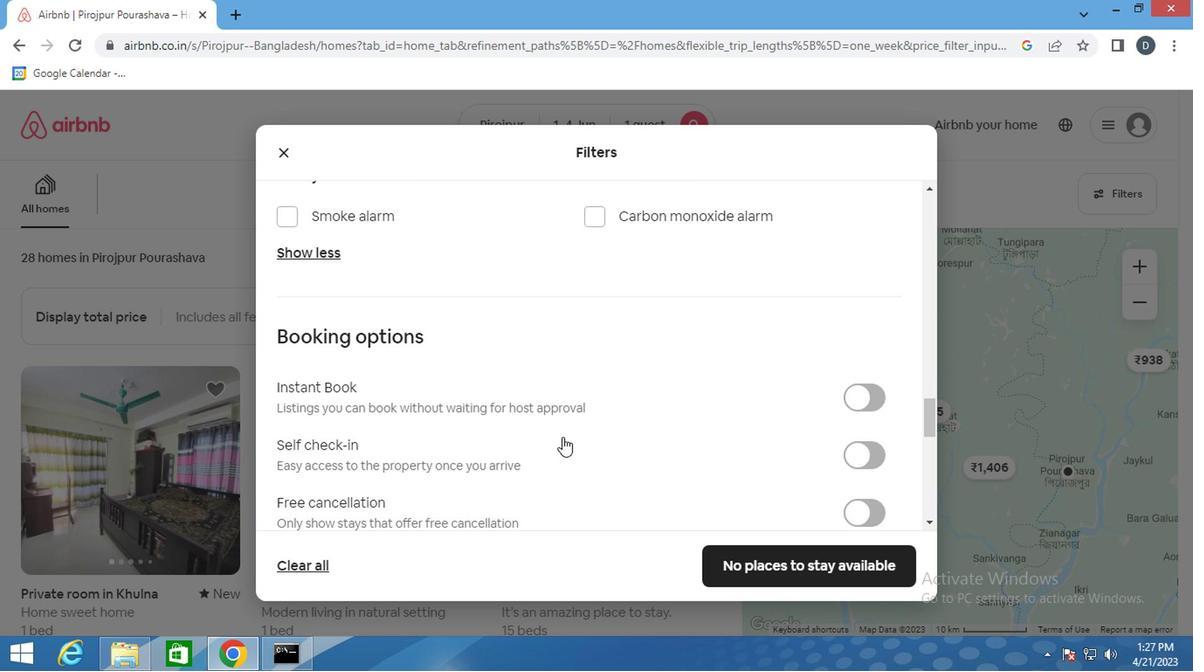 
Action: Mouse scrolled (557, 432) with delta (0, 0)
Screenshot: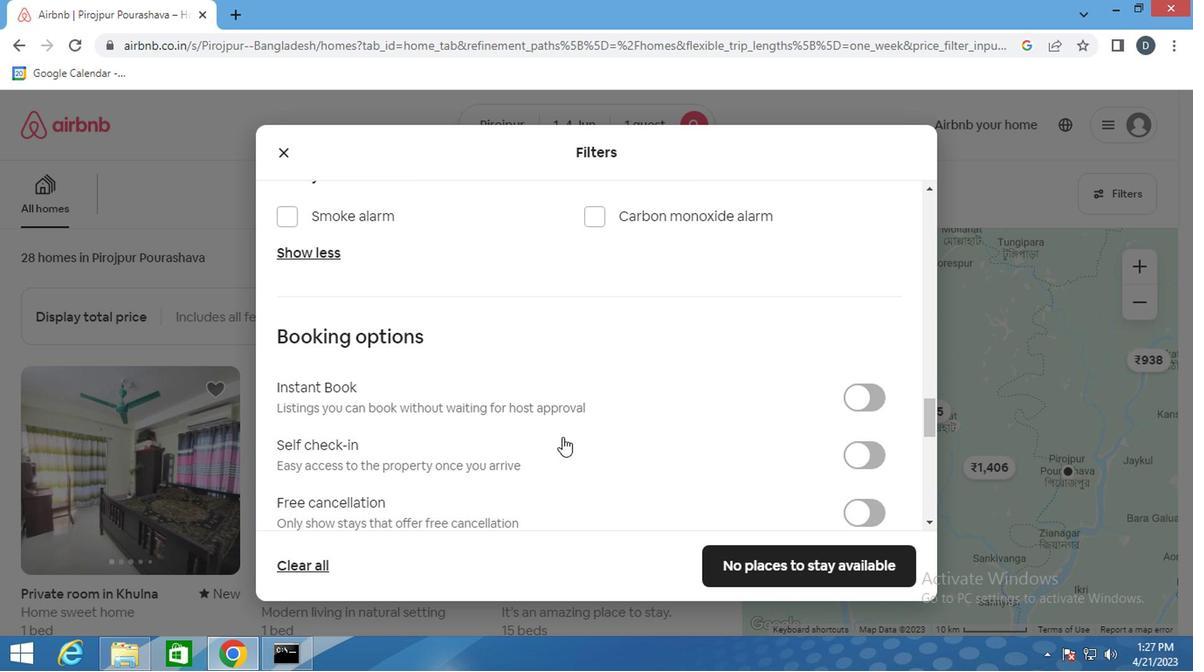 
Action: Mouse scrolled (557, 432) with delta (0, 0)
Screenshot: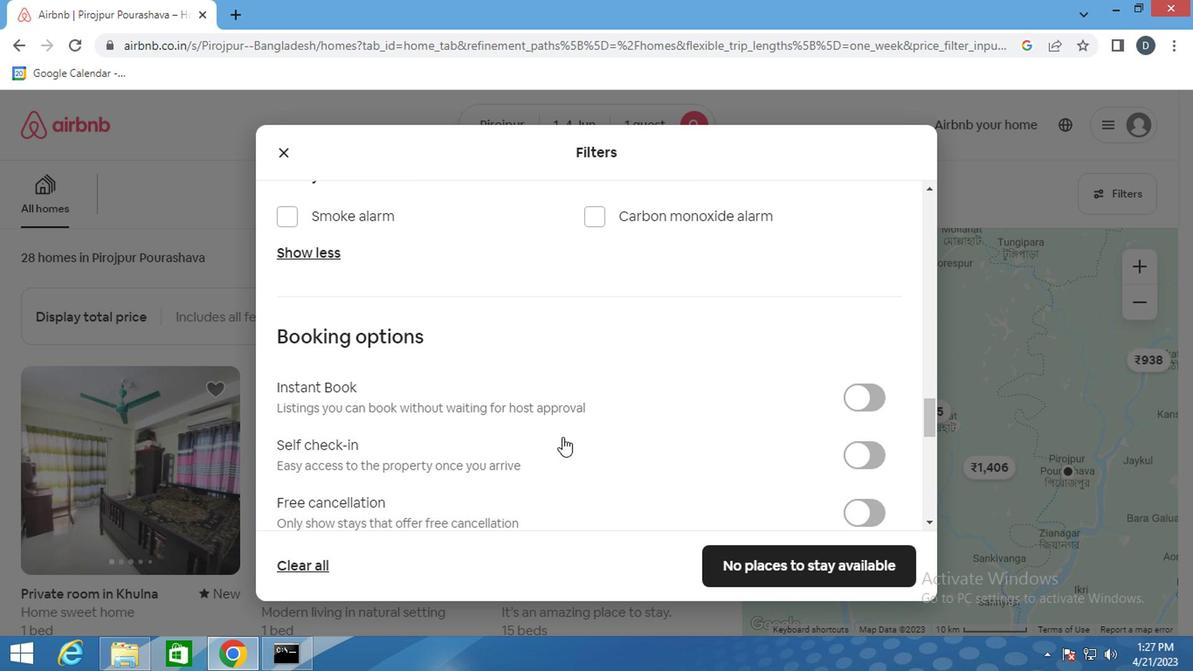 
Action: Mouse moved to (872, 181)
Screenshot: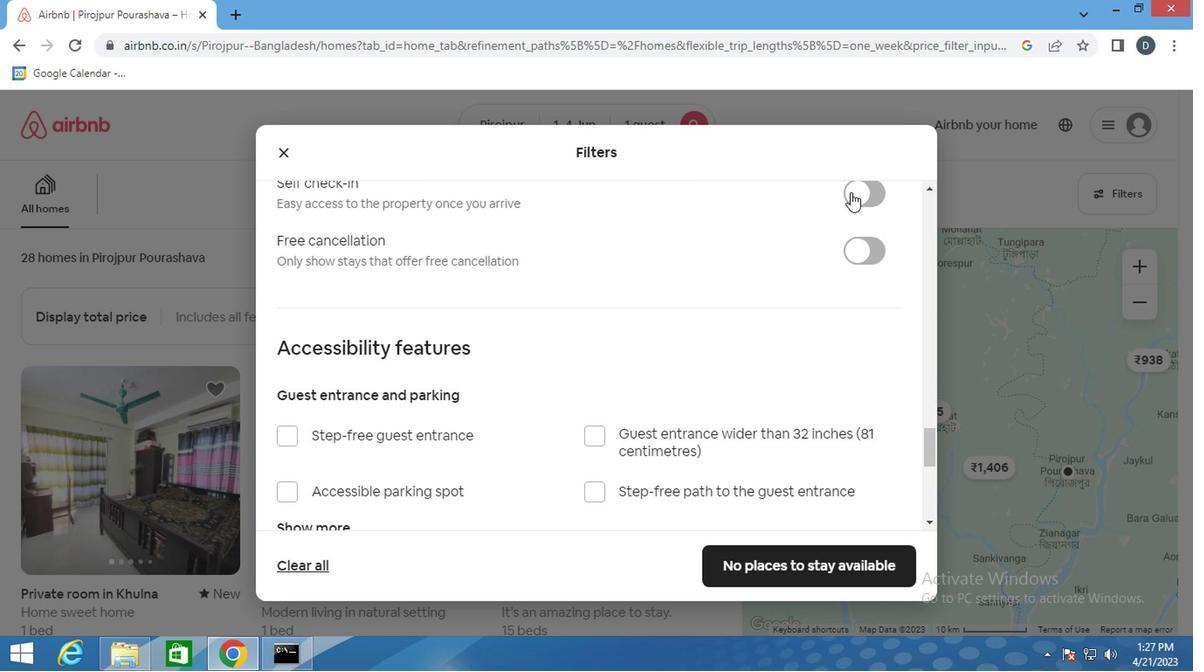 
Action: Mouse pressed left at (872, 181)
Screenshot: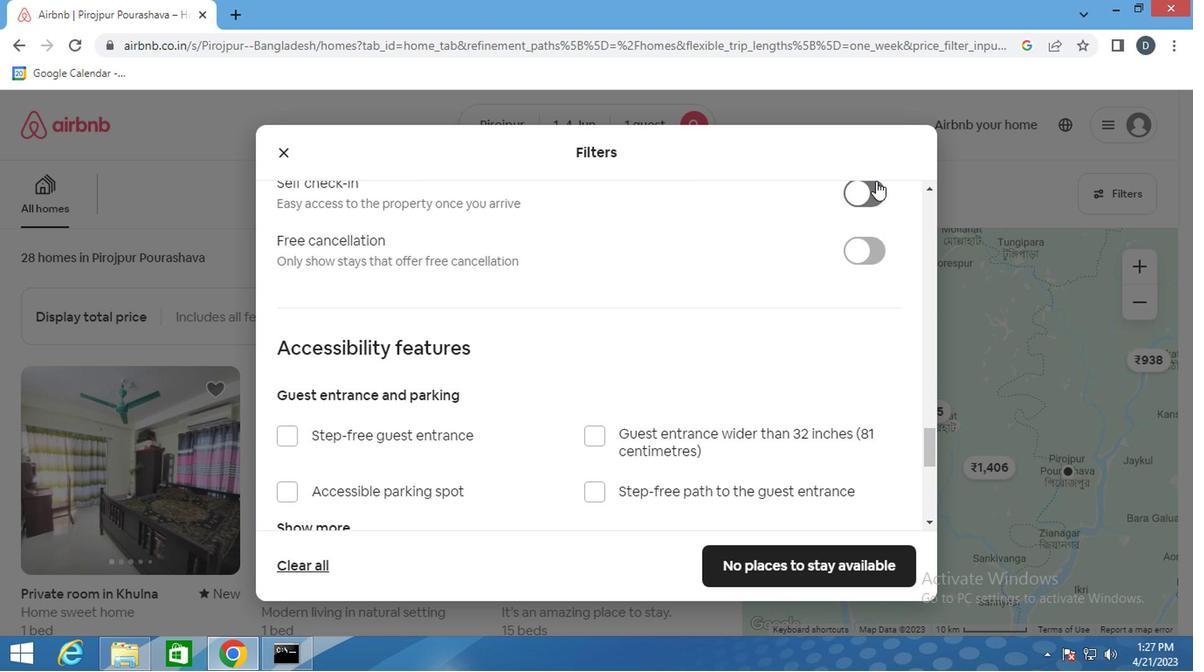 
Action: Mouse moved to (811, 259)
Screenshot: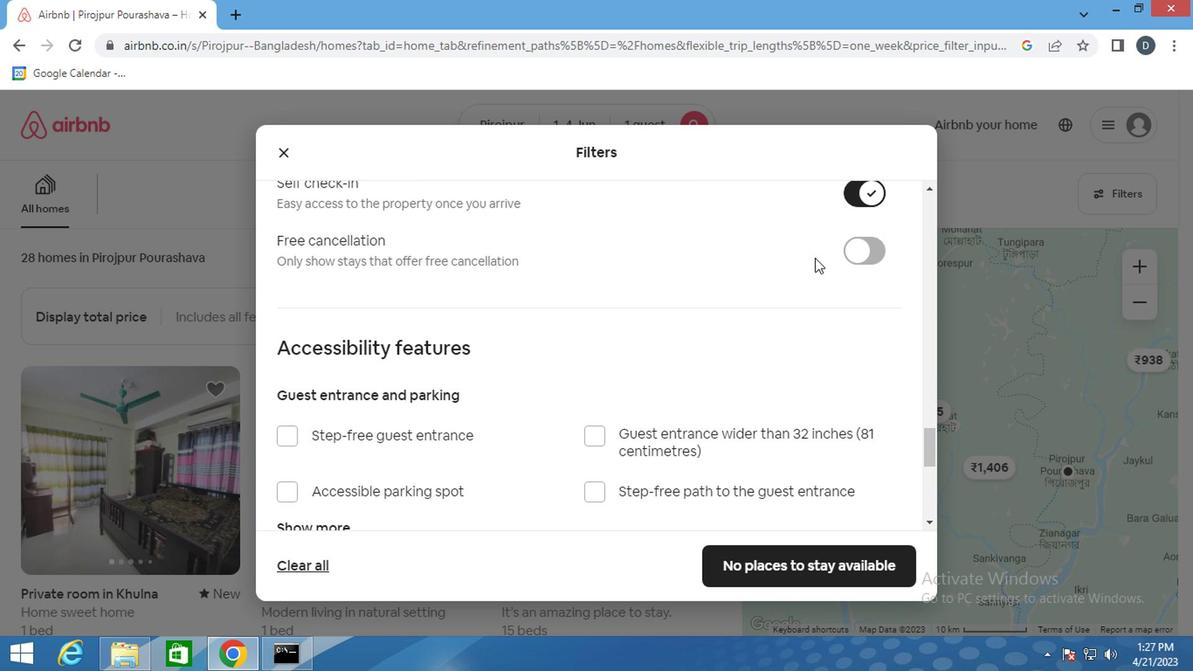 
Action: Mouse scrolled (811, 259) with delta (0, 0)
Screenshot: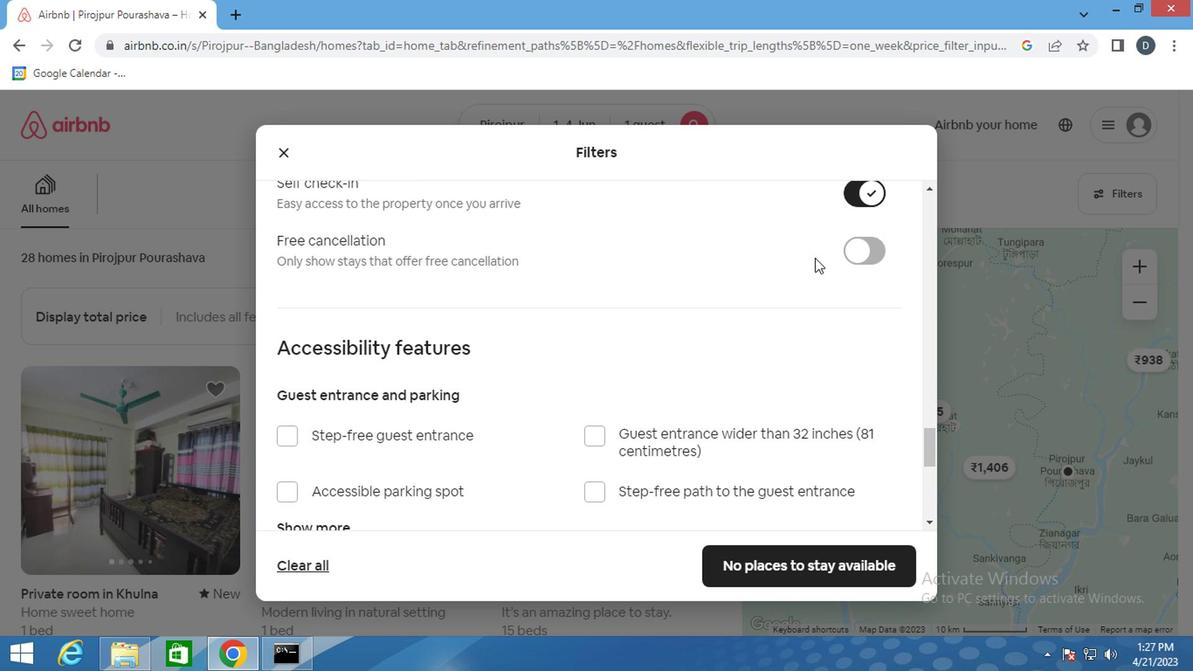 
Action: Mouse moved to (811, 263)
Screenshot: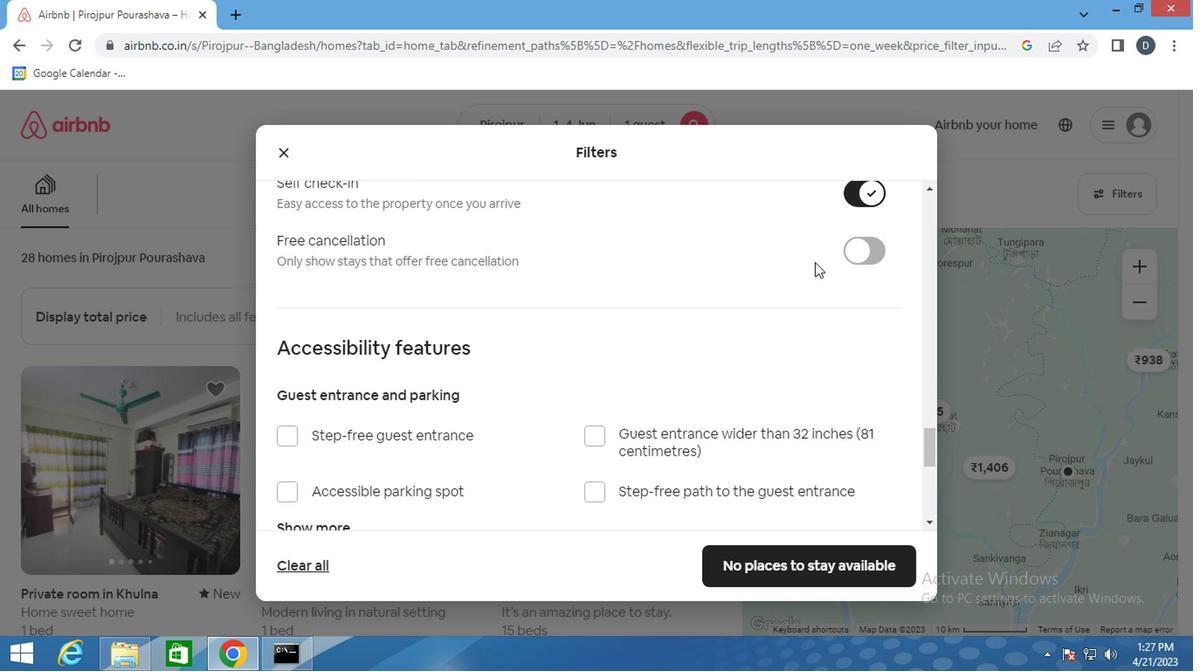 
Action: Mouse scrolled (811, 262) with delta (0, -1)
Screenshot: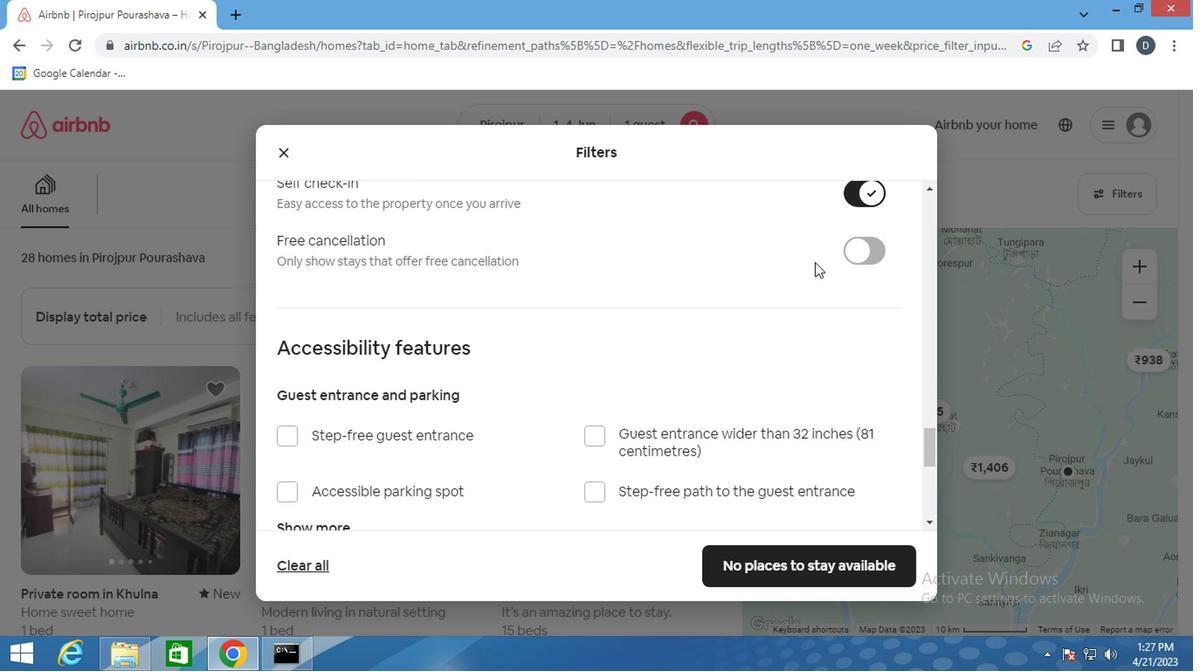 
Action: Mouse moved to (811, 264)
Screenshot: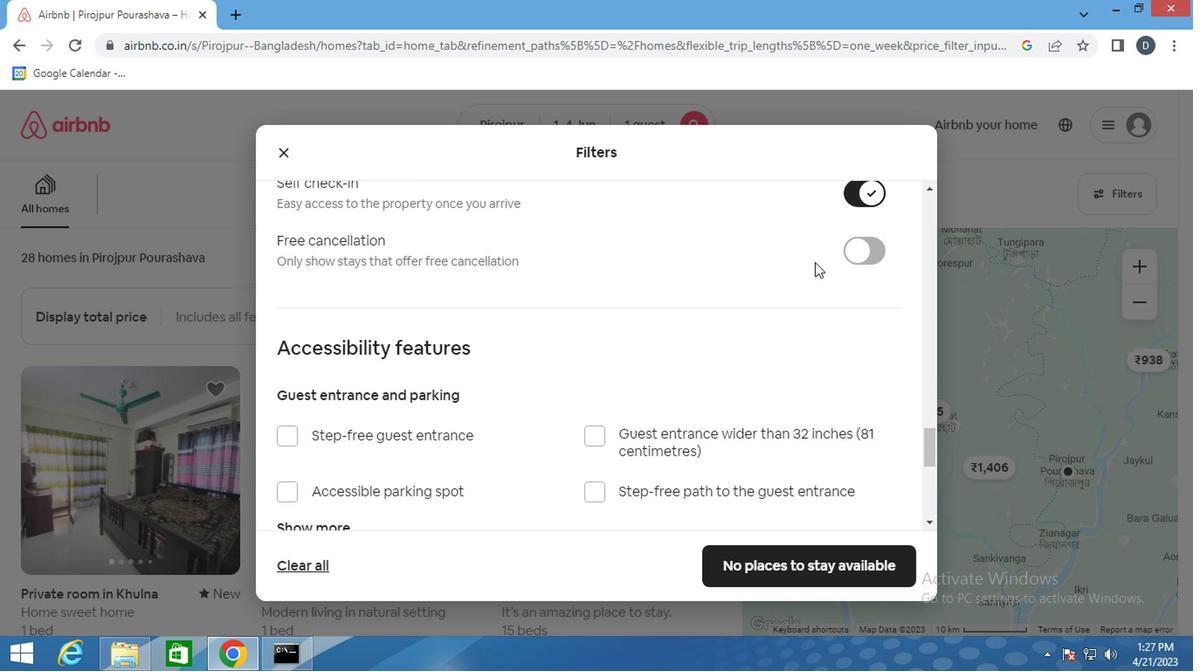 
Action: Mouse scrolled (811, 264) with delta (0, 0)
Screenshot: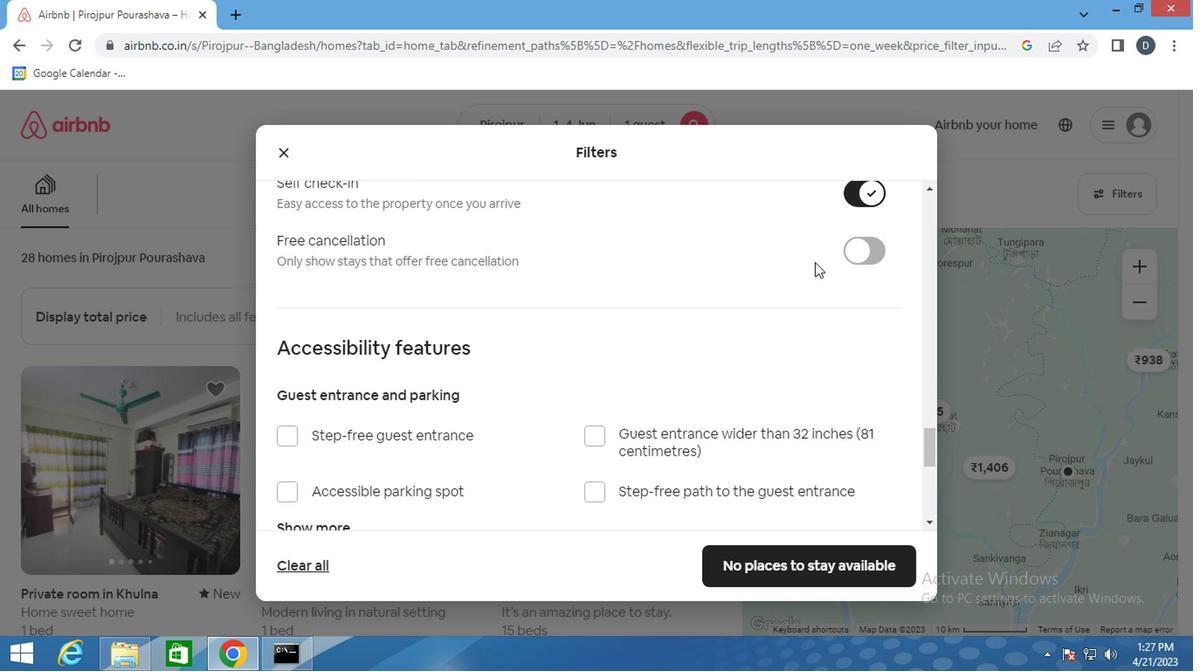 
Action: Mouse moved to (811, 268)
Screenshot: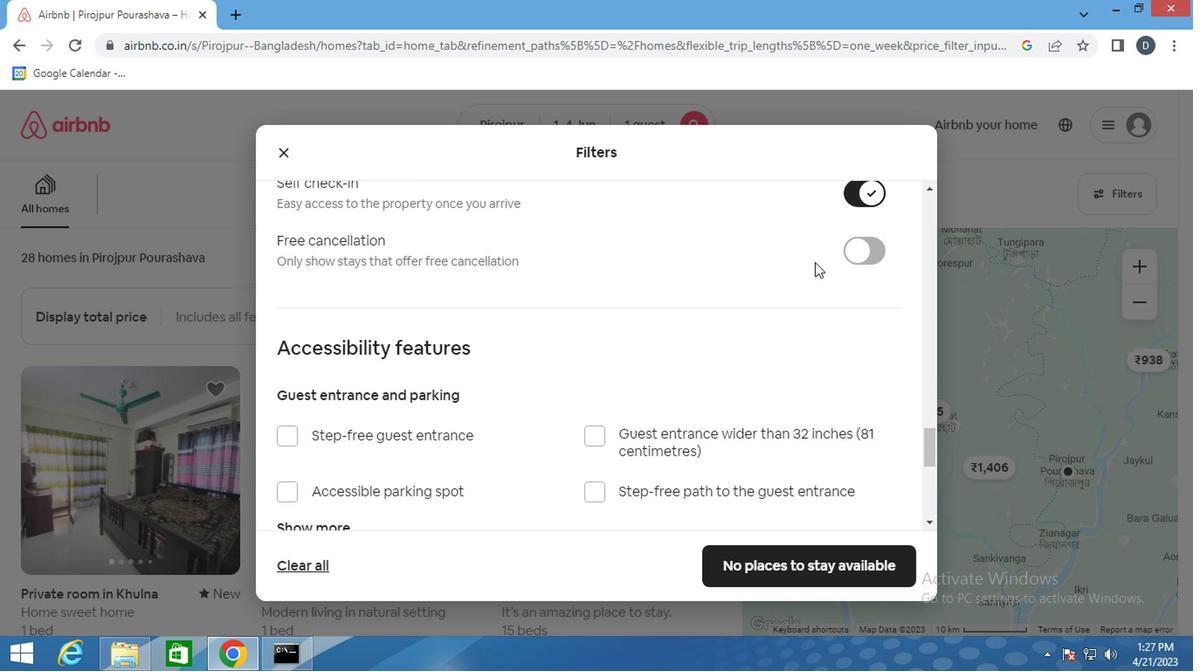 
Action: Mouse scrolled (811, 267) with delta (0, -1)
Screenshot: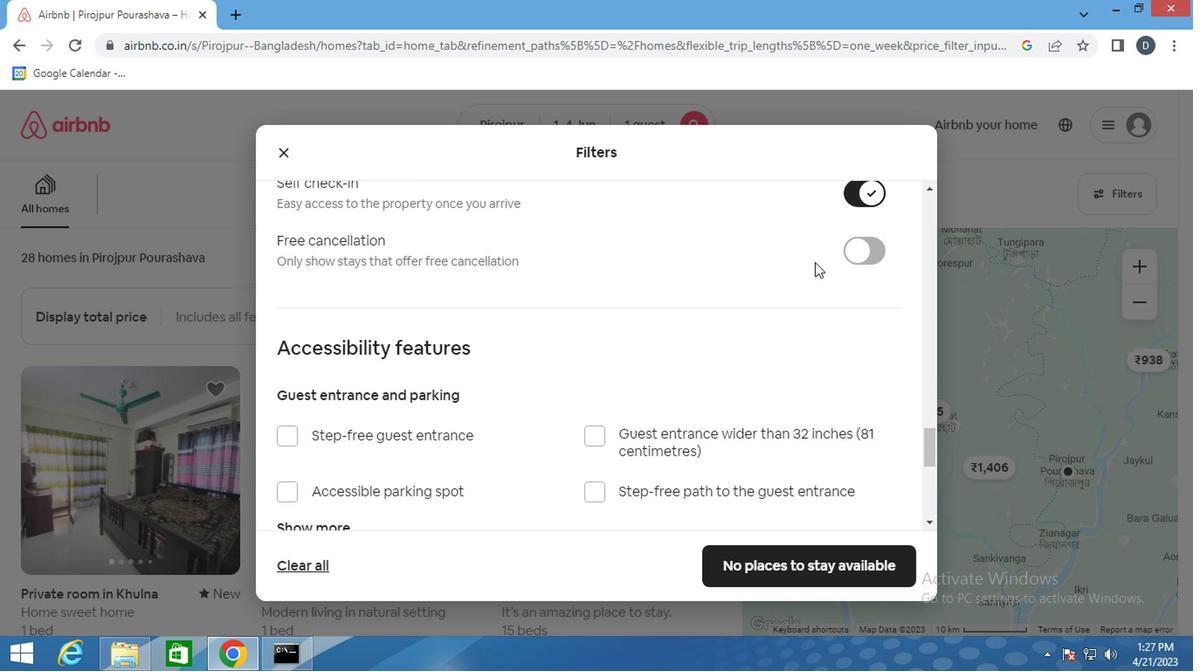 
Action: Mouse moved to (767, 324)
Screenshot: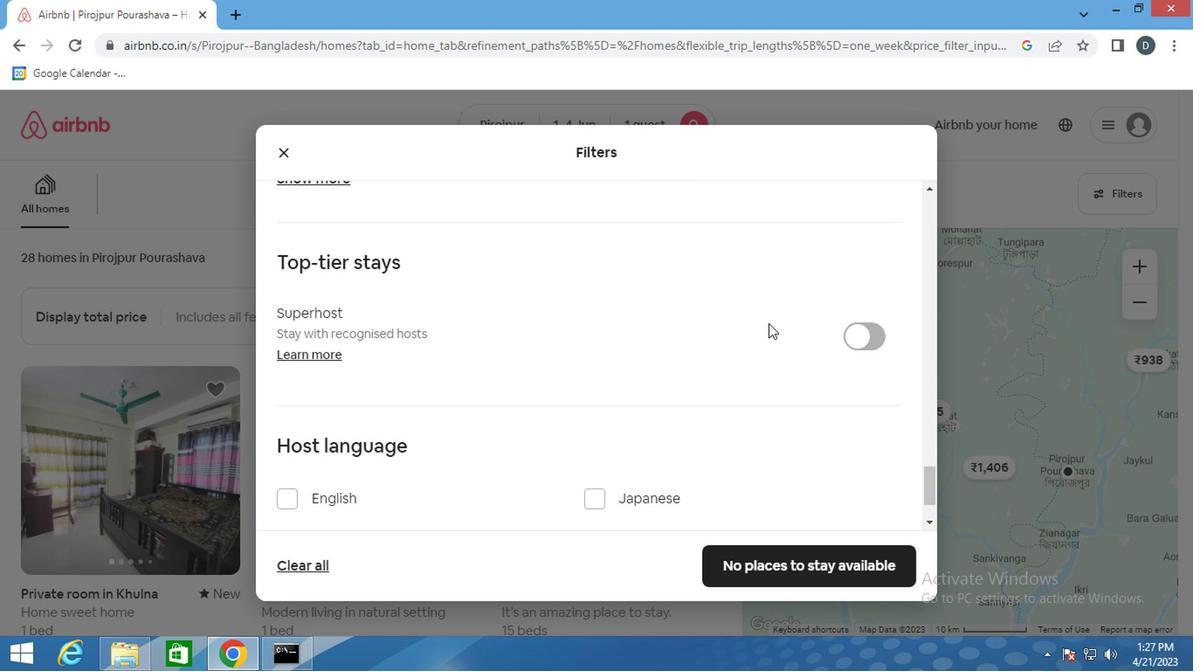 
Action: Mouse scrolled (767, 323) with delta (0, -1)
Screenshot: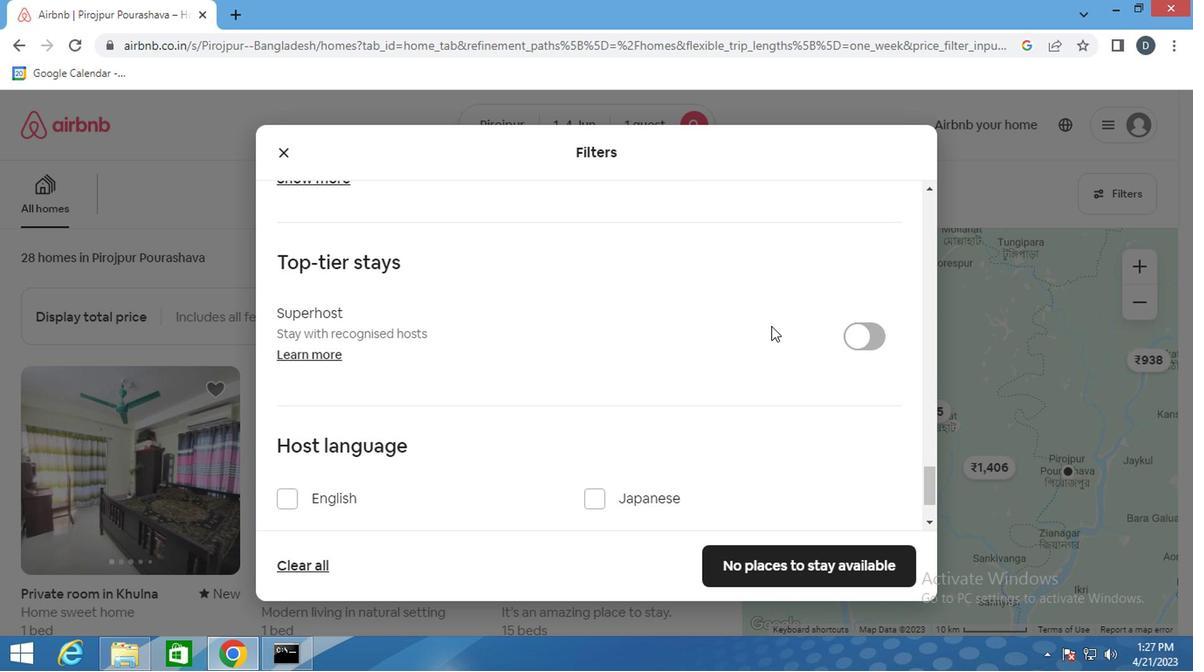 
Action: Mouse scrolled (767, 323) with delta (0, -1)
Screenshot: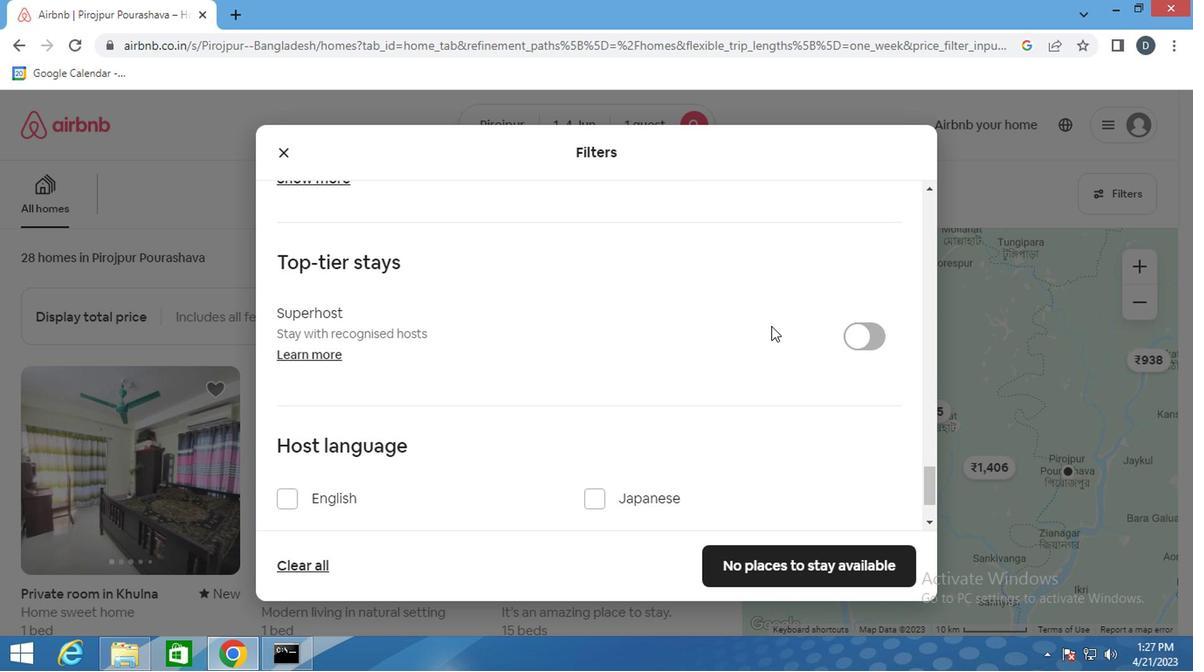 
Action: Mouse moved to (766, 325)
Screenshot: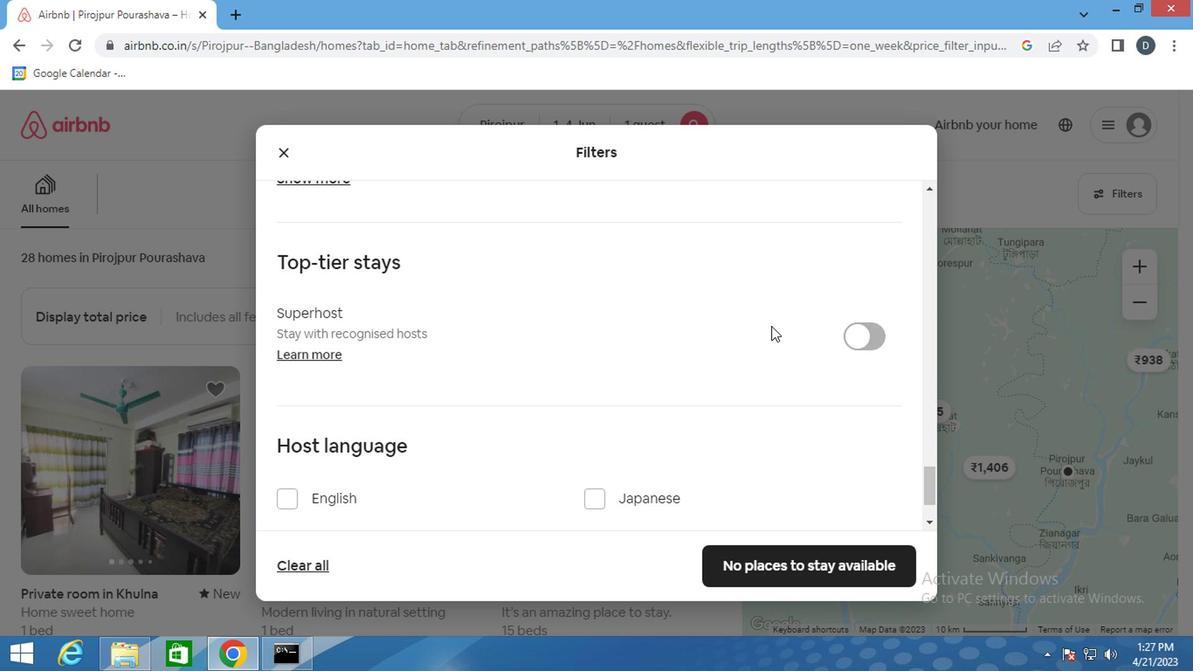 
Action: Mouse scrolled (766, 324) with delta (0, 0)
Screenshot: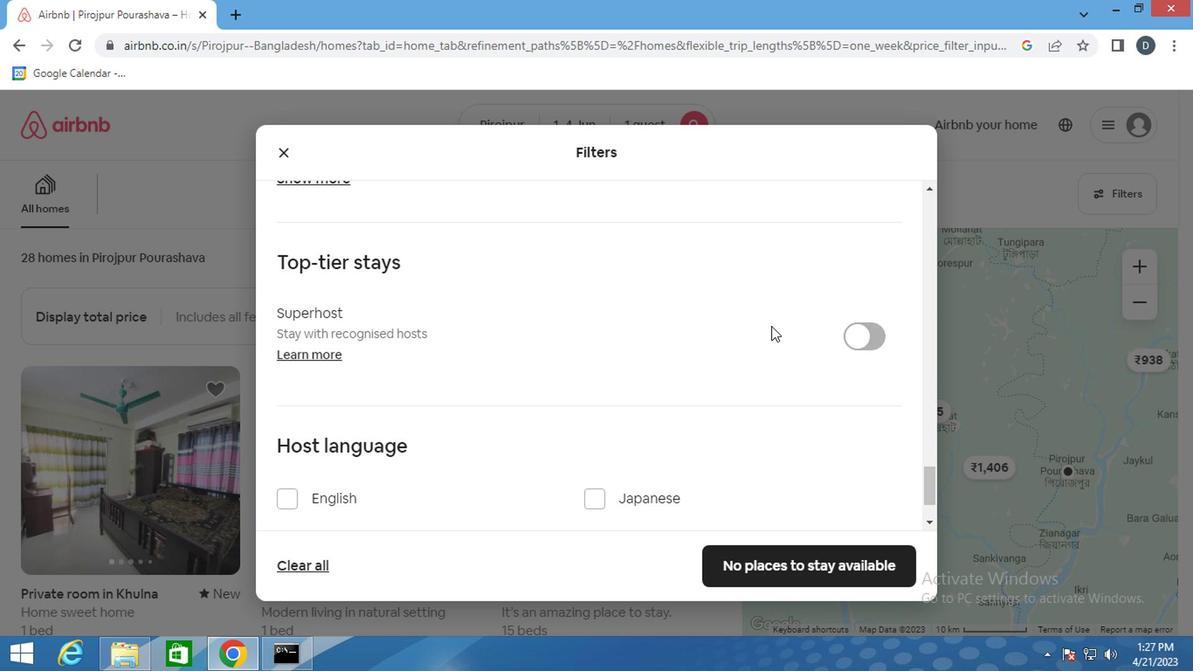 
Action: Mouse moved to (765, 325)
Screenshot: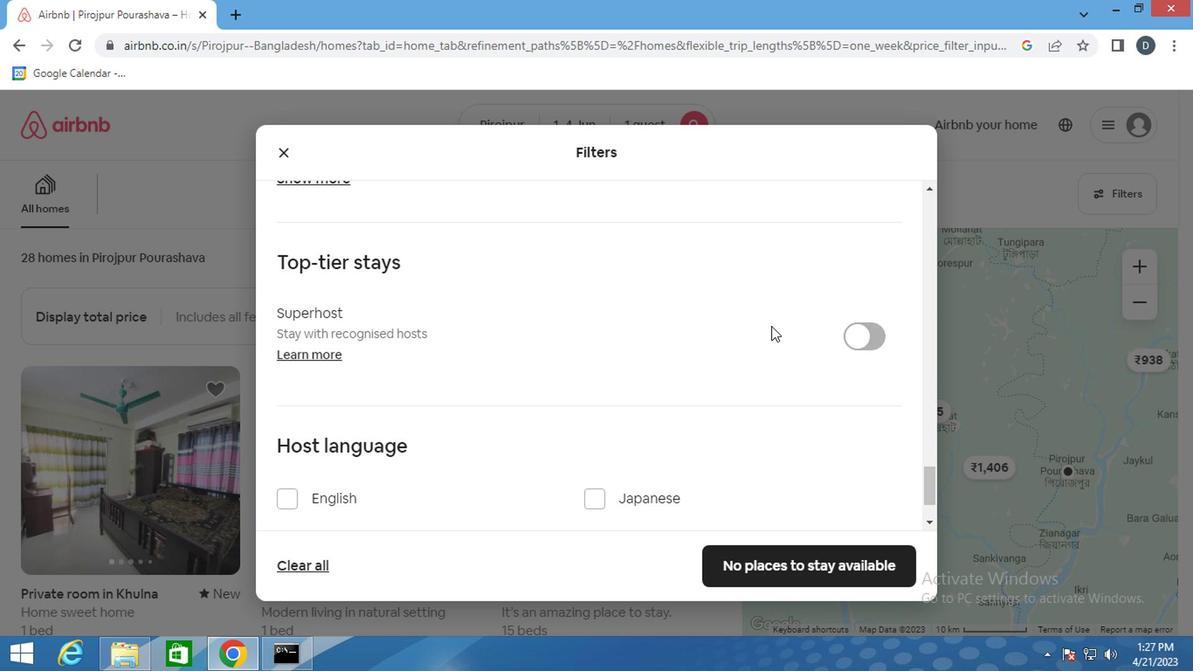 
Action: Mouse scrolled (765, 325) with delta (0, 0)
Screenshot: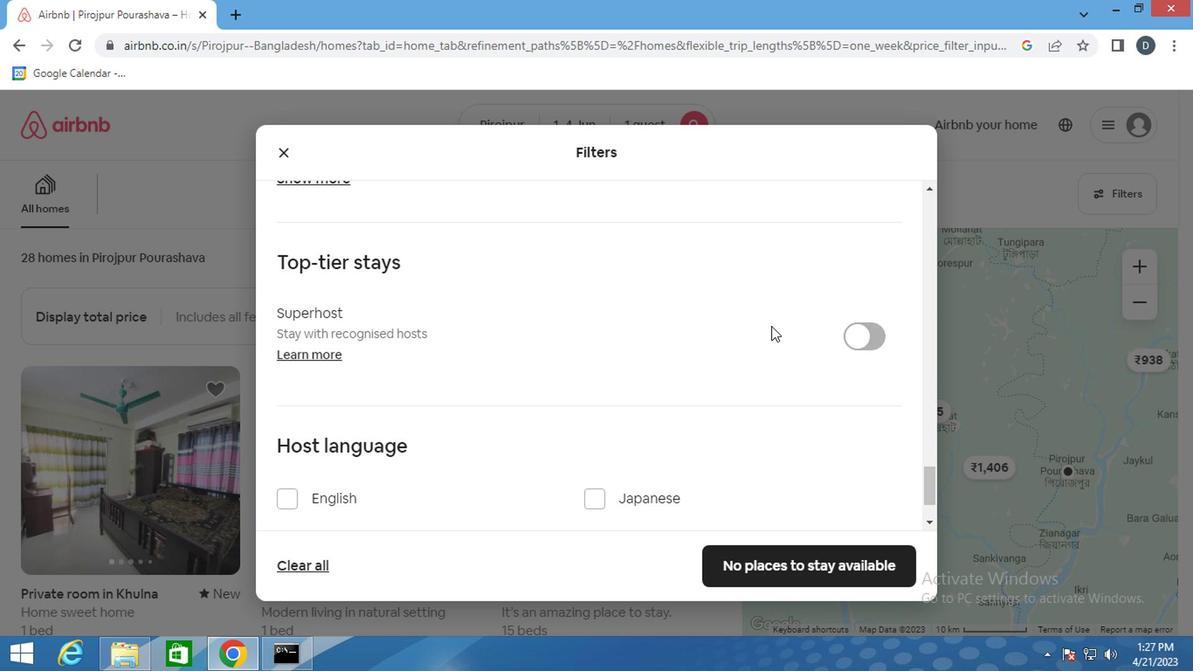 
Action: Mouse moved to (345, 412)
Screenshot: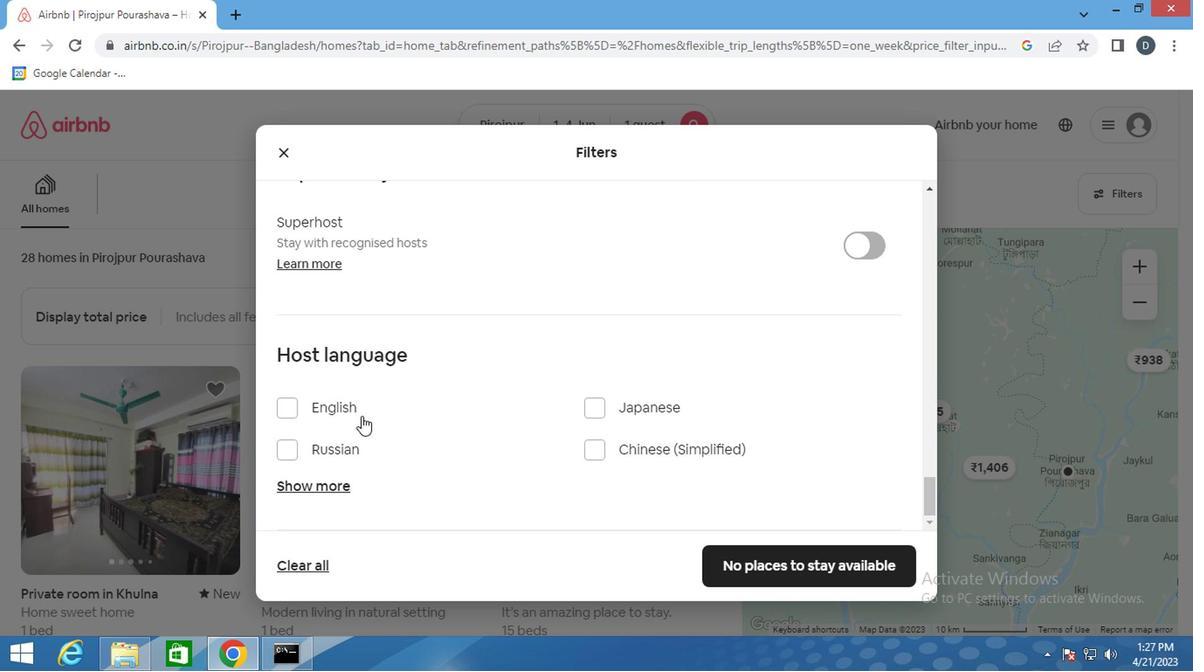 
Action: Mouse pressed left at (345, 412)
Screenshot: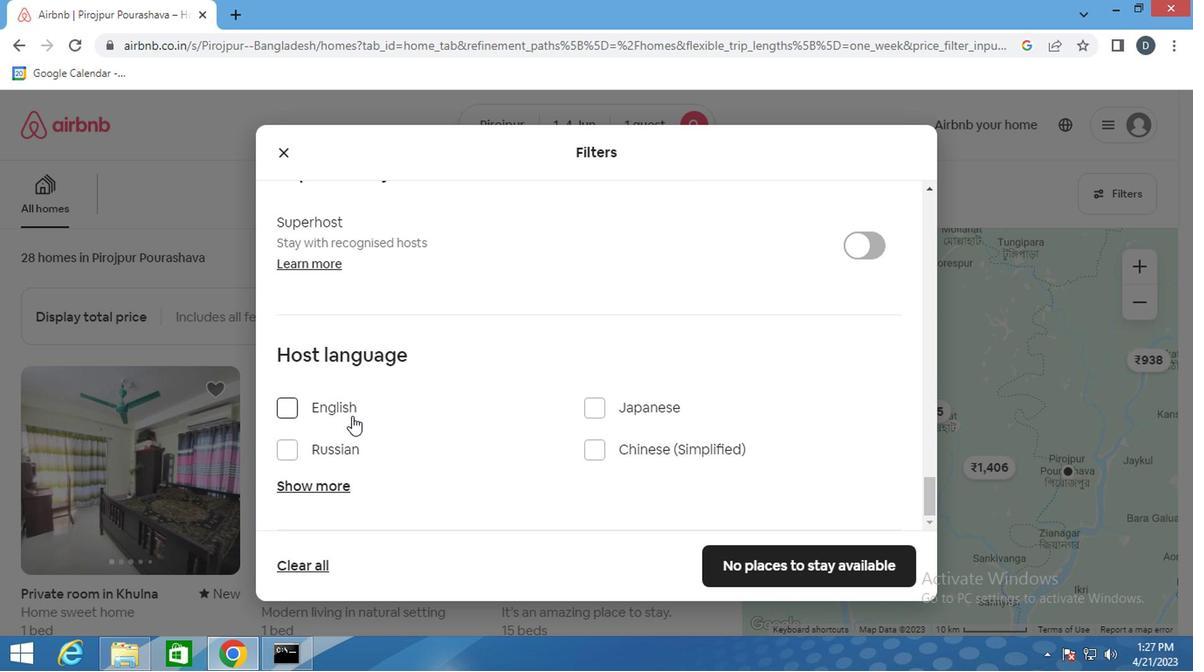 
Action: Mouse moved to (743, 558)
Screenshot: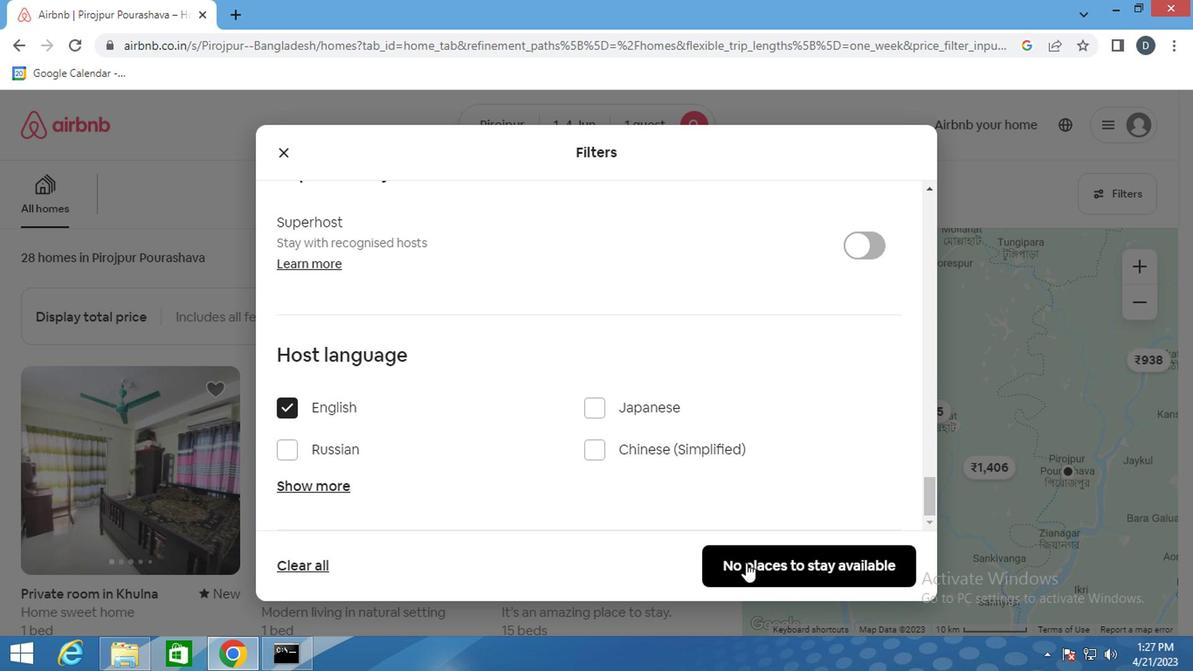 
Action: Mouse pressed left at (743, 558)
Screenshot: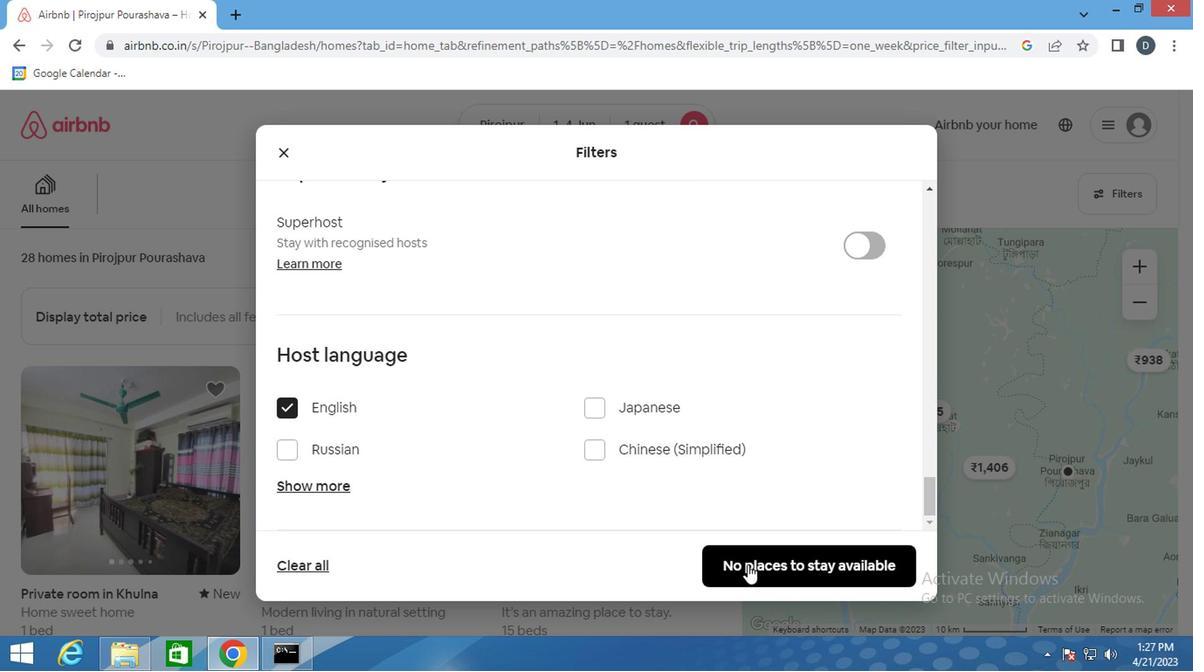 
Action: Mouse moved to (764, 428)
Screenshot: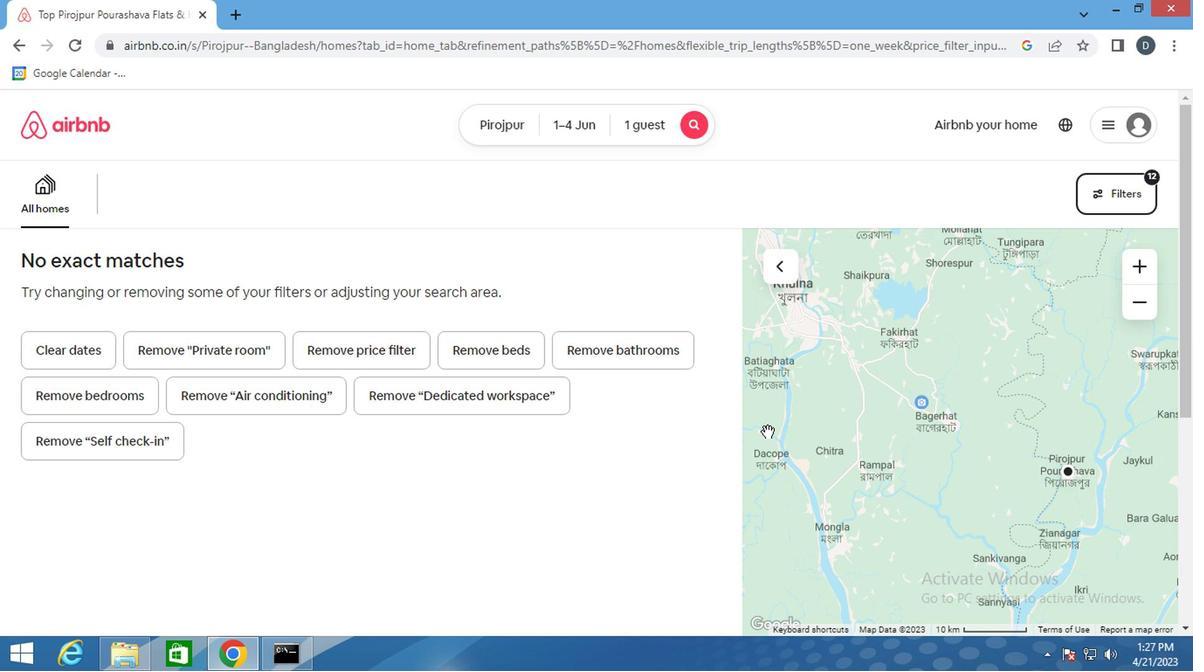 
